 Task: Find connections with filter location Oroqen Zizhiqi with filter topic #engineeringwith filter profile language French with filter current company PM Group with filter school Tamil Nadu Jobs india with filter industry Telecommunications Carriers with filter service category Lead Generation with filter keywords title Finance Manager
Action: Mouse moved to (636, 84)
Screenshot: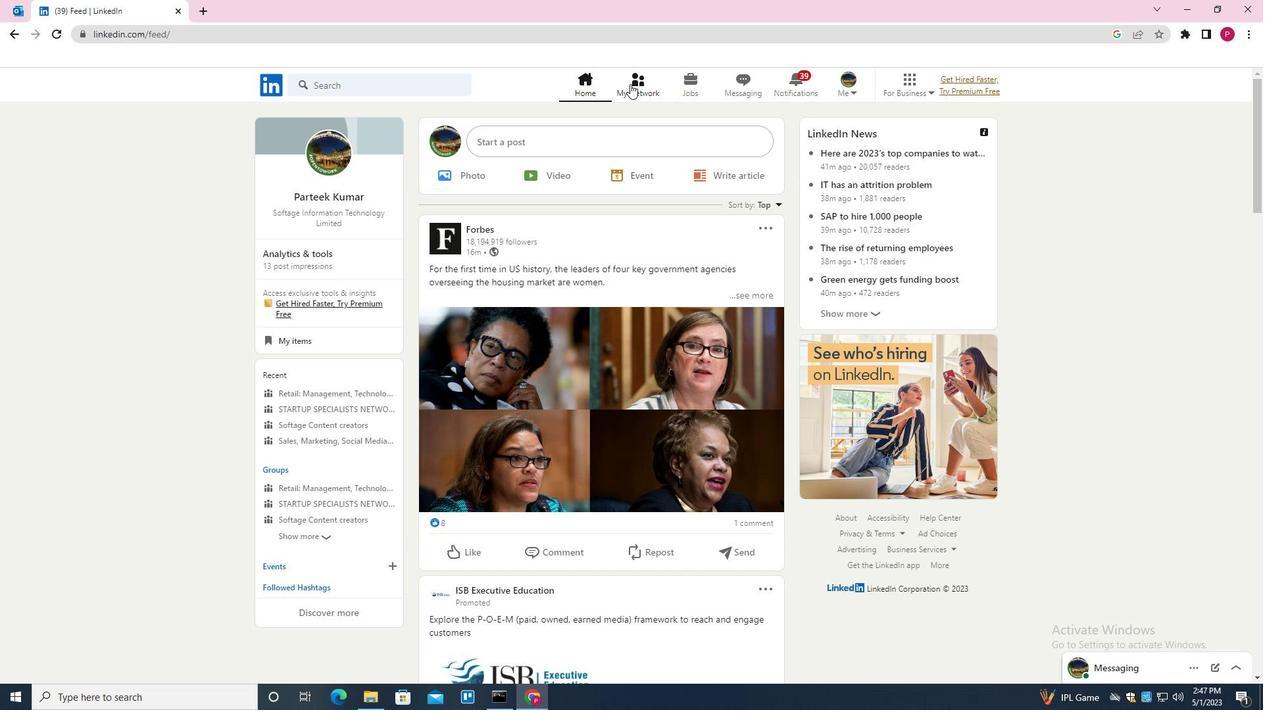 
Action: Mouse pressed left at (636, 84)
Screenshot: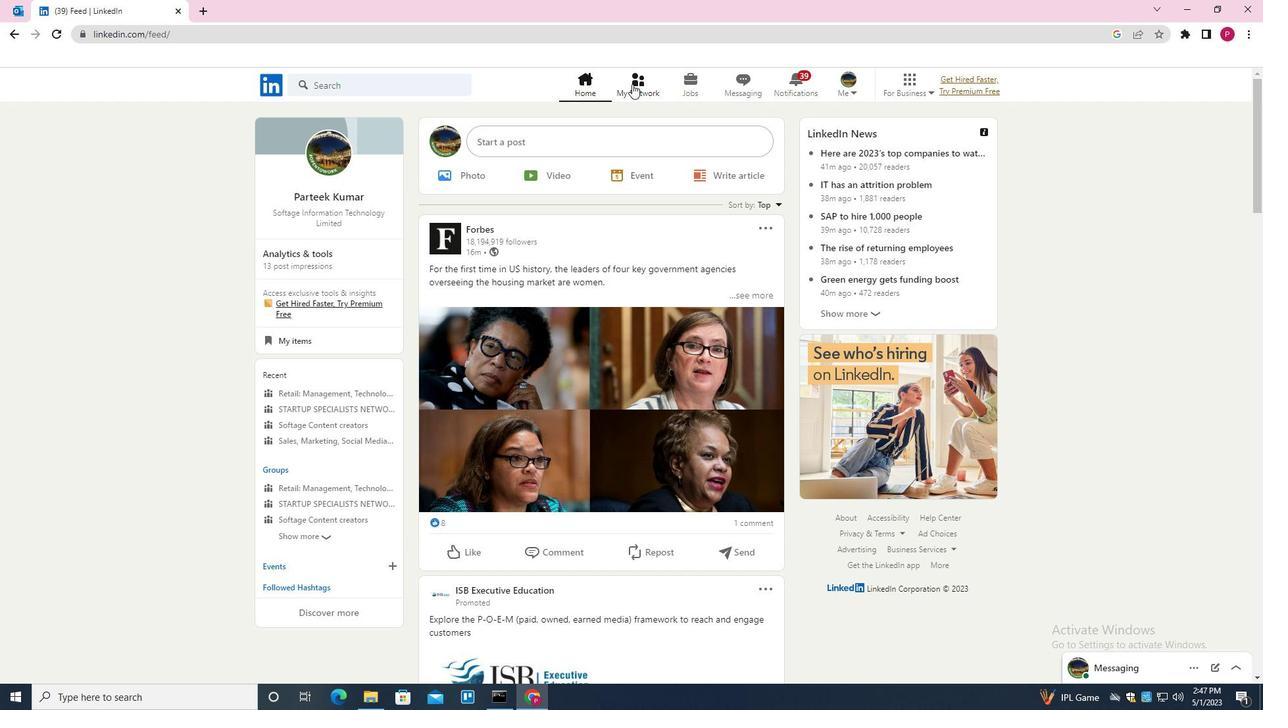 
Action: Mouse moved to (397, 157)
Screenshot: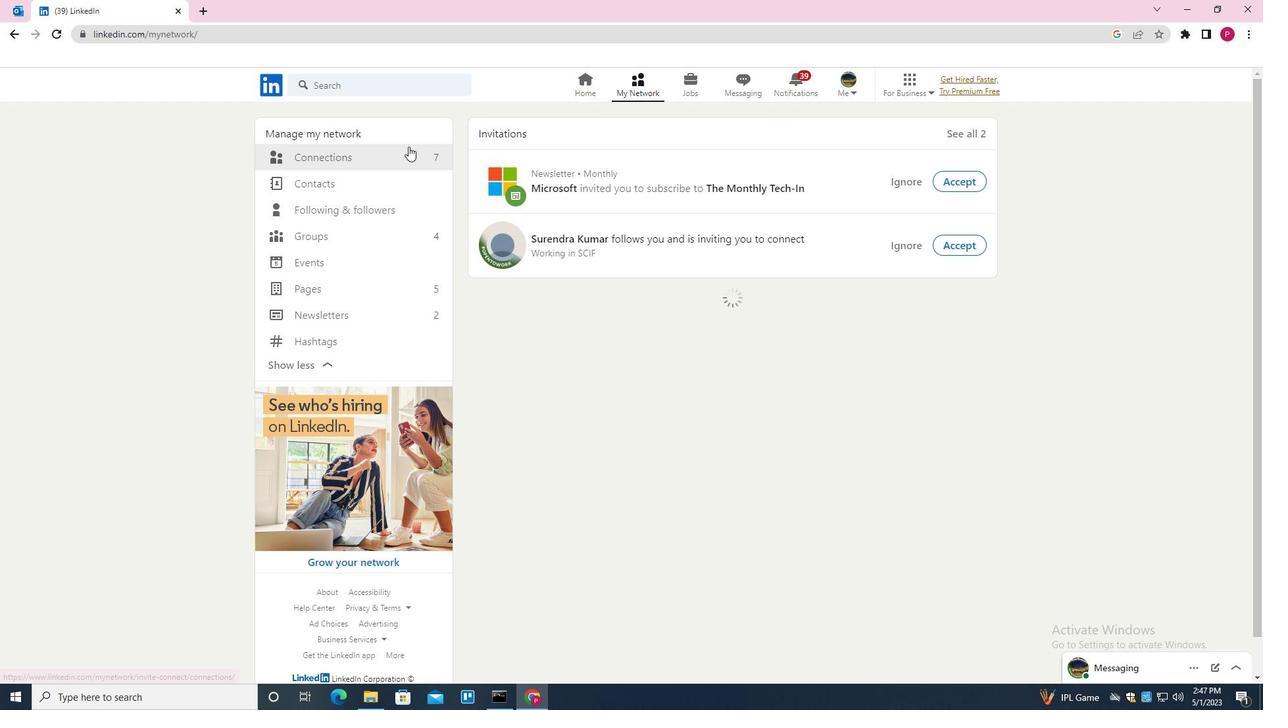 
Action: Mouse pressed left at (397, 157)
Screenshot: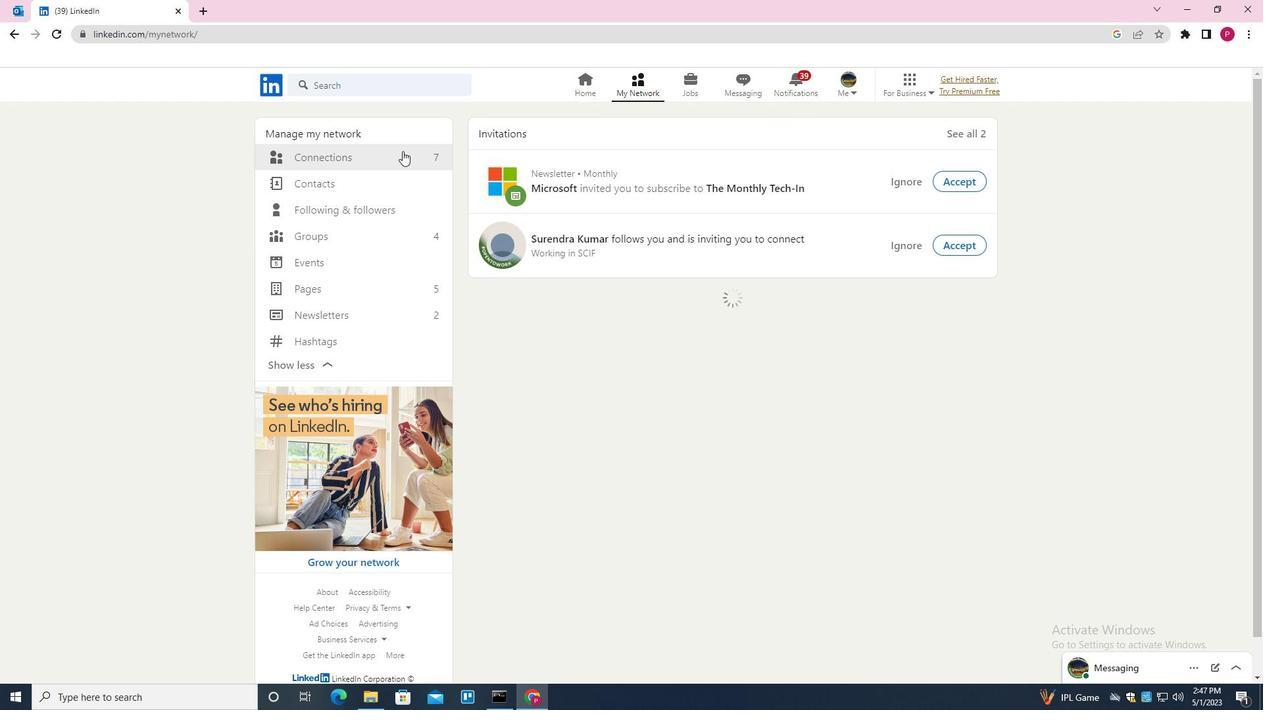 
Action: Mouse moved to (716, 159)
Screenshot: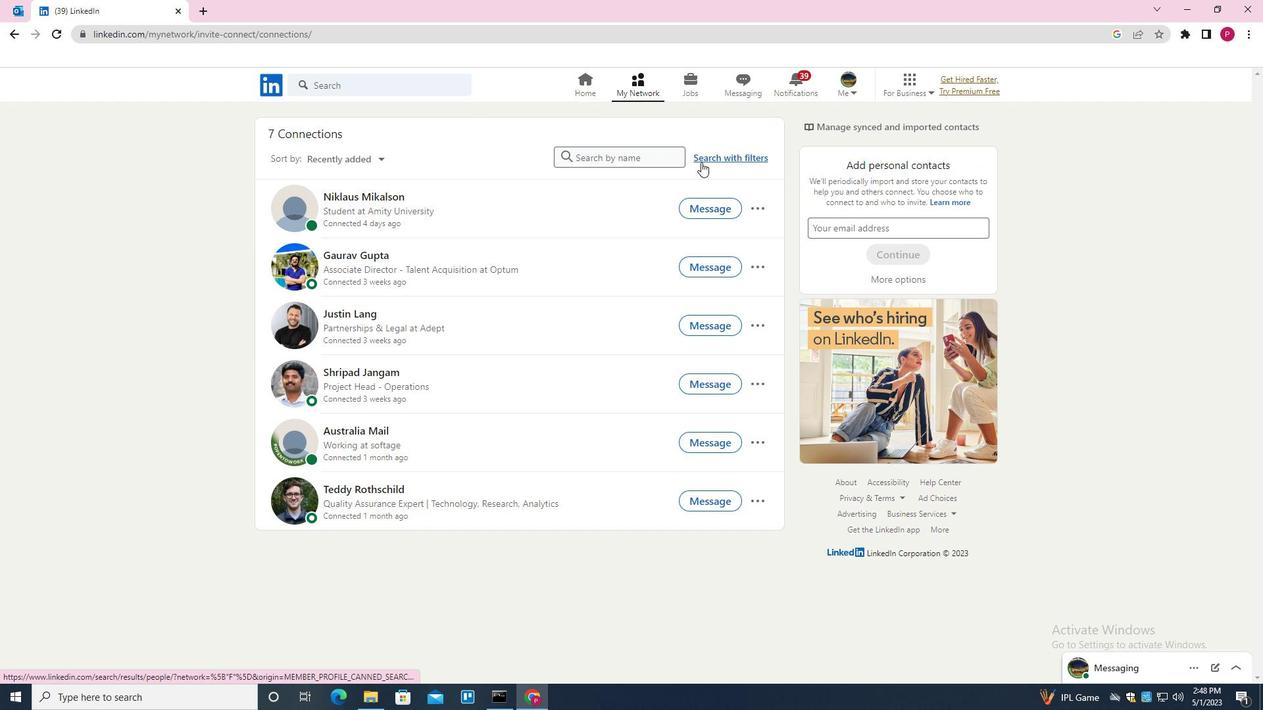 
Action: Mouse pressed left at (716, 159)
Screenshot: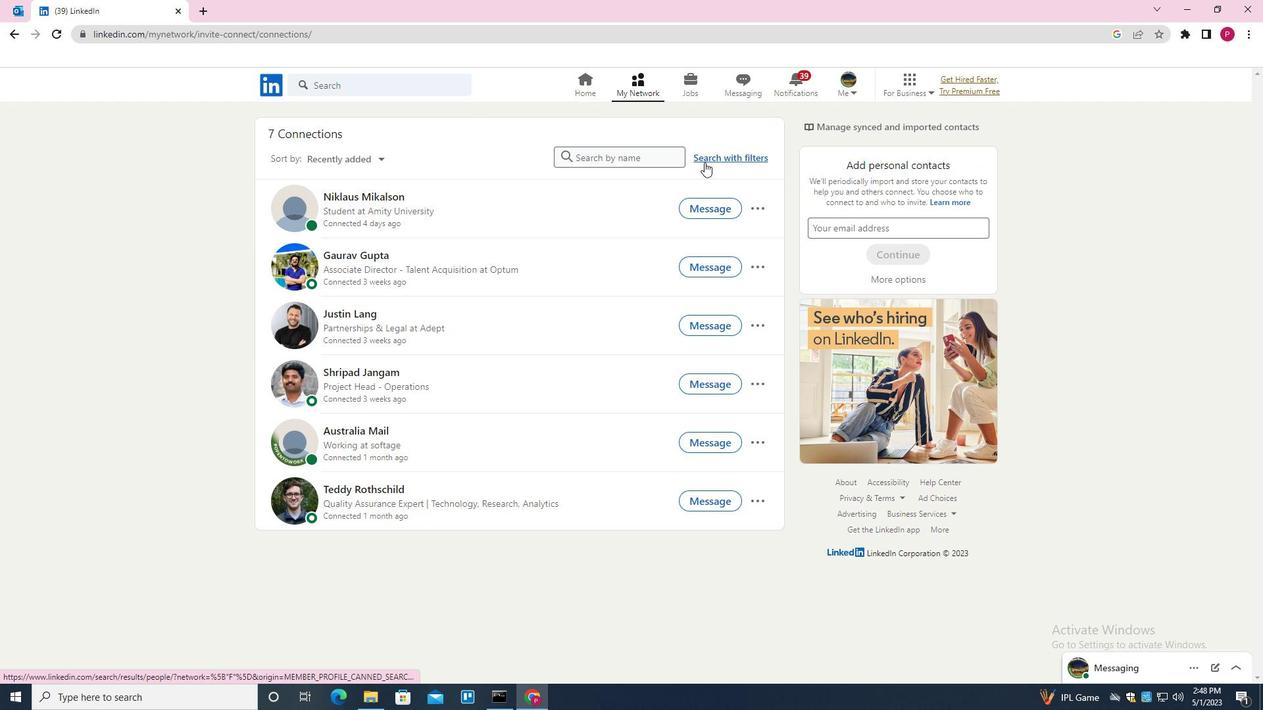 
Action: Mouse moved to (672, 125)
Screenshot: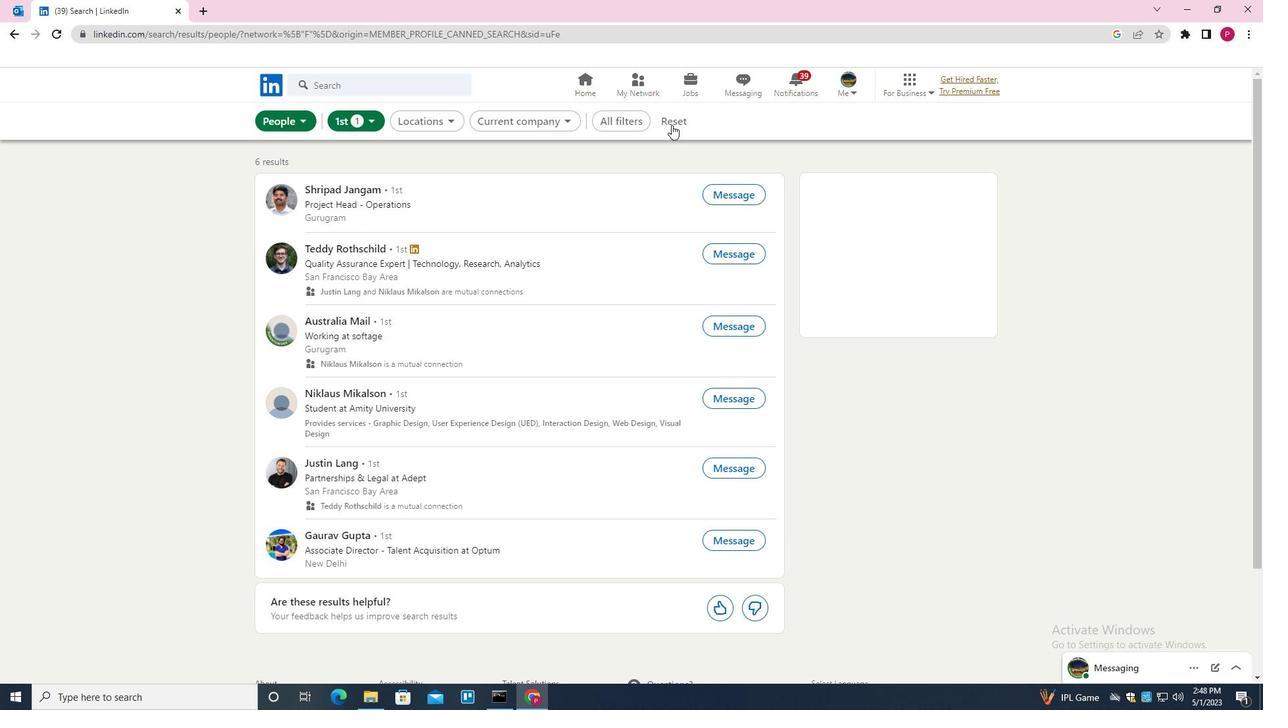 
Action: Mouse pressed left at (672, 125)
Screenshot: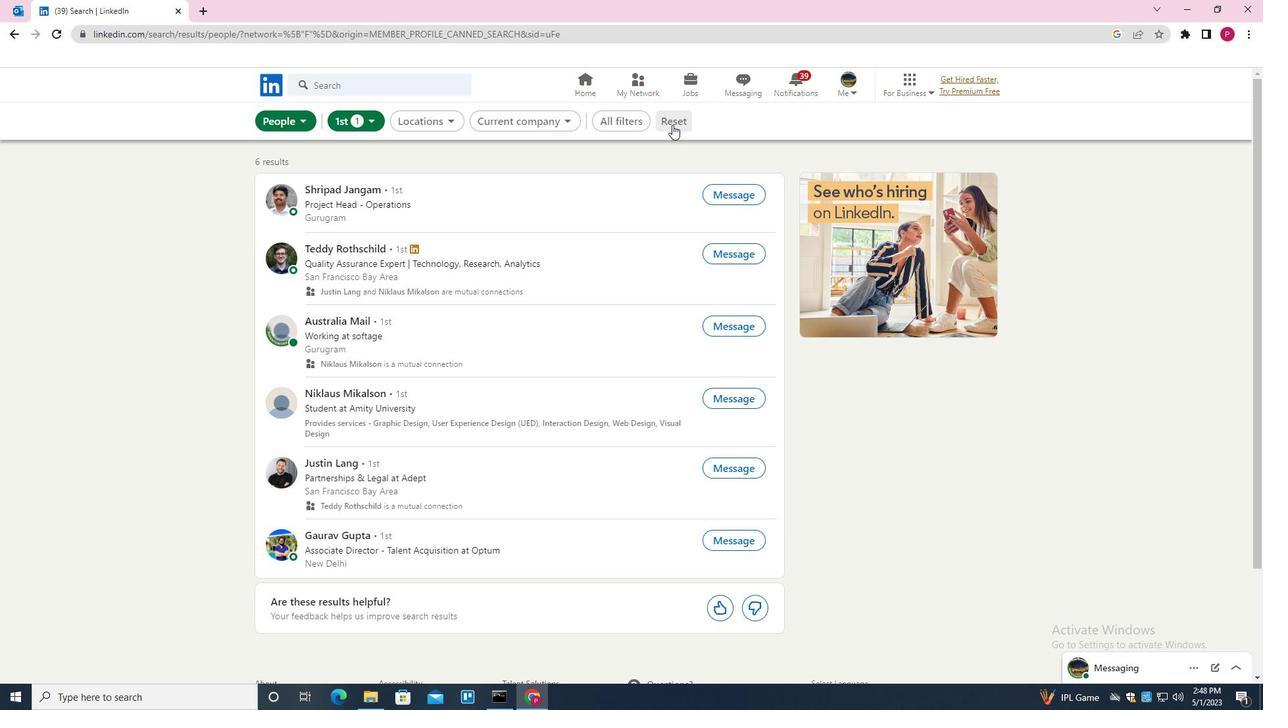 
Action: Mouse moved to (659, 122)
Screenshot: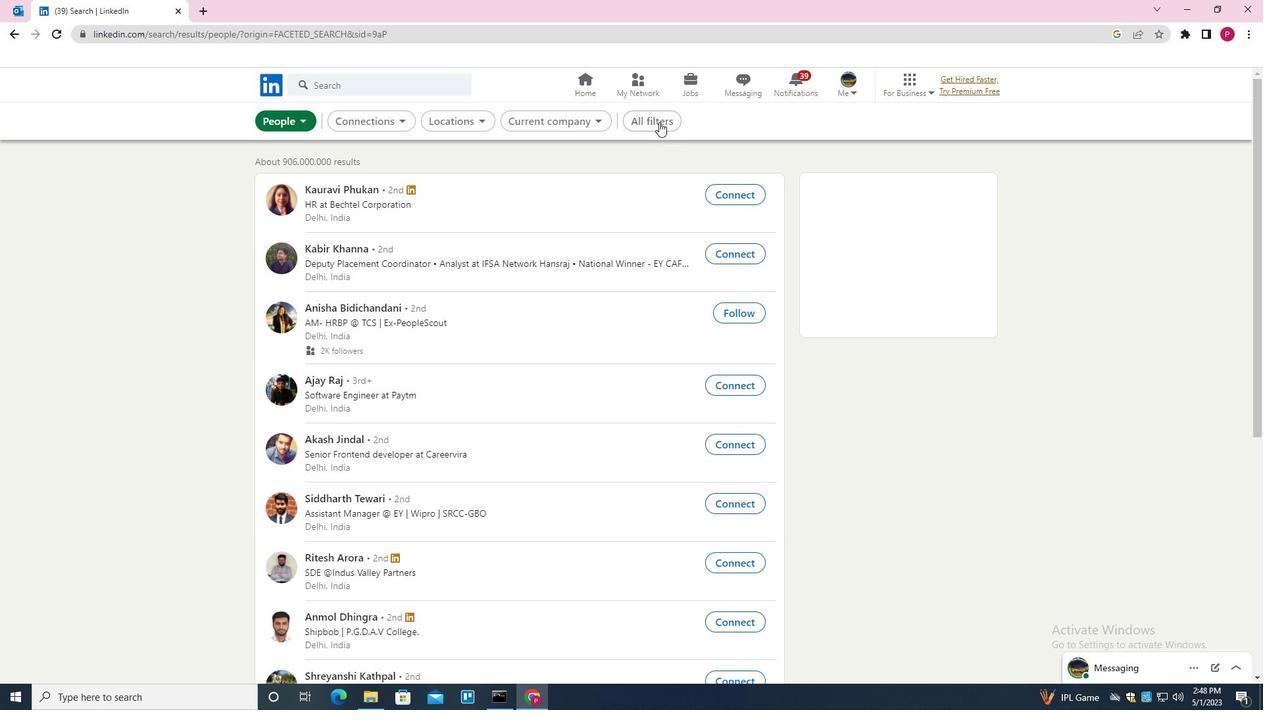 
Action: Mouse pressed left at (659, 122)
Screenshot: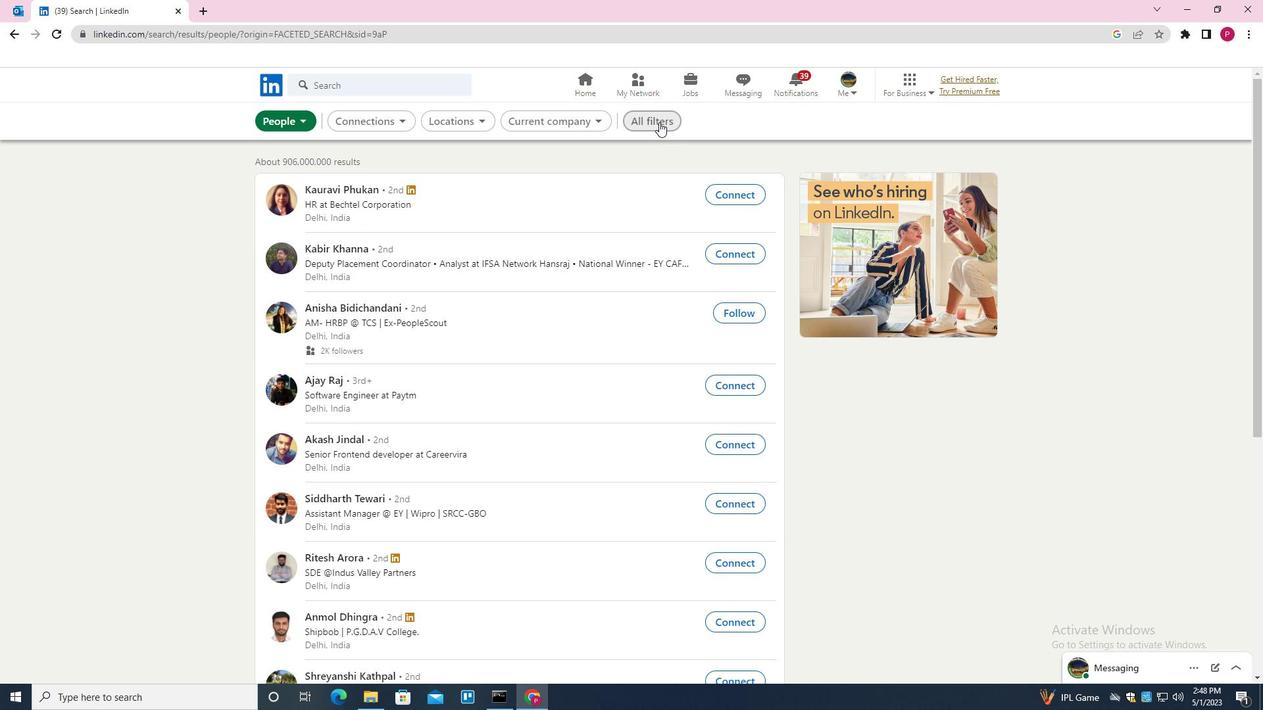 
Action: Mouse moved to (1089, 373)
Screenshot: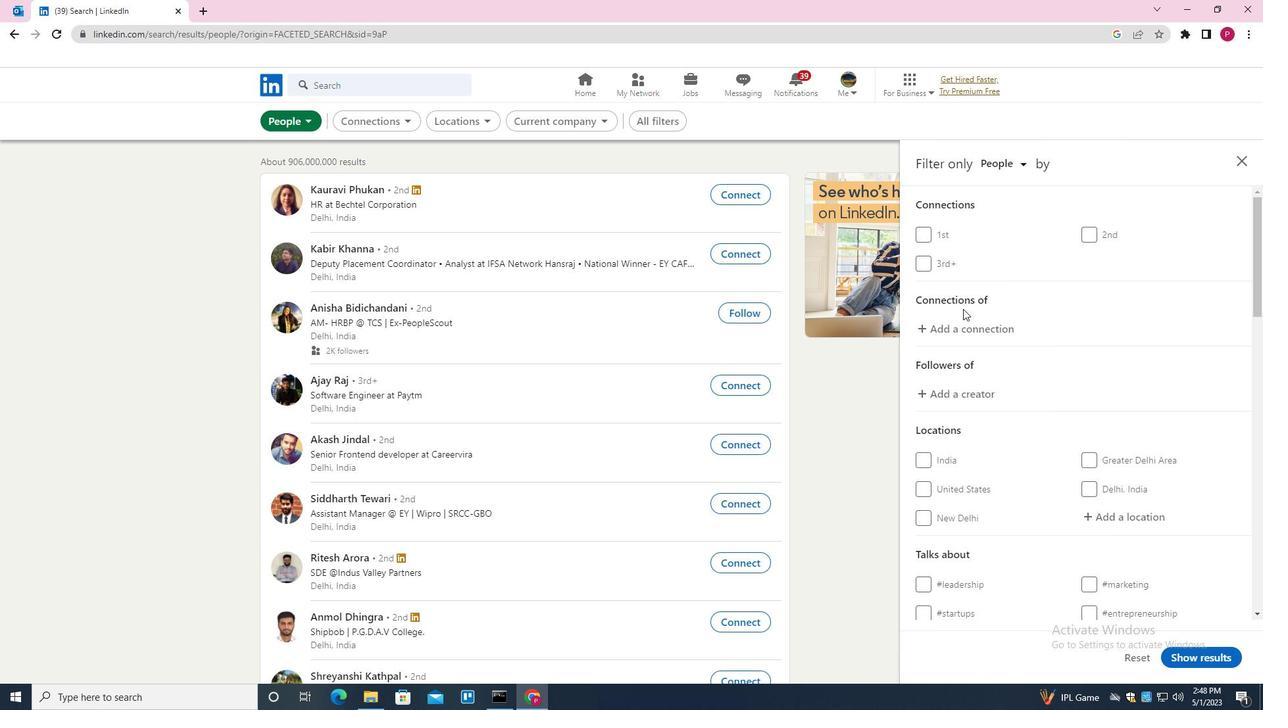 
Action: Mouse scrolled (1089, 372) with delta (0, 0)
Screenshot: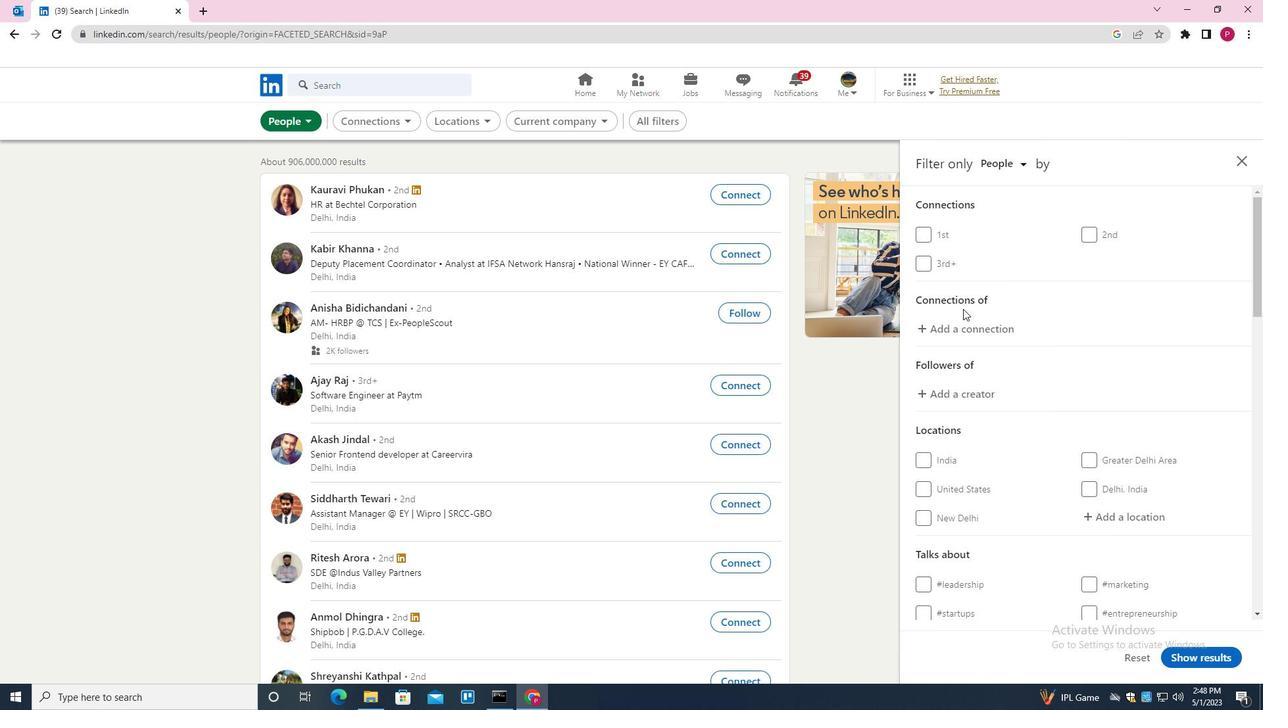 
Action: Mouse scrolled (1089, 372) with delta (0, 0)
Screenshot: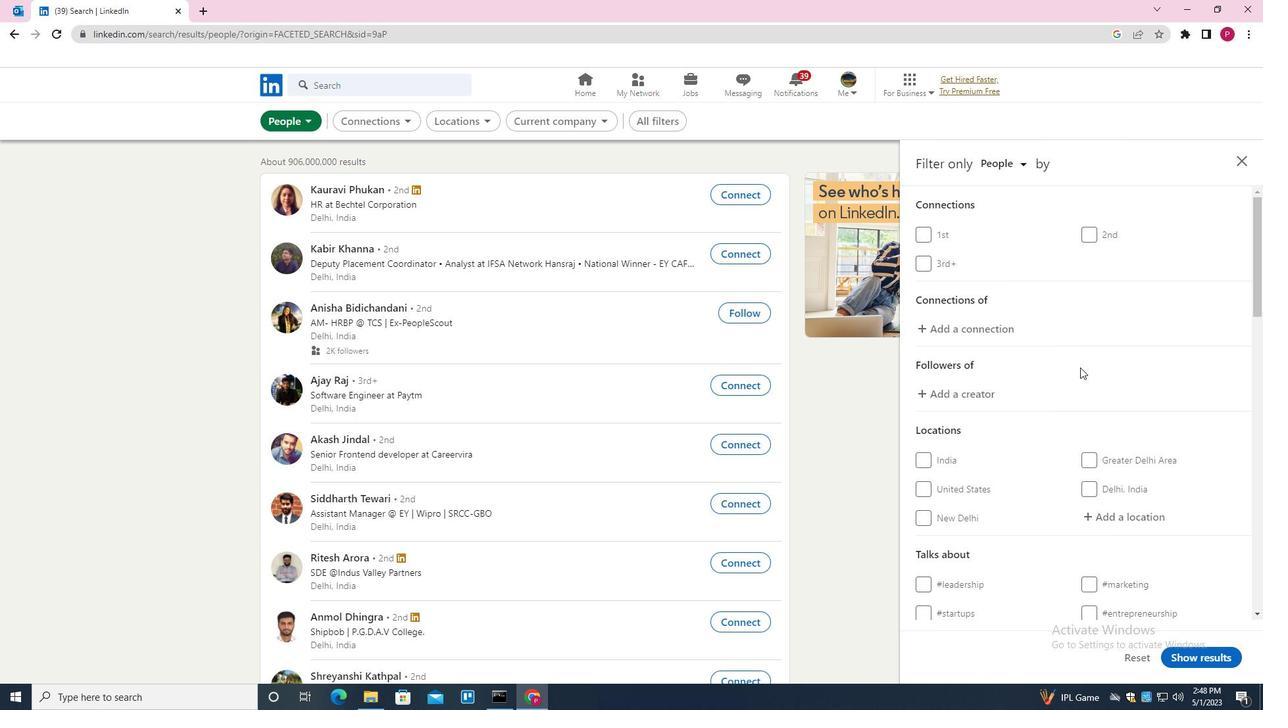 
Action: Mouse moved to (1112, 382)
Screenshot: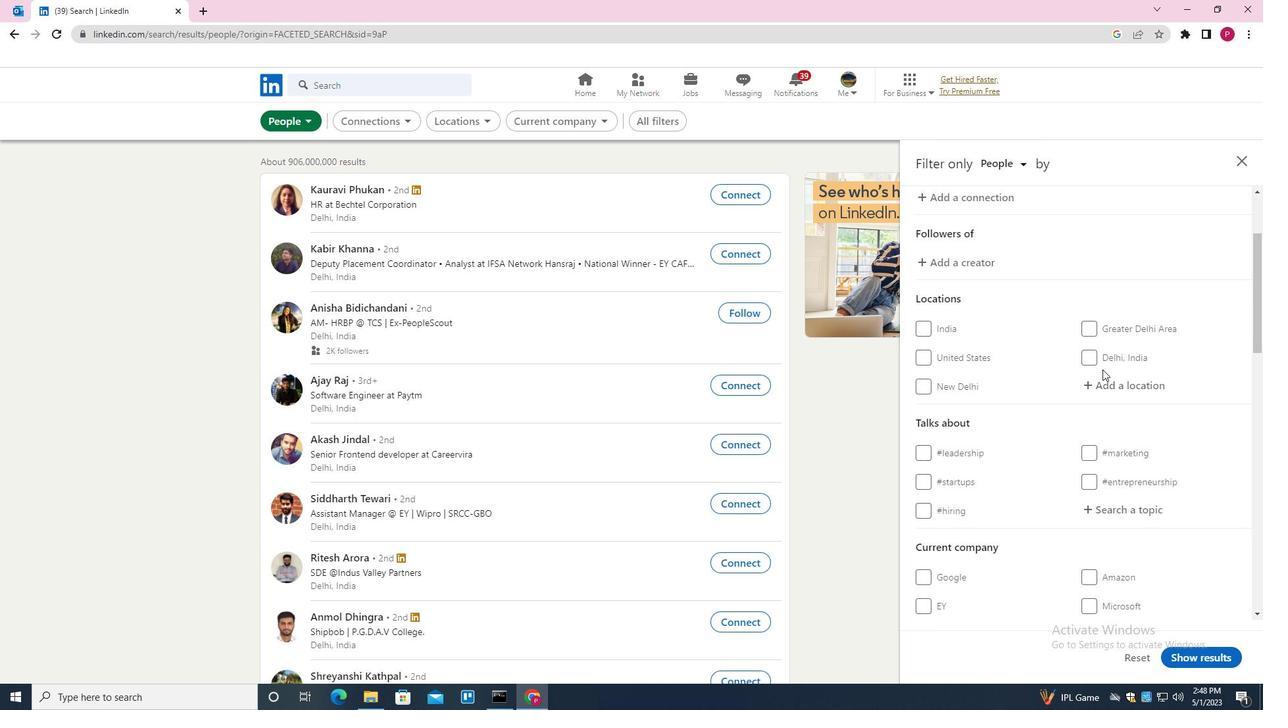 
Action: Mouse pressed left at (1112, 382)
Screenshot: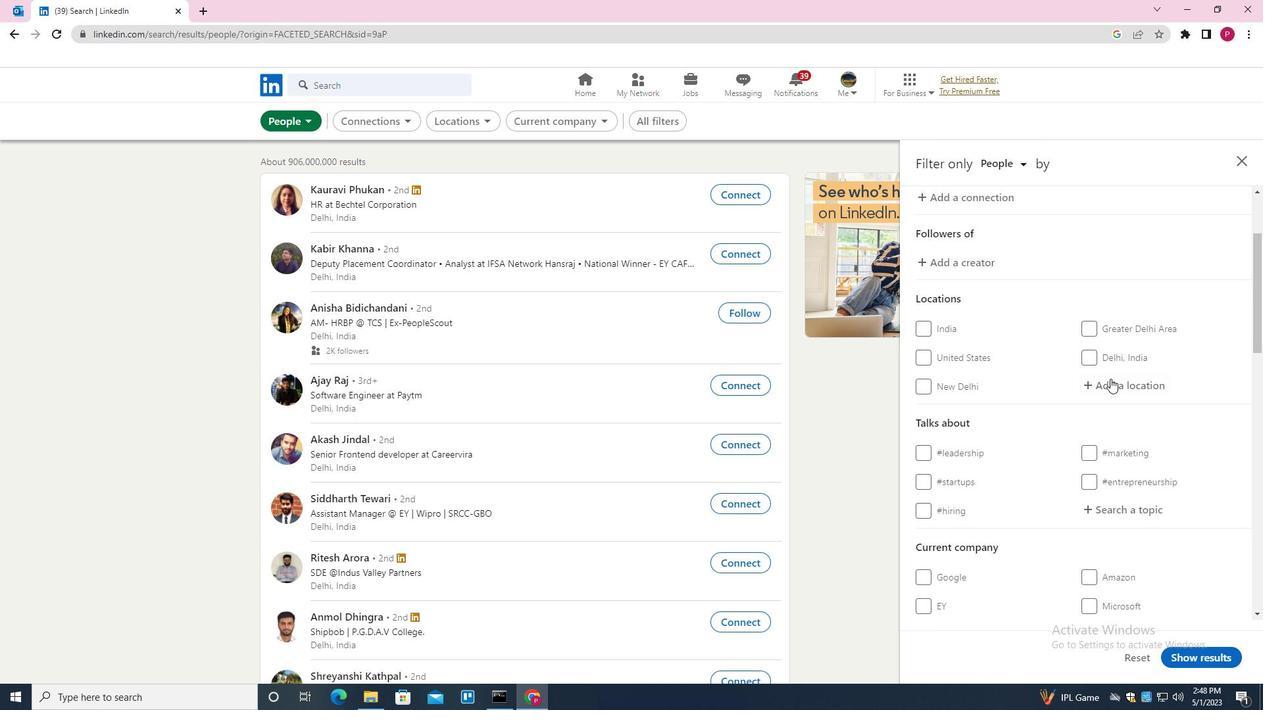 
Action: Key pressed <Key.shift>OROQUEN<Key.backspace><Key.backspace><Key.backspace>EN<Key.backspace><Key.backspace><Key.backspace>QEN<Key.space><Key.shift><Key.shift>ZIZHIQI
Screenshot: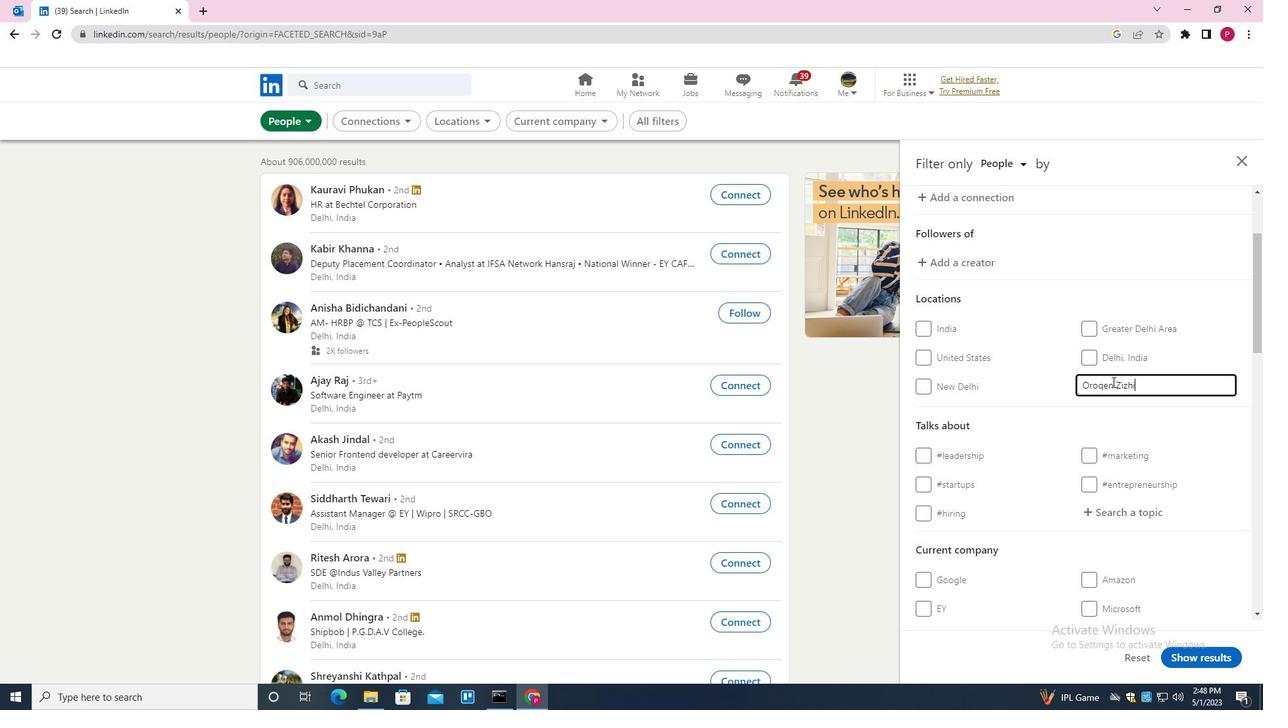 
Action: Mouse moved to (1102, 403)
Screenshot: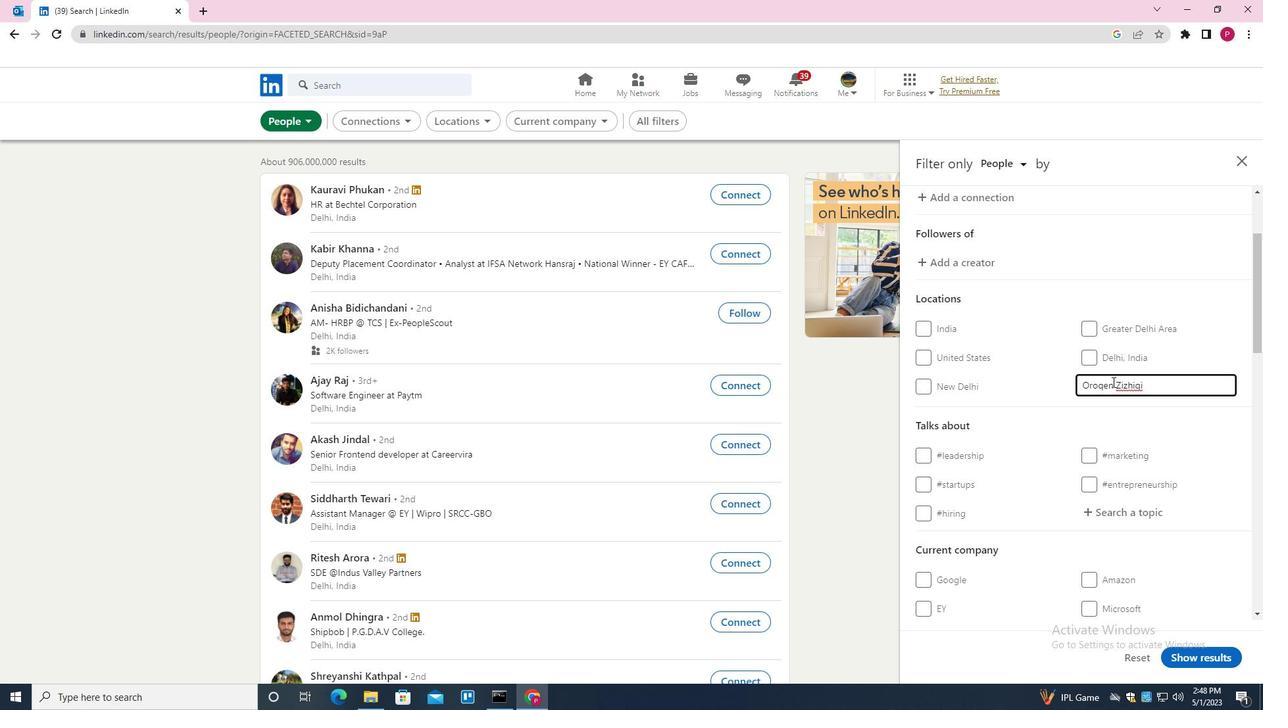 
Action: Mouse scrolled (1102, 402) with delta (0, 0)
Screenshot: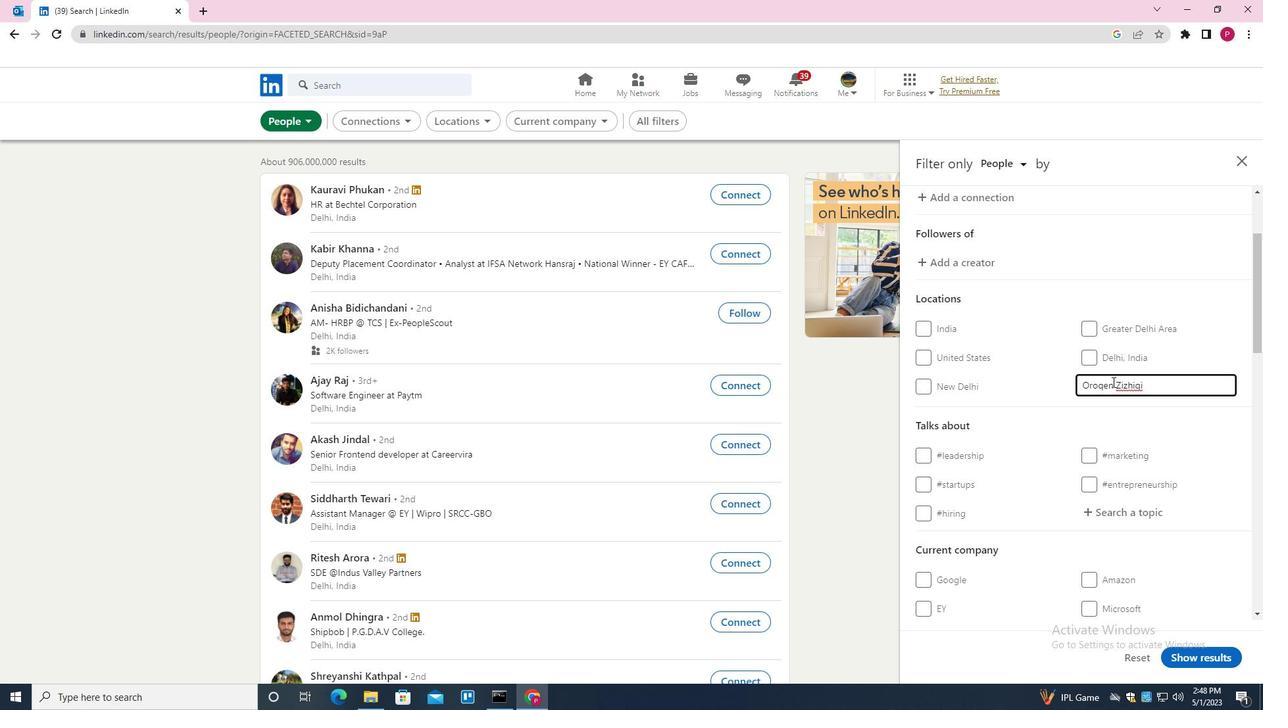 
Action: Mouse moved to (1114, 419)
Screenshot: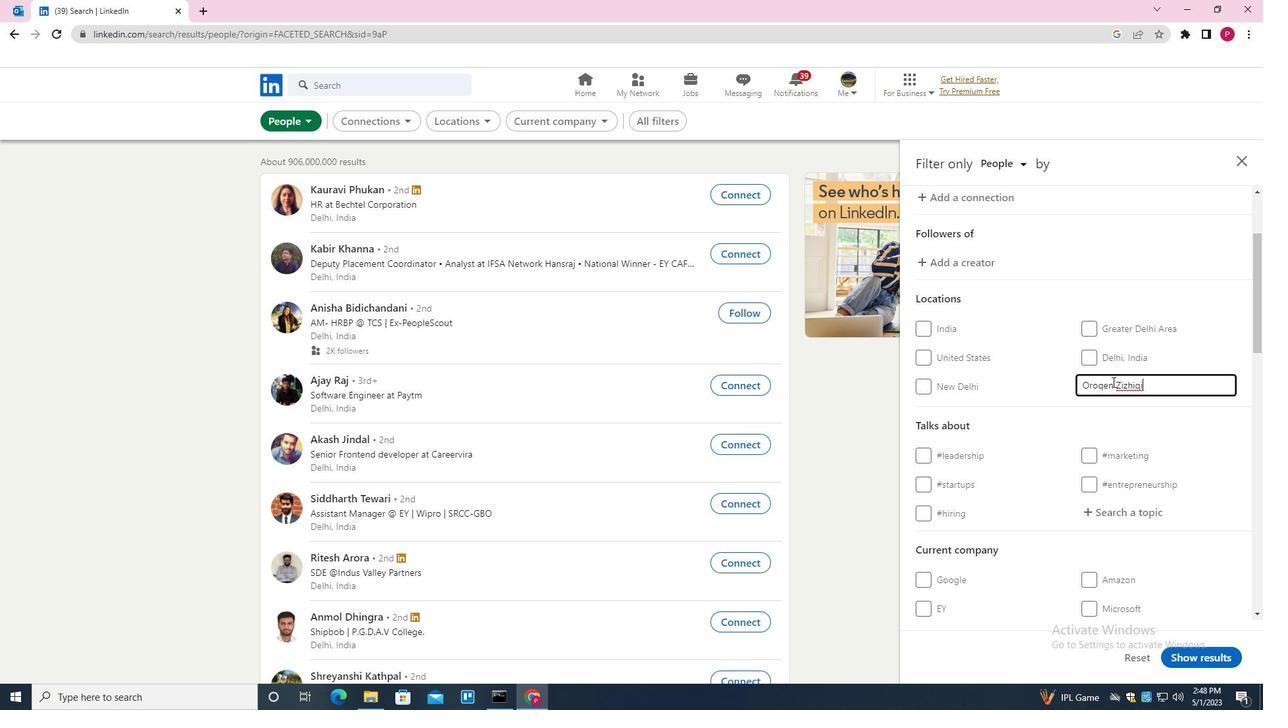 
Action: Mouse scrolled (1114, 419) with delta (0, 0)
Screenshot: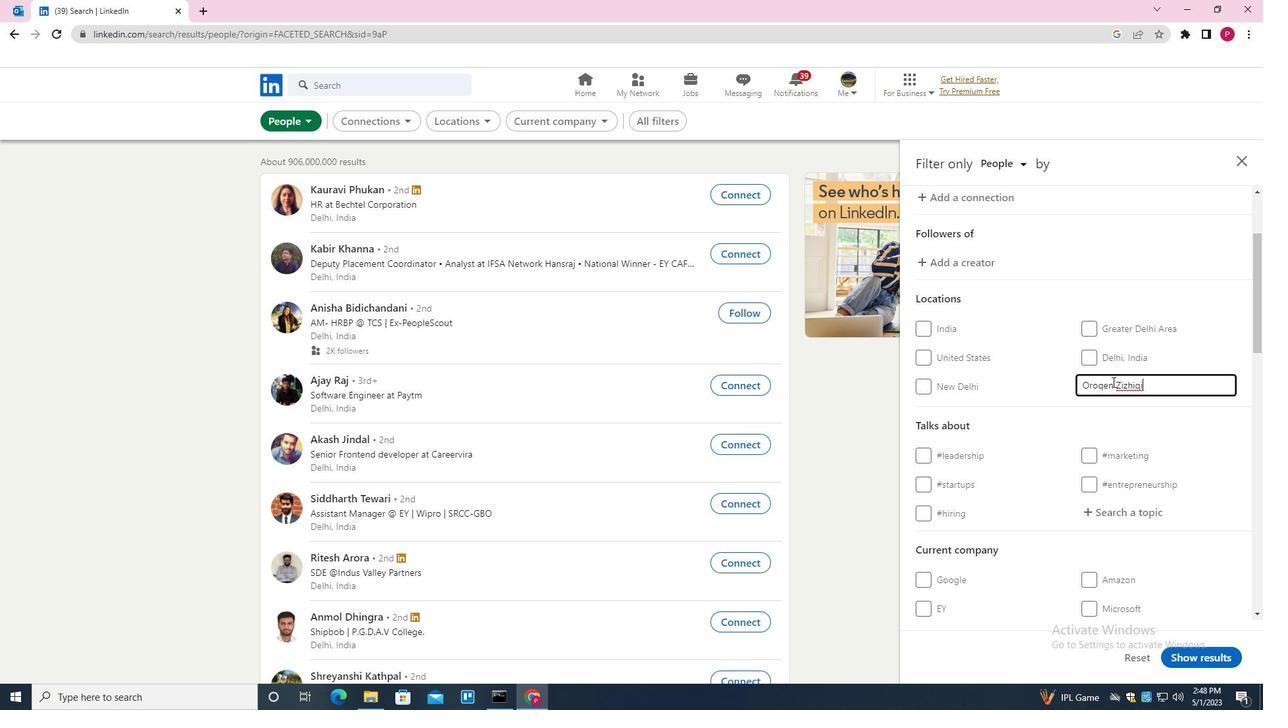 
Action: Mouse moved to (1133, 377)
Screenshot: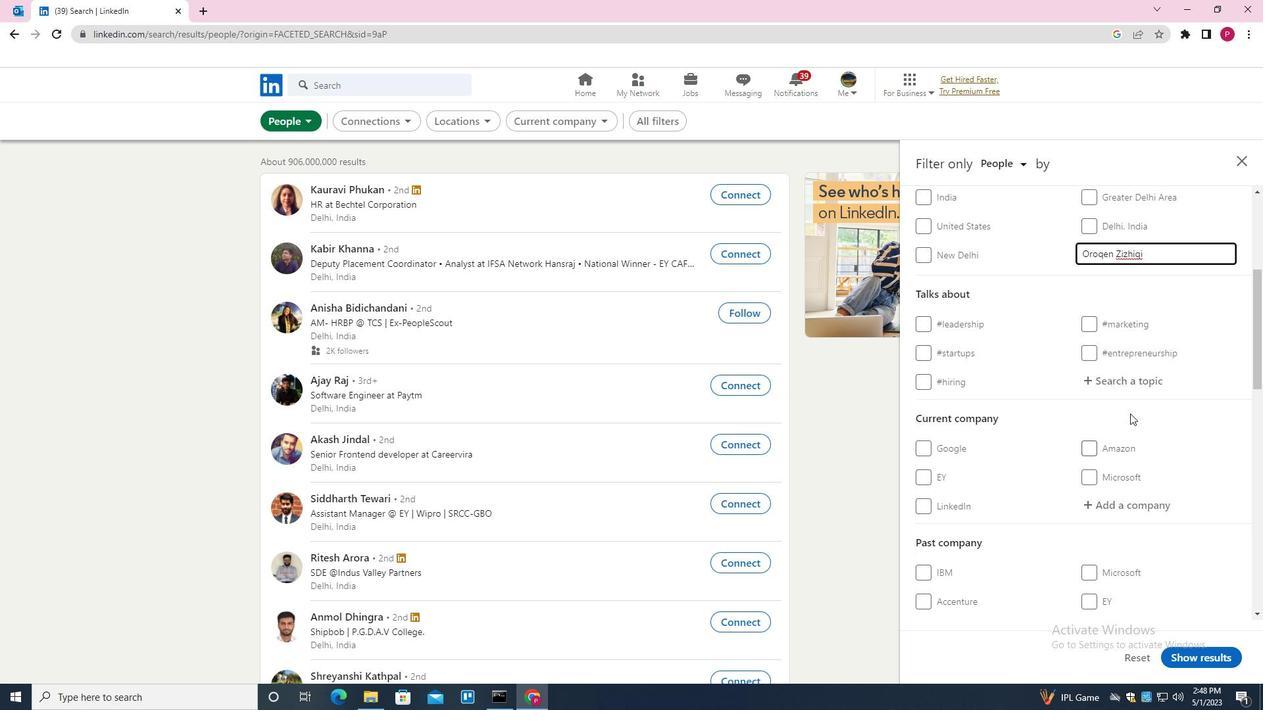 
Action: Mouse pressed left at (1133, 377)
Screenshot: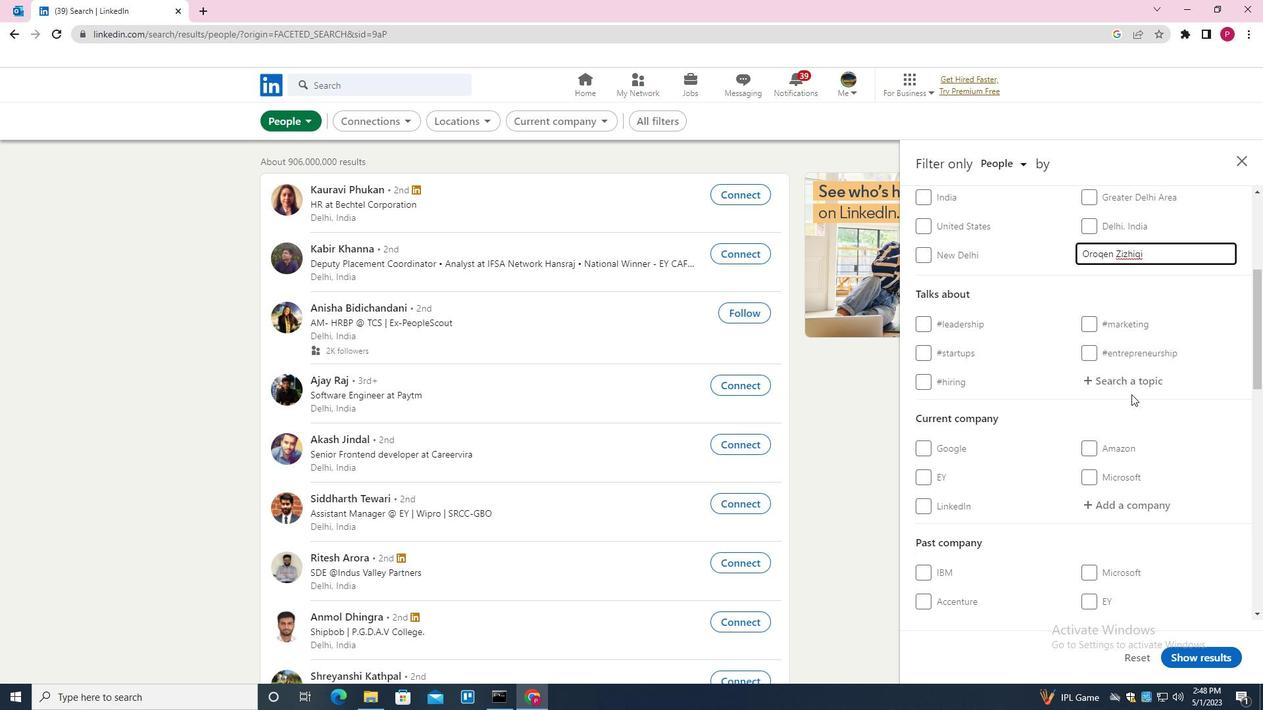 
Action: Key pressed ENGINEERI<Key.down><Key.shift_r><Key.enter>
Screenshot: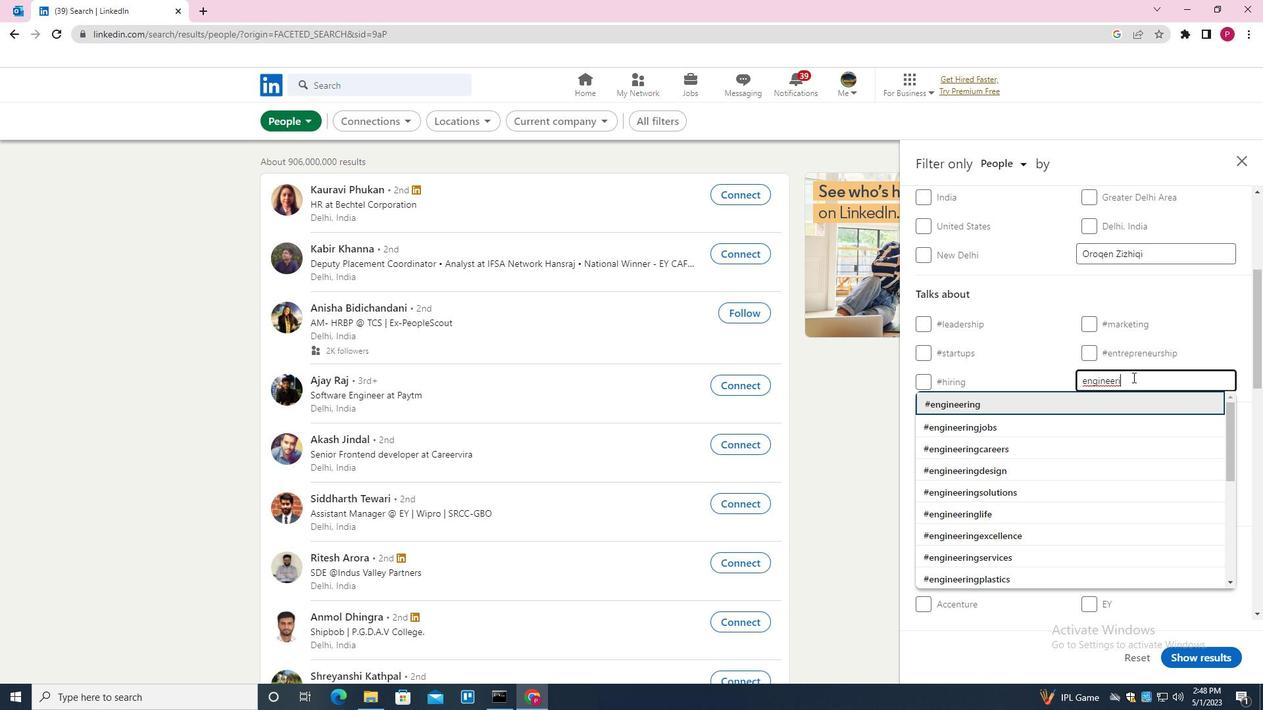 
Action: Mouse moved to (1032, 417)
Screenshot: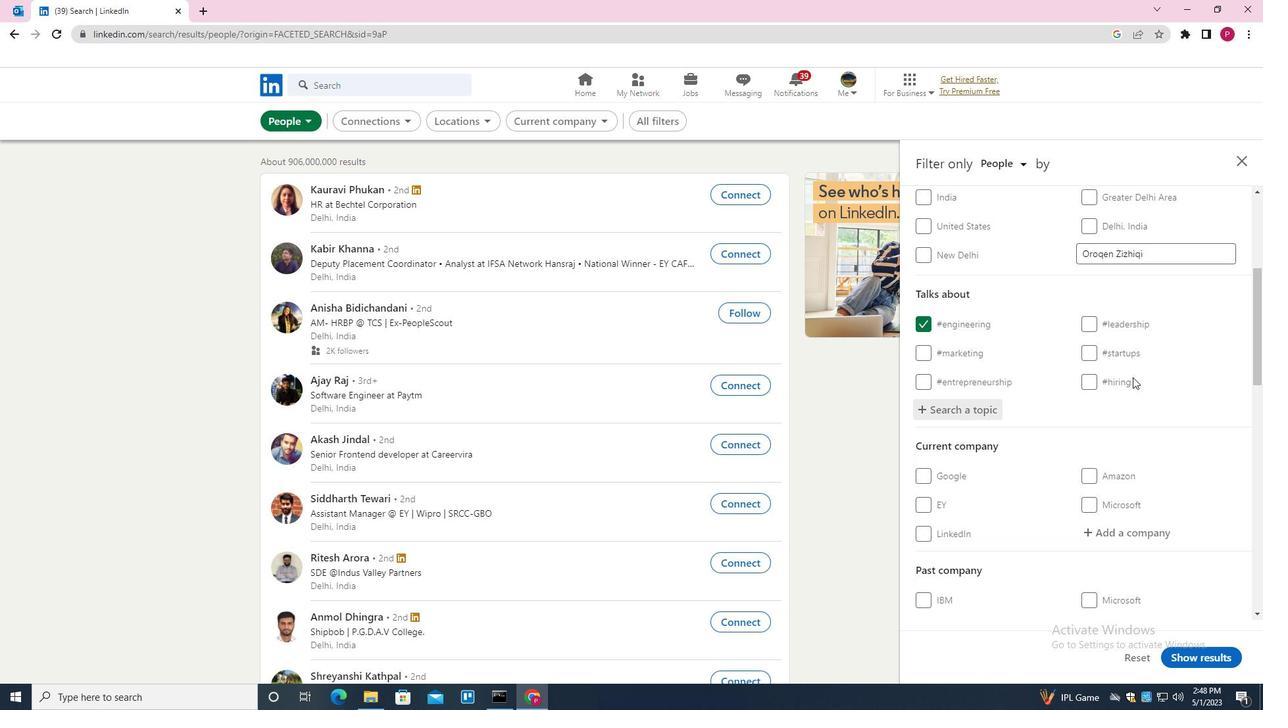 
Action: Mouse scrolled (1032, 416) with delta (0, 0)
Screenshot: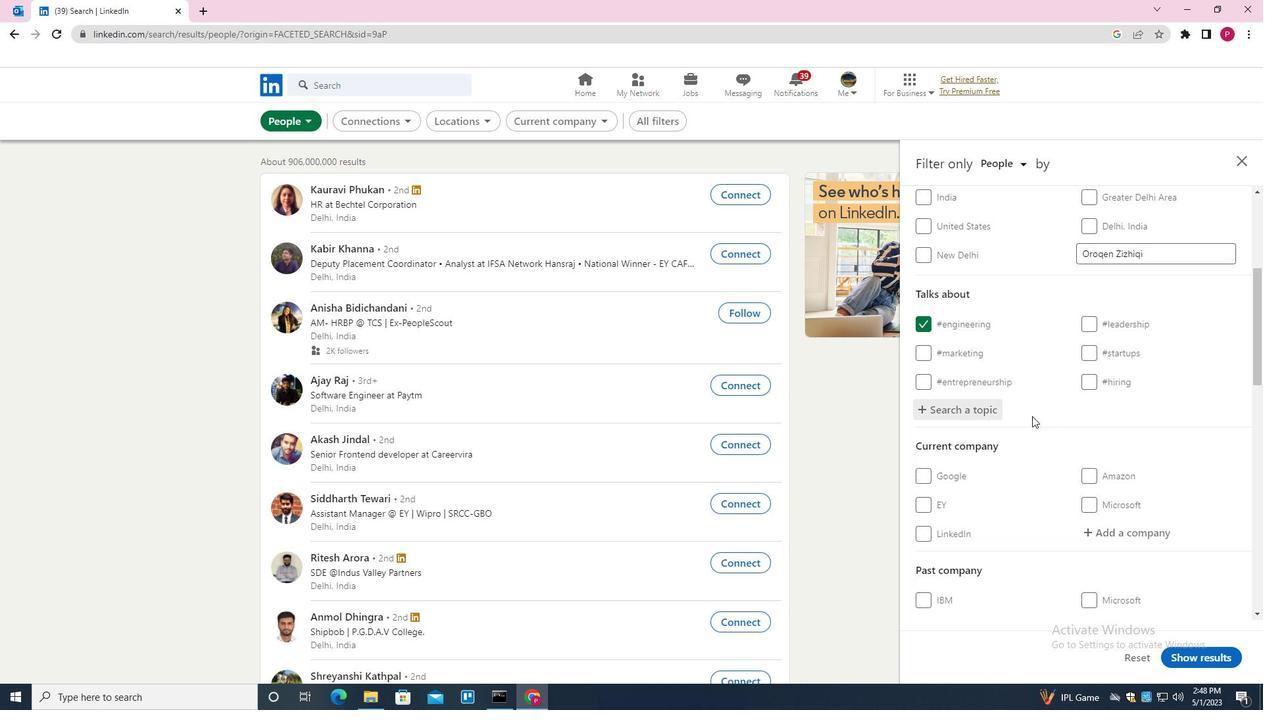 
Action: Mouse scrolled (1032, 416) with delta (0, 0)
Screenshot: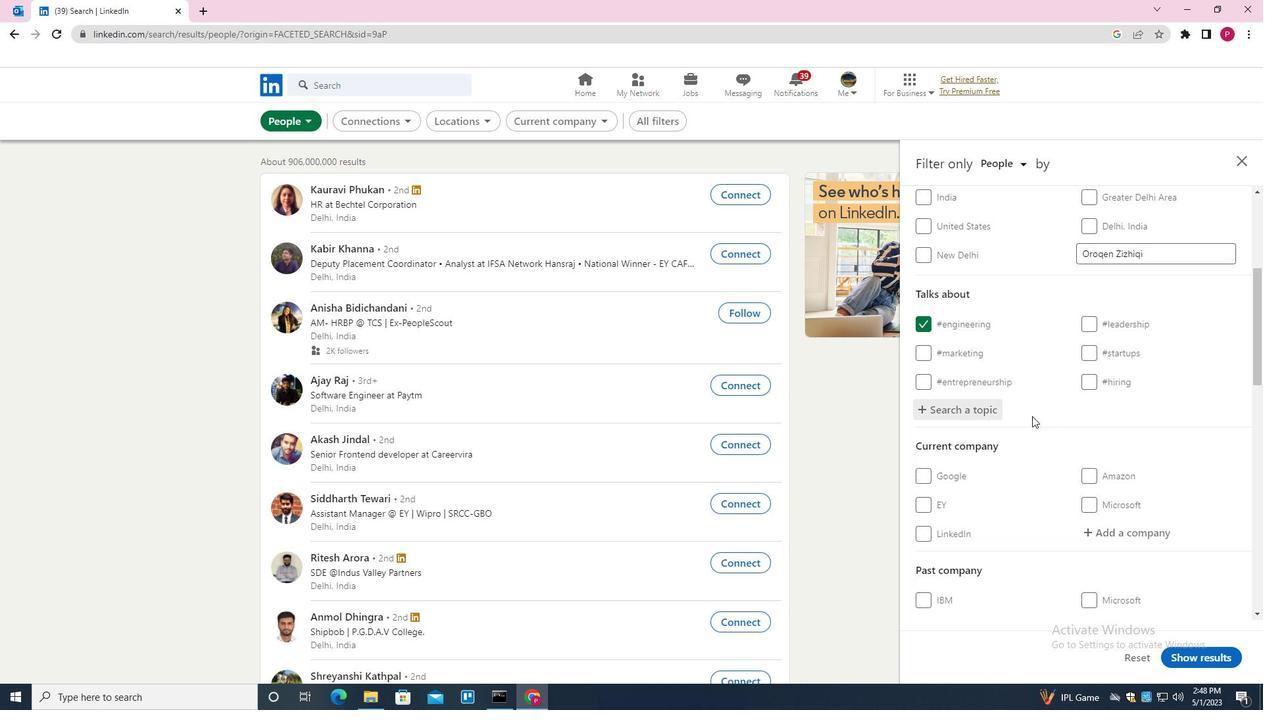 
Action: Mouse moved to (1032, 417)
Screenshot: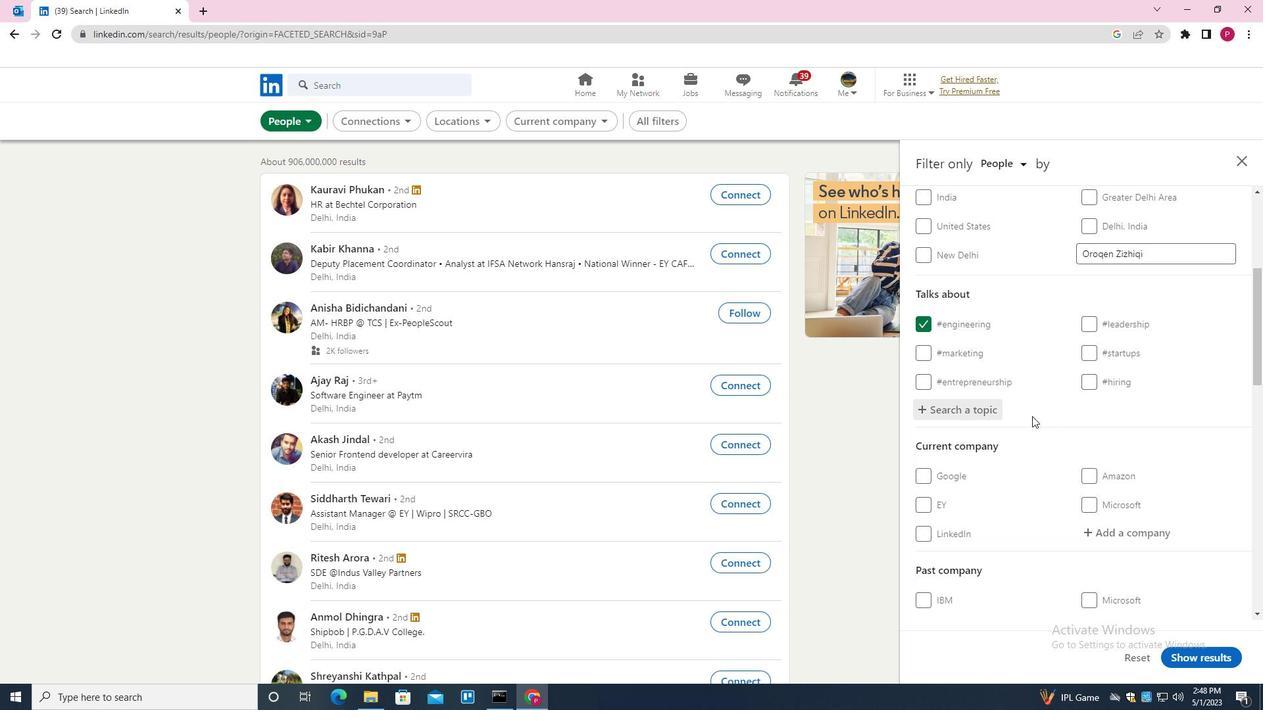 
Action: Mouse scrolled (1032, 417) with delta (0, 0)
Screenshot: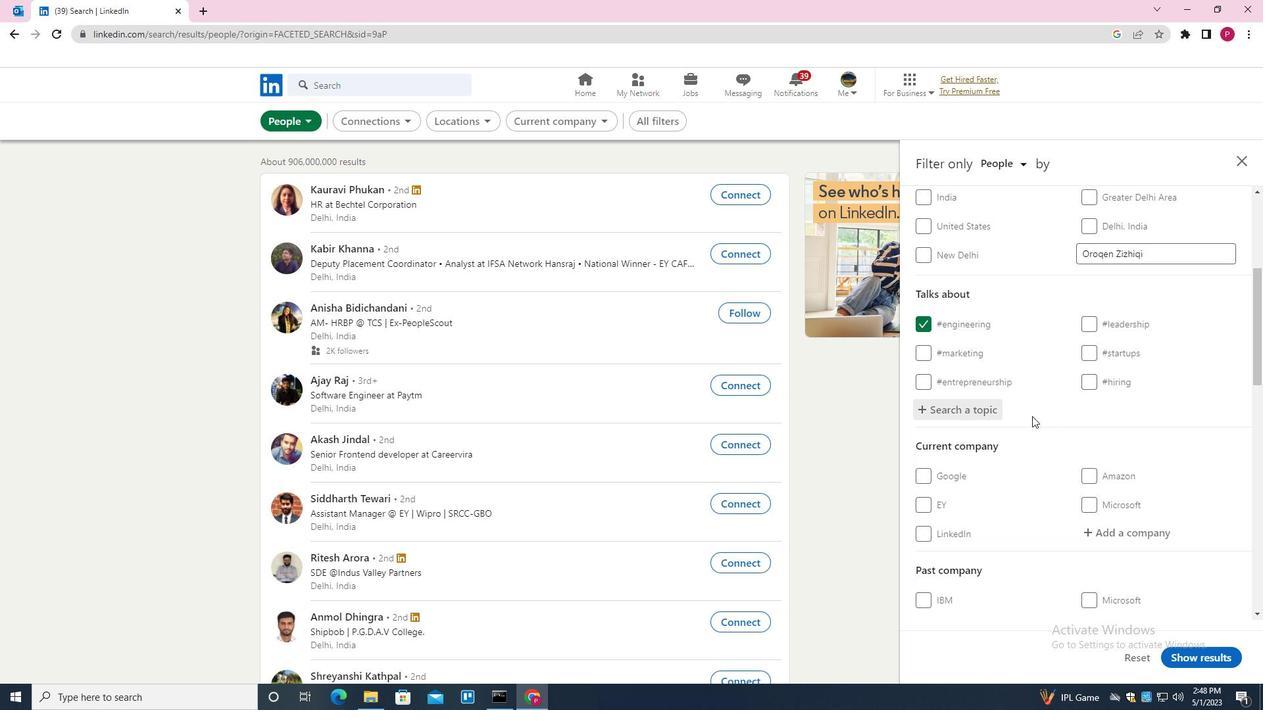 
Action: Mouse moved to (1114, 332)
Screenshot: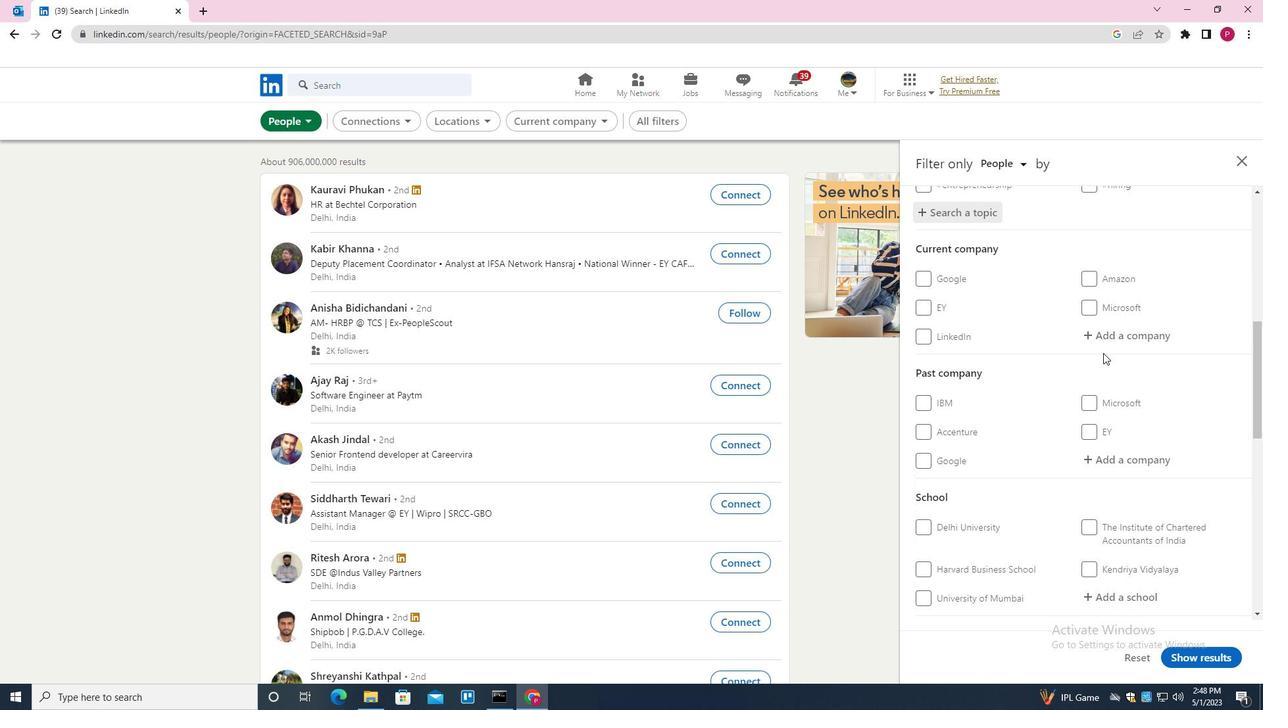 
Action: Mouse pressed left at (1114, 332)
Screenshot: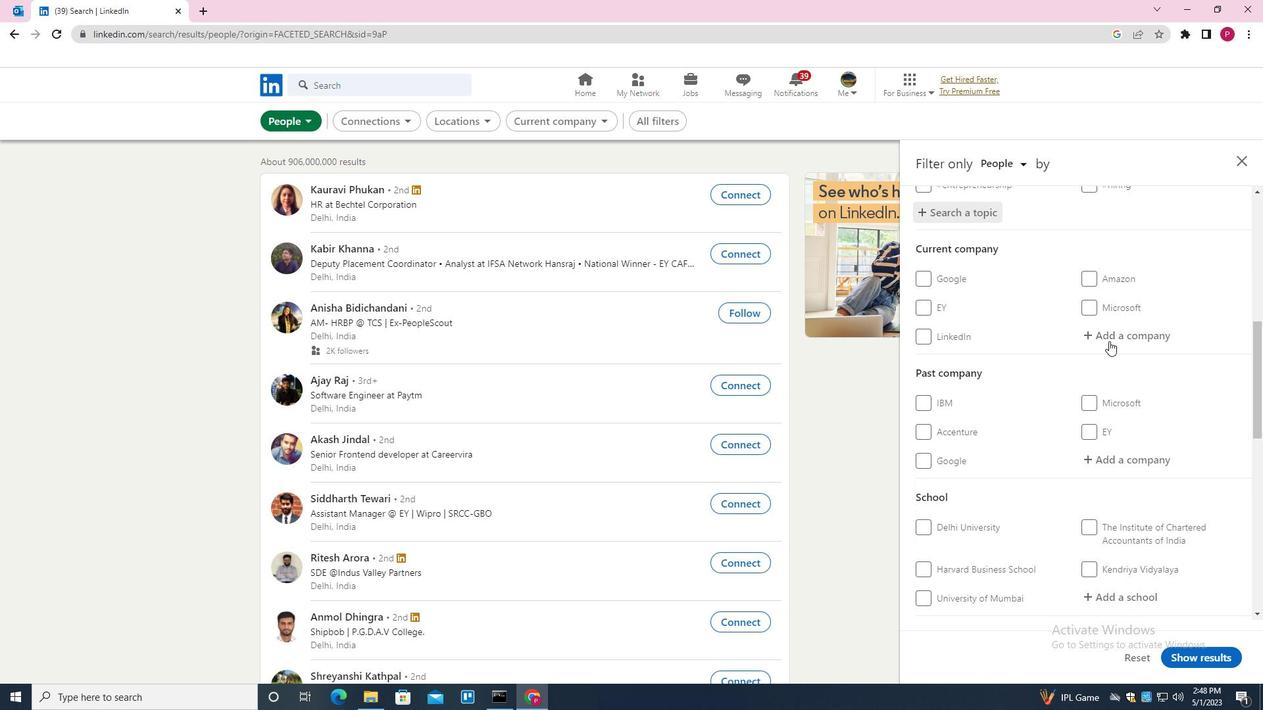 
Action: Mouse moved to (982, 431)
Screenshot: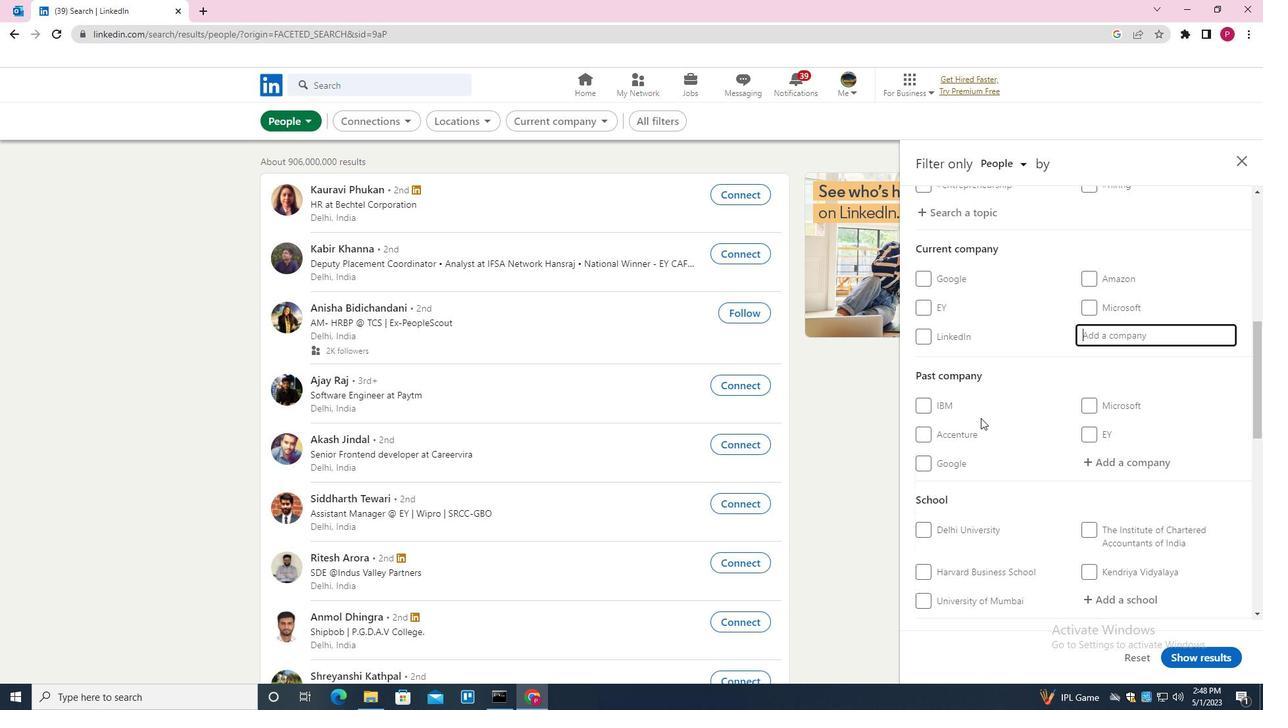 
Action: Mouse scrolled (982, 430) with delta (0, 0)
Screenshot: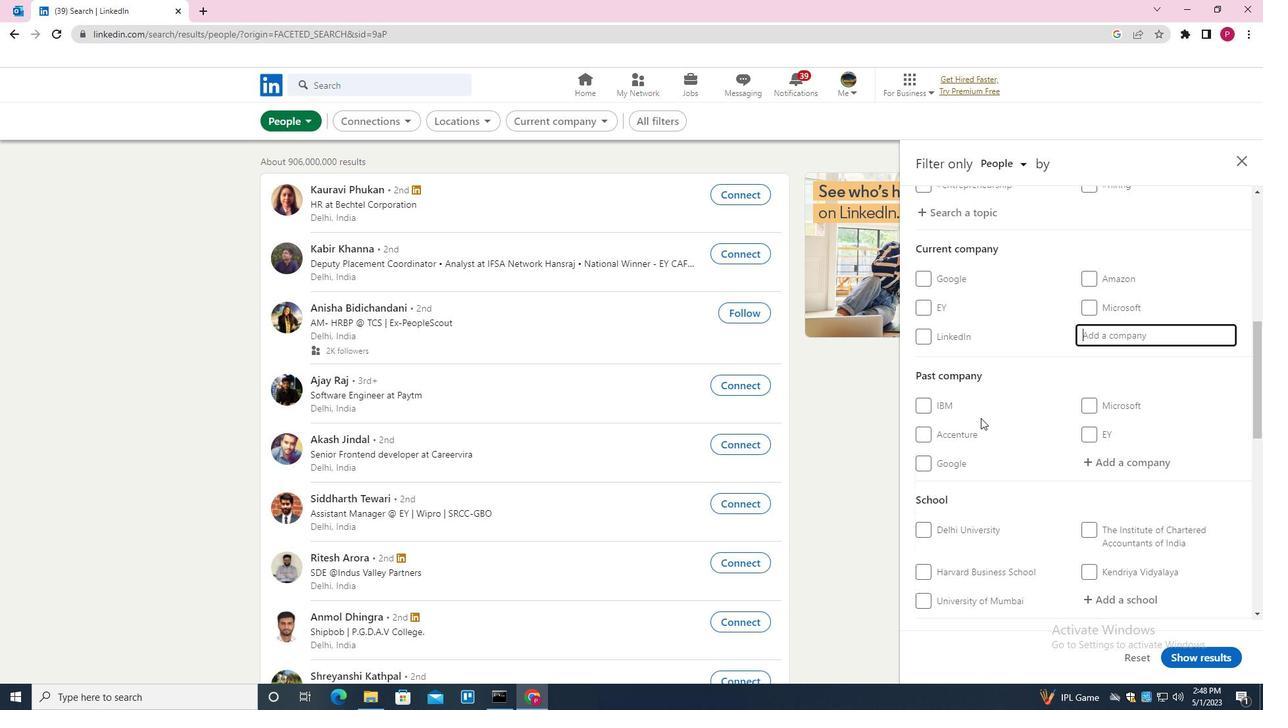 
Action: Mouse moved to (982, 432)
Screenshot: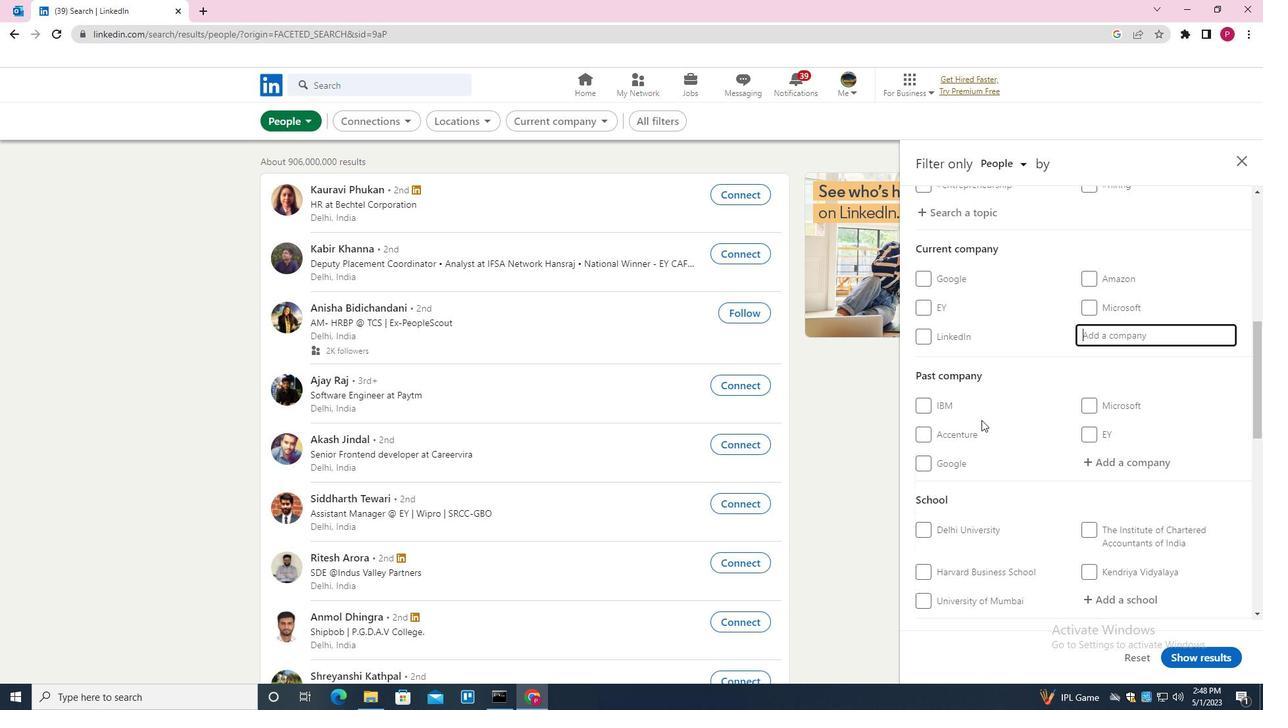 
Action: Mouse scrolled (982, 431) with delta (0, 0)
Screenshot: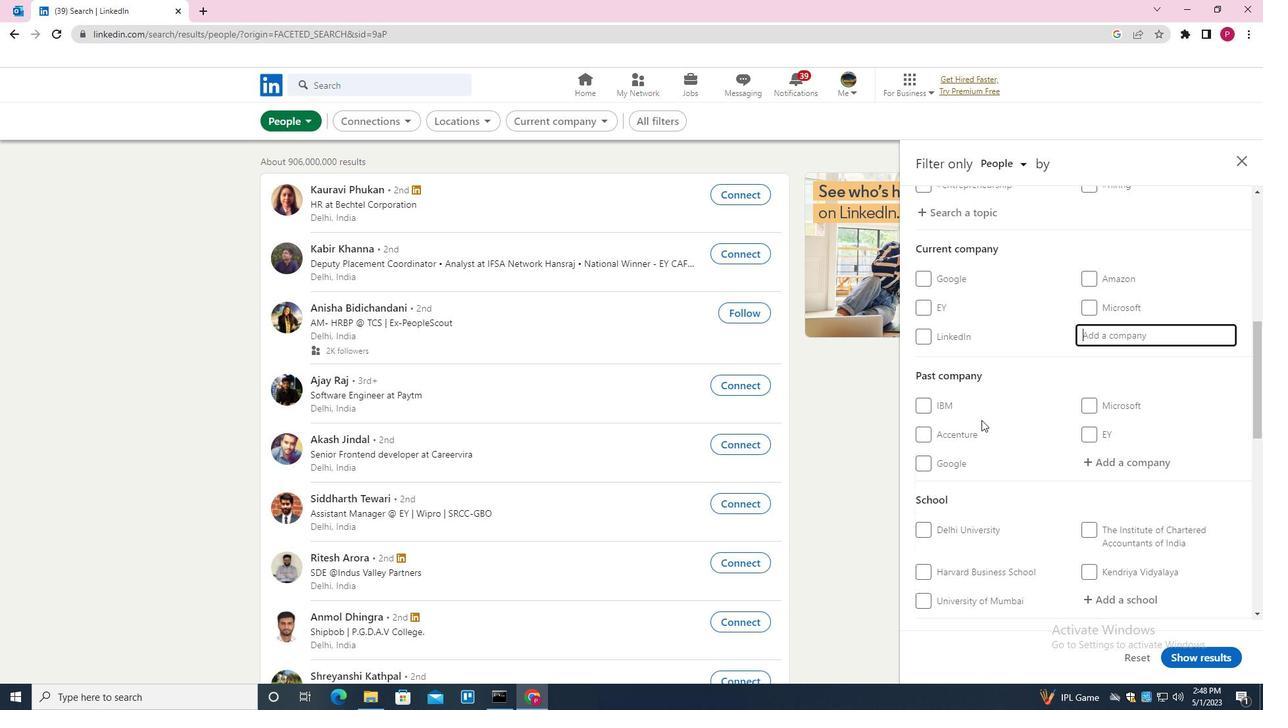 
Action: Mouse scrolled (982, 431) with delta (0, 0)
Screenshot: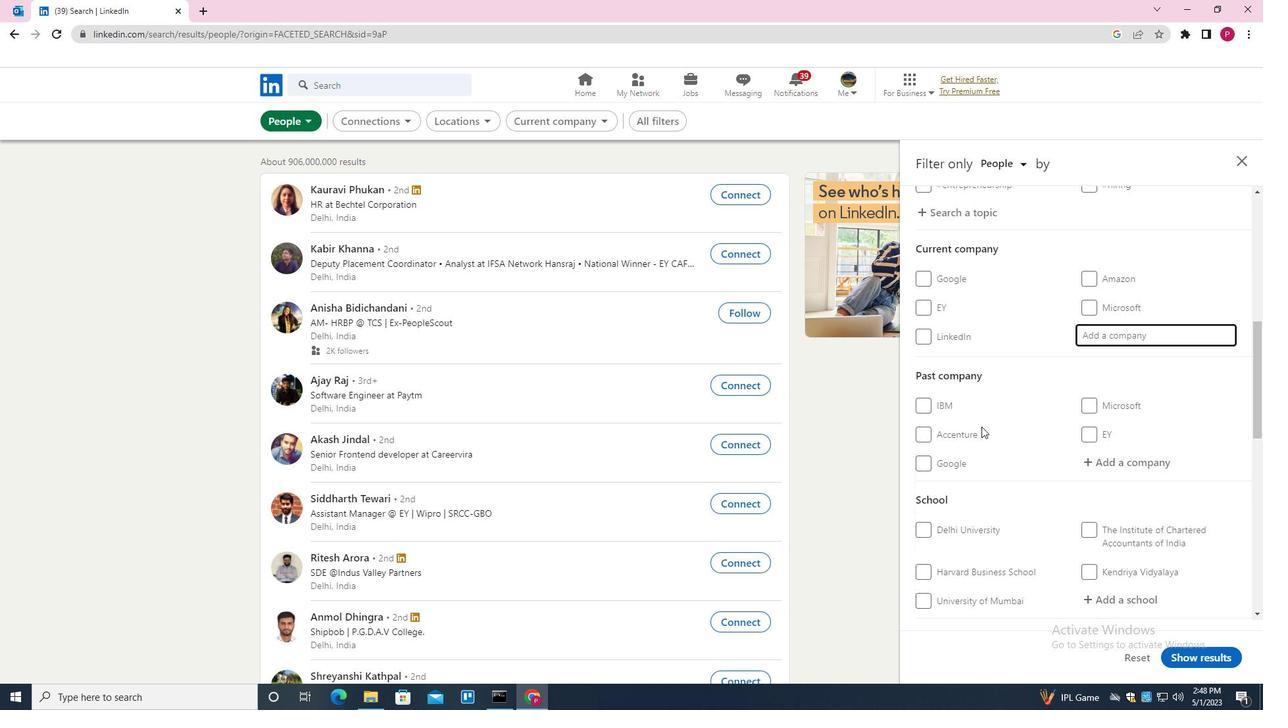
Action: Mouse scrolled (982, 431) with delta (0, 0)
Screenshot: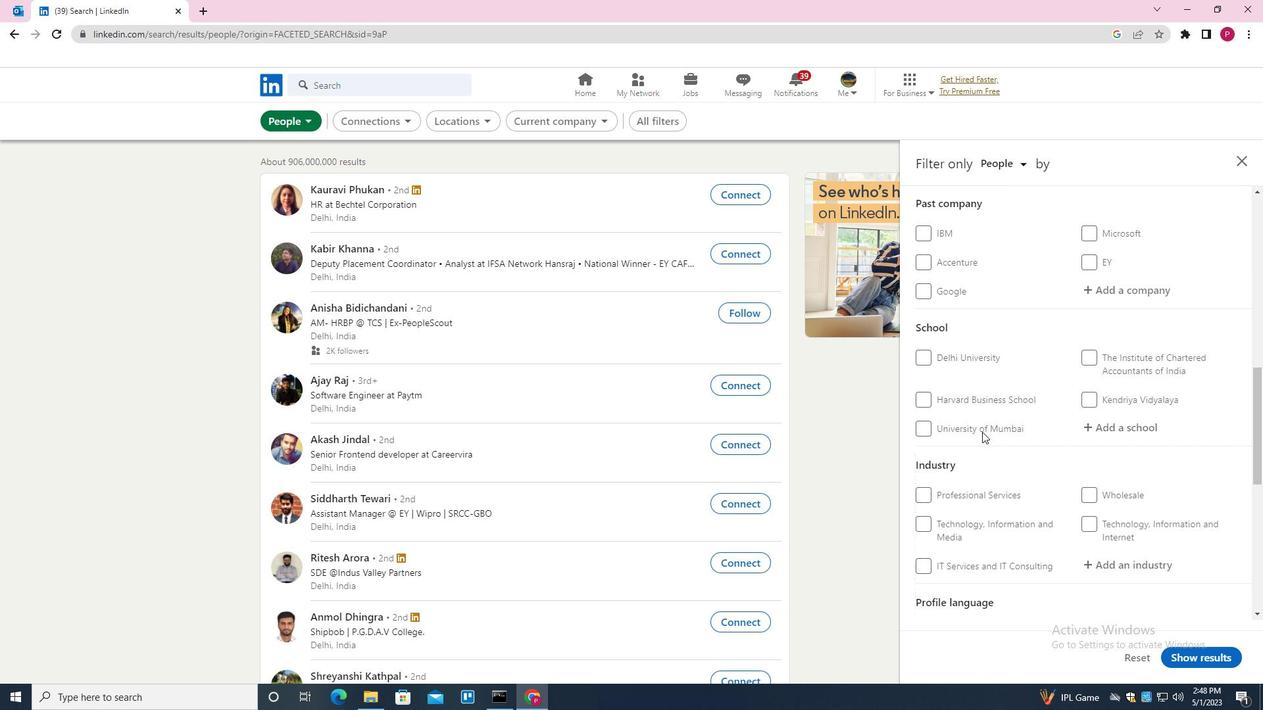 
Action: Mouse scrolled (982, 431) with delta (0, 0)
Screenshot: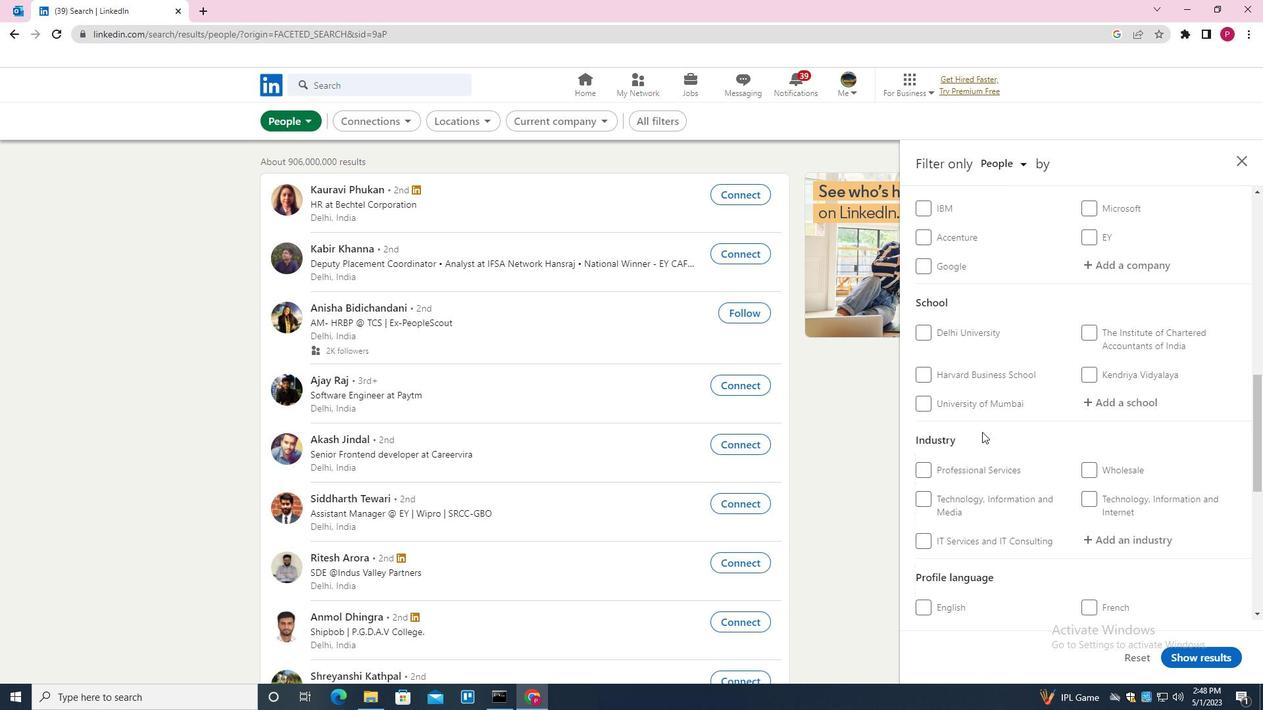 
Action: Mouse scrolled (982, 431) with delta (0, 0)
Screenshot: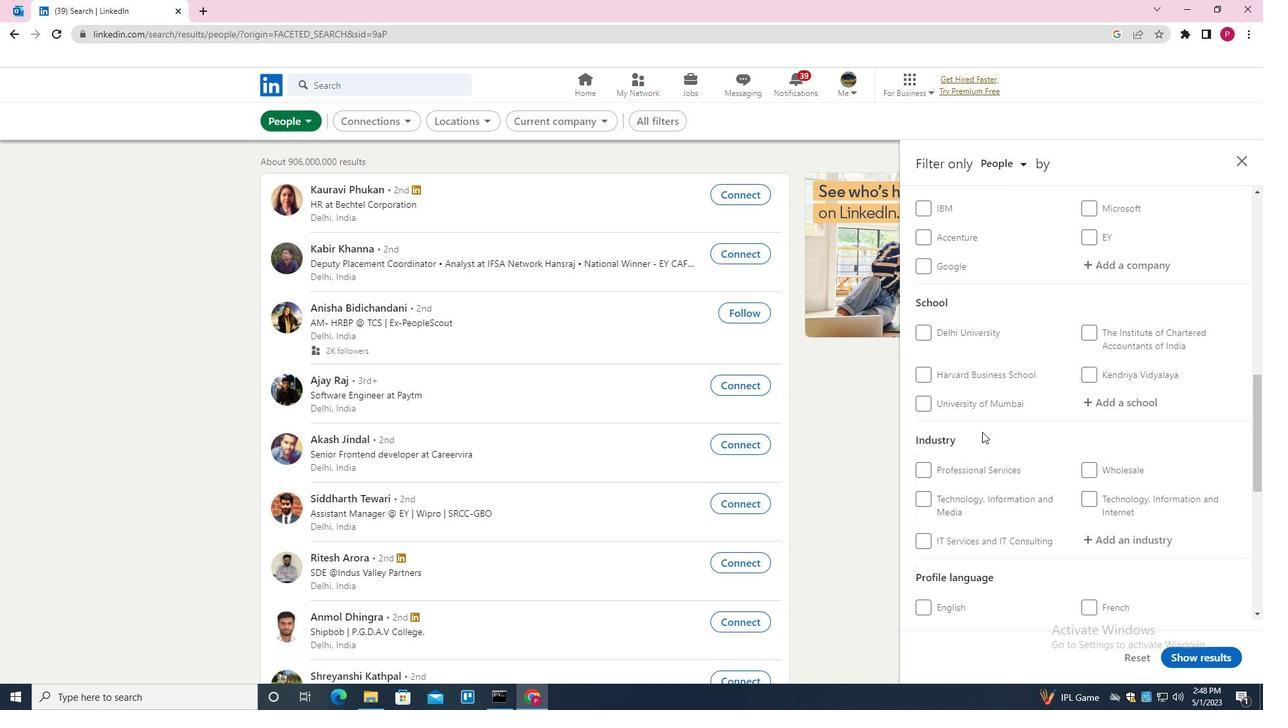 
Action: Mouse scrolled (982, 431) with delta (0, 0)
Screenshot: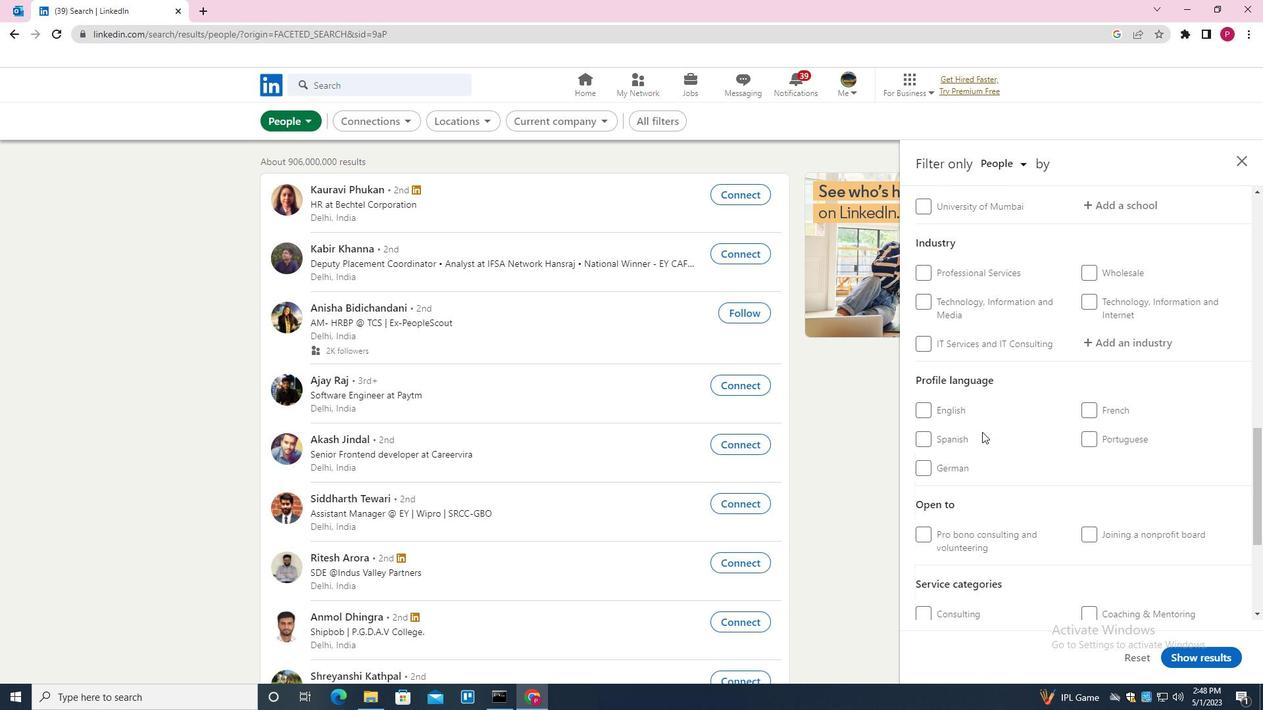 
Action: Mouse moved to (1097, 346)
Screenshot: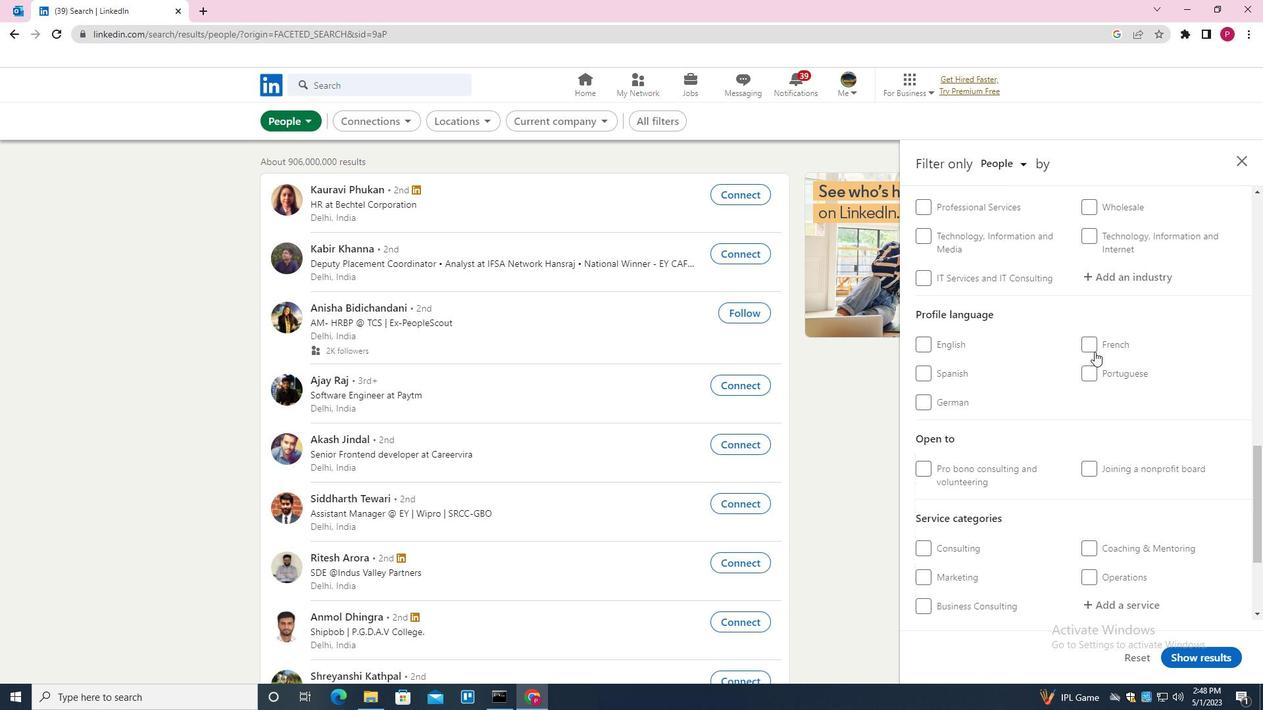 
Action: Mouse pressed left at (1097, 346)
Screenshot: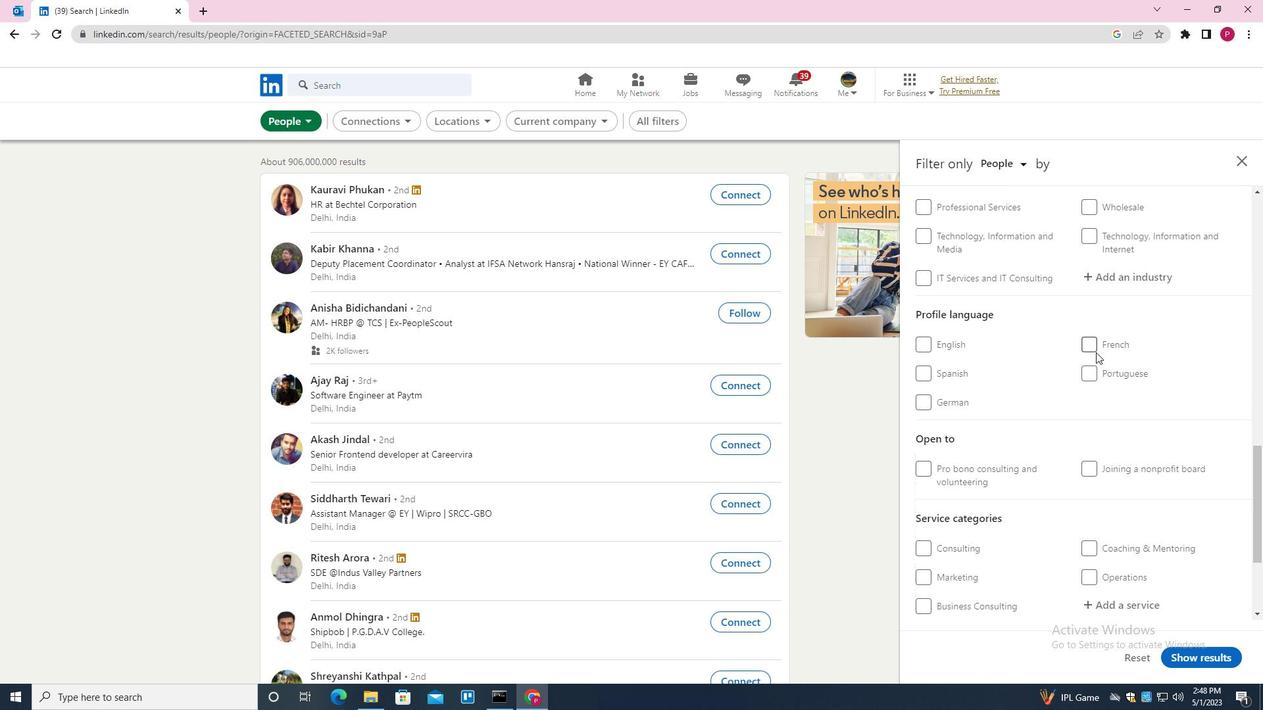 
Action: Mouse moved to (1012, 396)
Screenshot: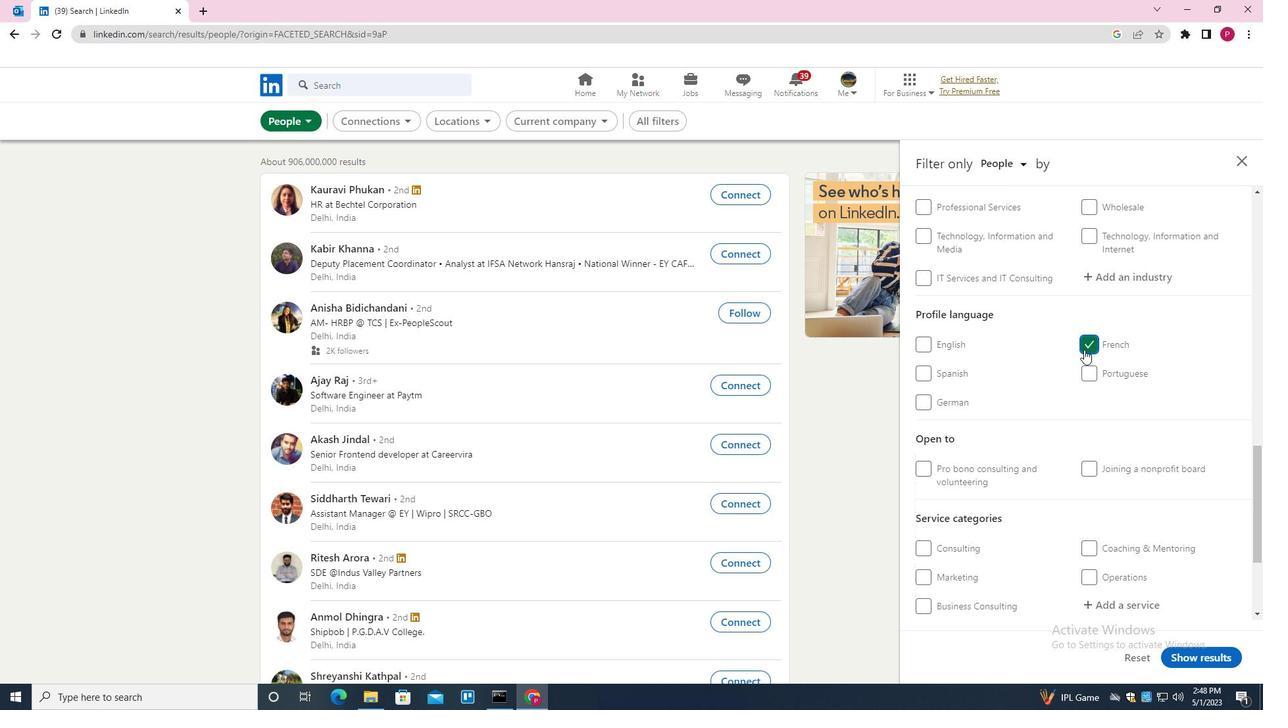 
Action: Mouse scrolled (1012, 397) with delta (0, 0)
Screenshot: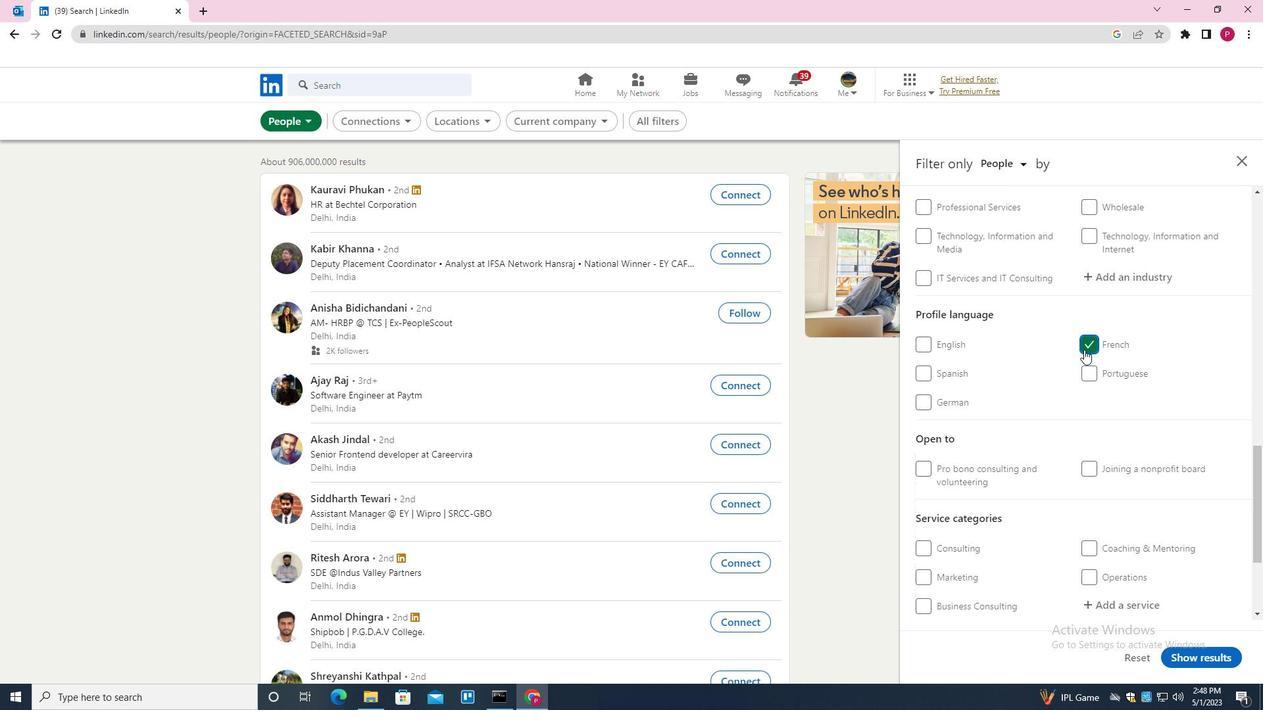 
Action: Mouse scrolled (1012, 396) with delta (0, 0)
Screenshot: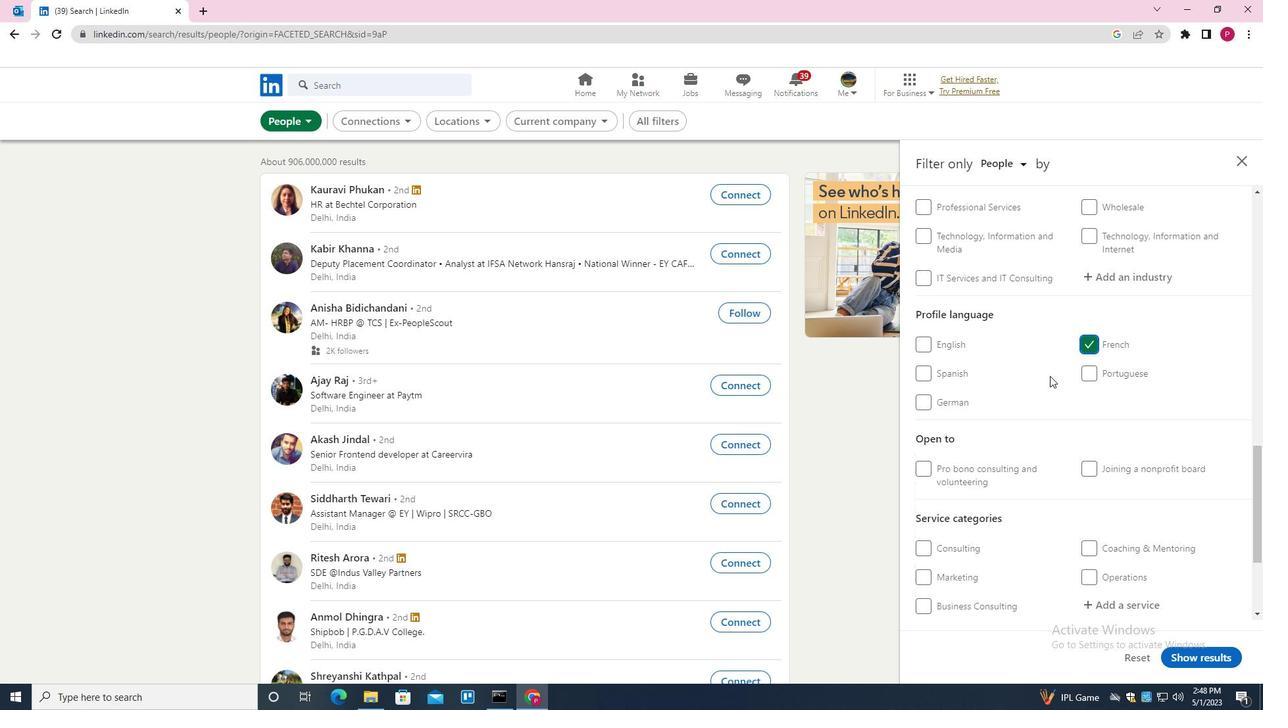
Action: Mouse scrolled (1012, 397) with delta (0, 0)
Screenshot: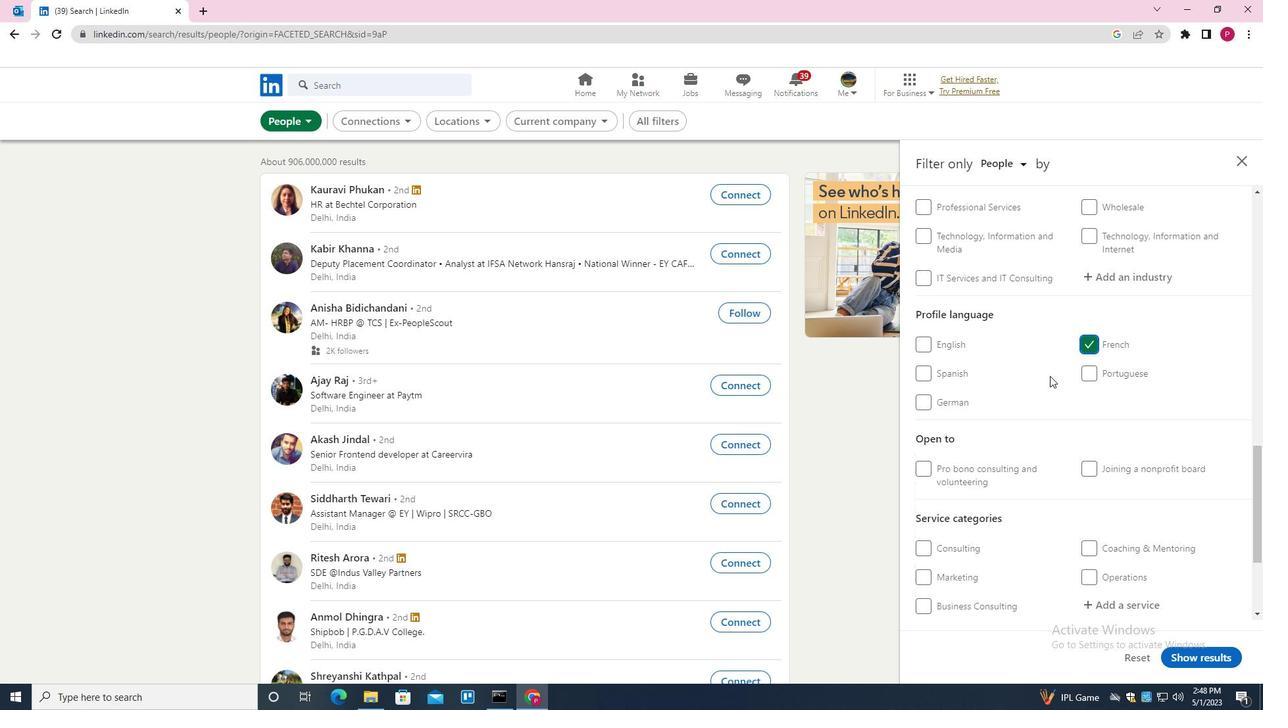 
Action: Mouse scrolled (1012, 397) with delta (0, 0)
Screenshot: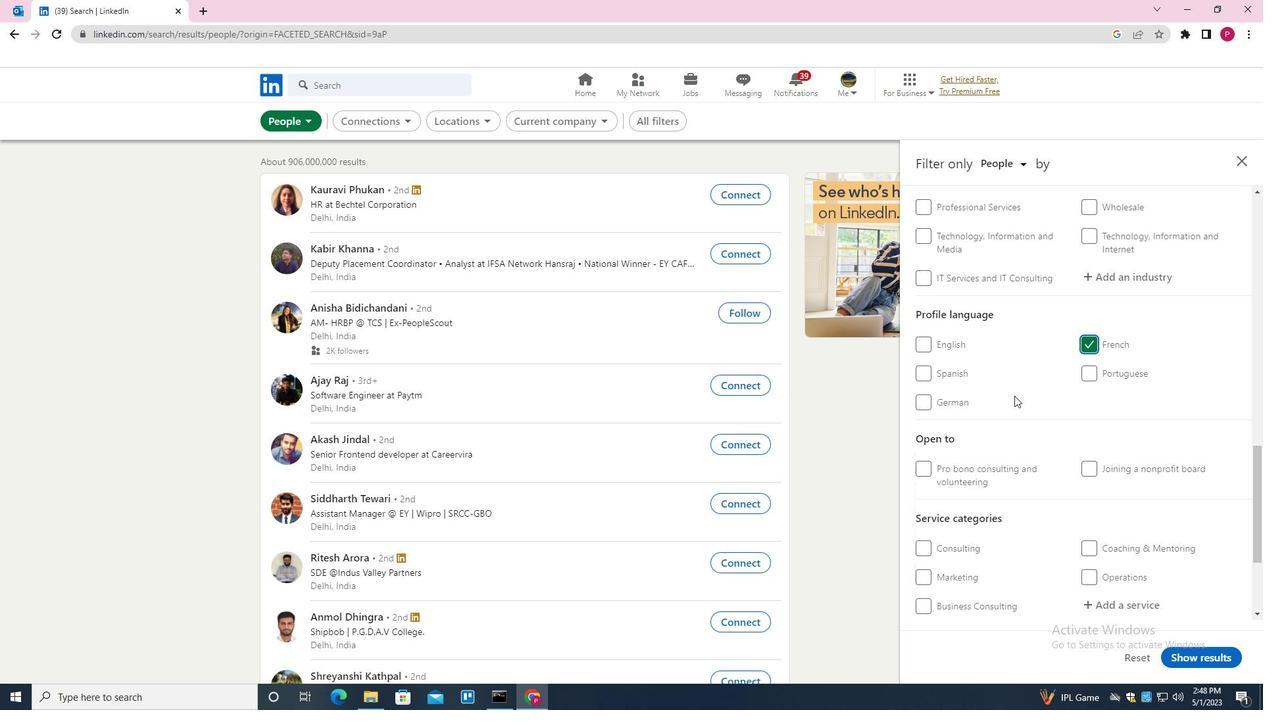 
Action: Mouse scrolled (1012, 397) with delta (0, 0)
Screenshot: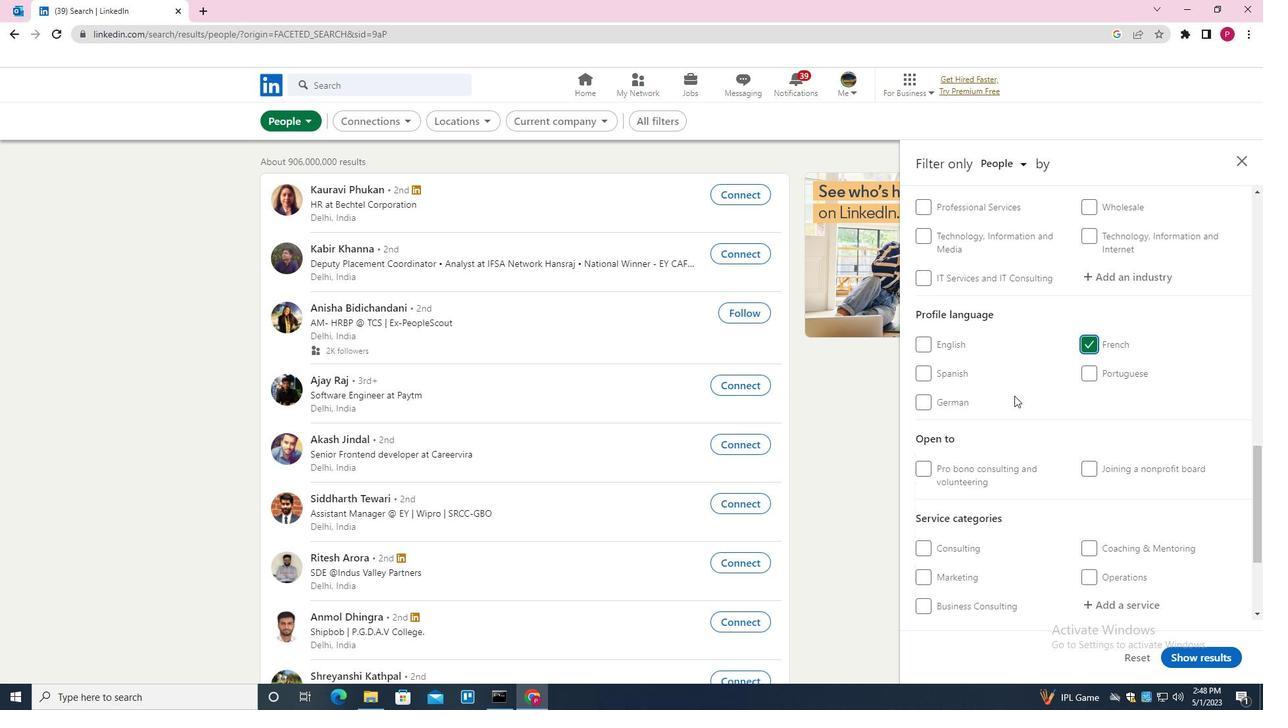 
Action: Mouse moved to (1012, 396)
Screenshot: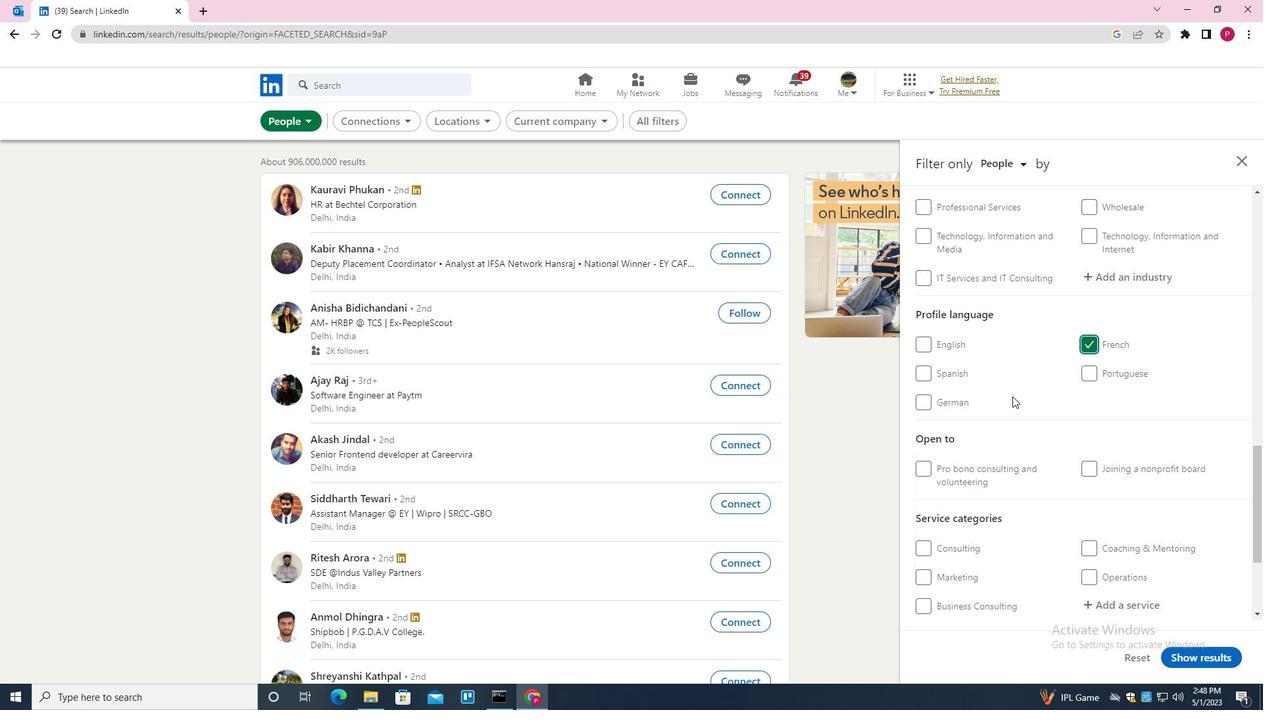 
Action: Mouse scrolled (1012, 397) with delta (0, 0)
Screenshot: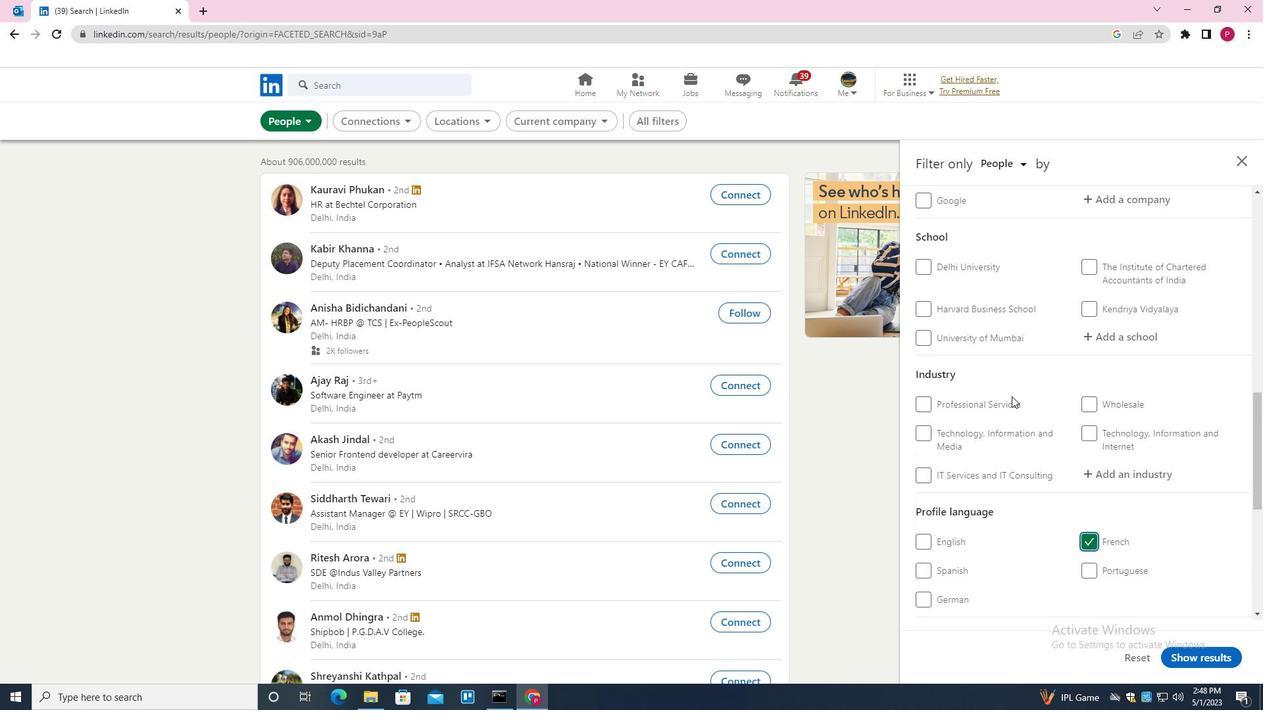 
Action: Mouse scrolled (1012, 397) with delta (0, 0)
Screenshot: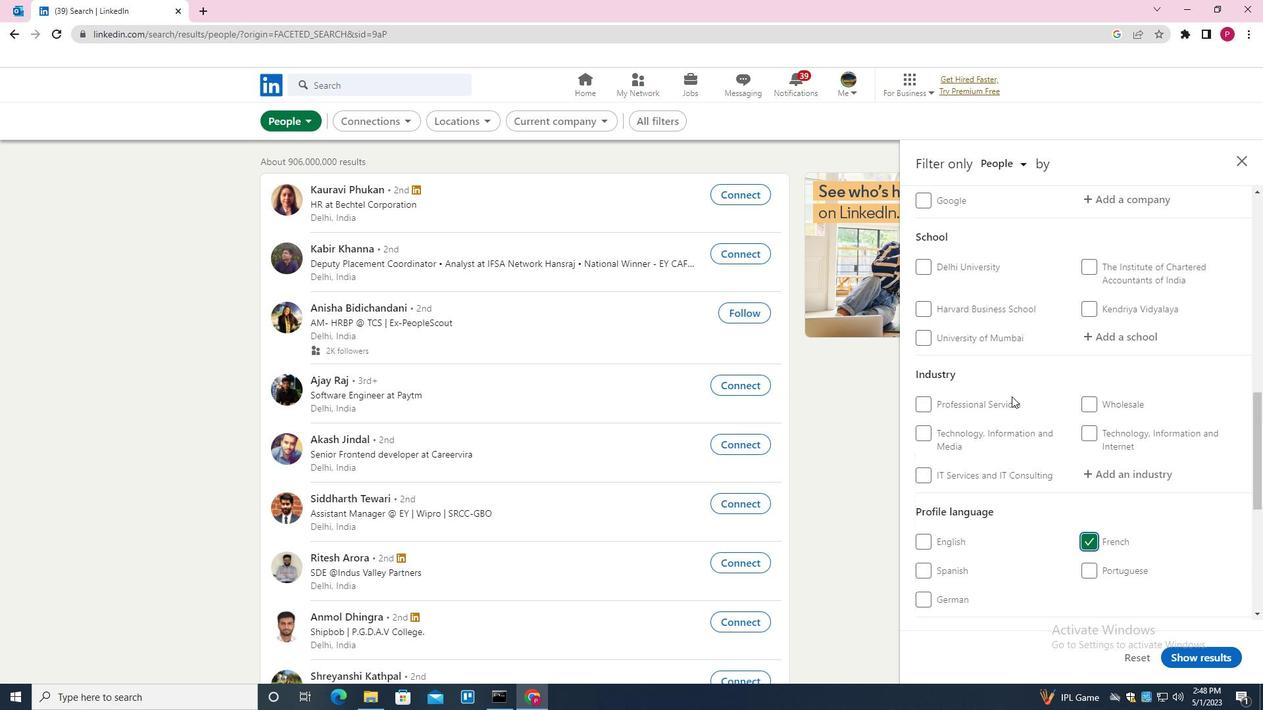 
Action: Mouse scrolled (1012, 397) with delta (0, 0)
Screenshot: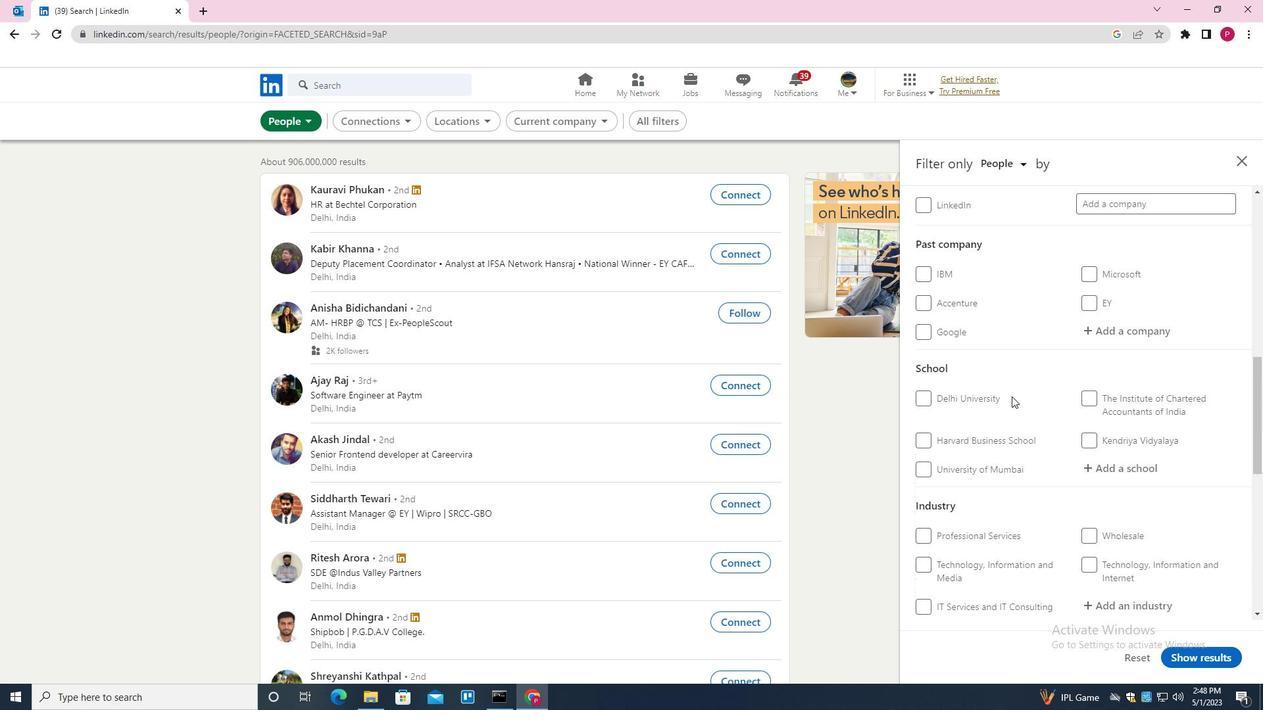 
Action: Mouse scrolled (1012, 397) with delta (0, 0)
Screenshot: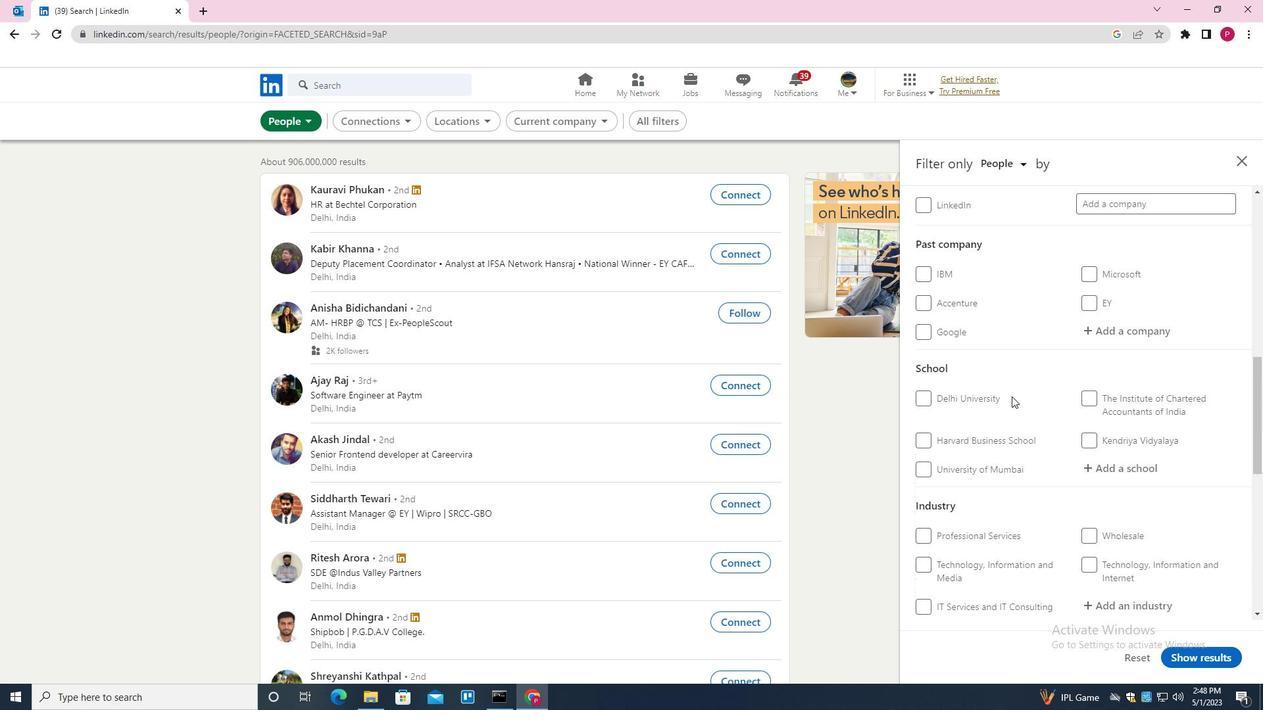 
Action: Mouse scrolled (1012, 397) with delta (0, 0)
Screenshot: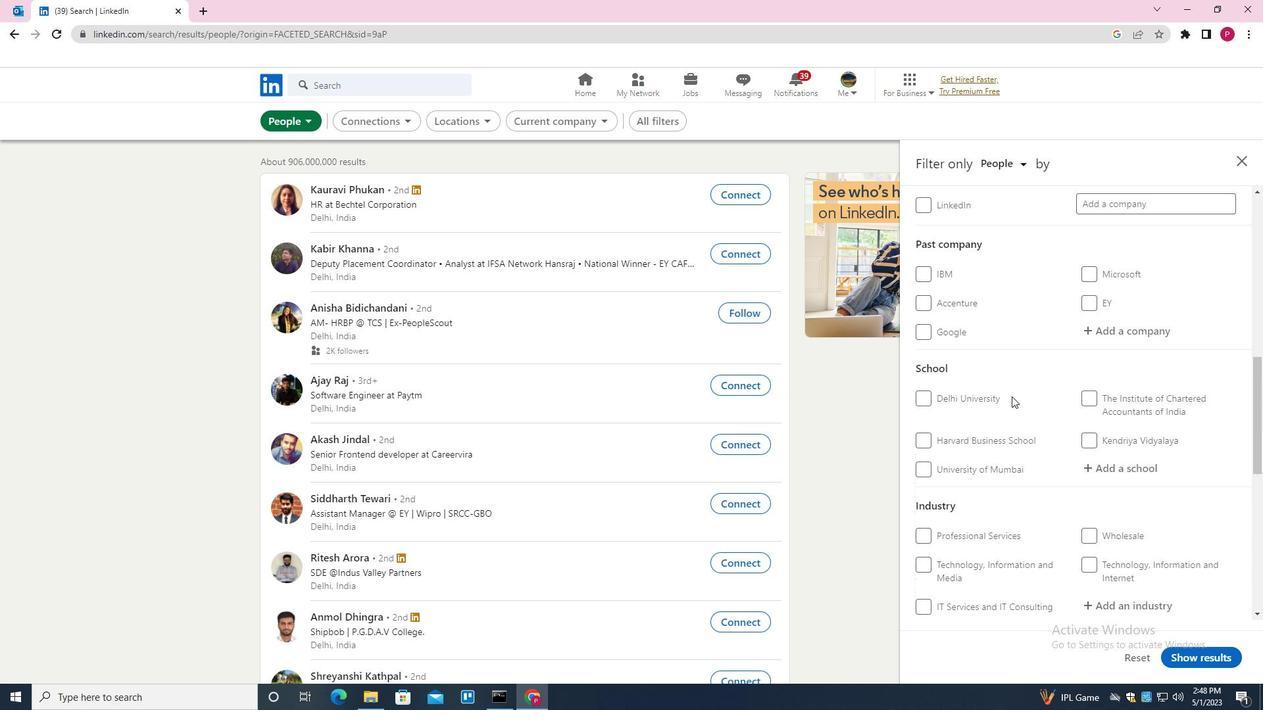 
Action: Mouse moved to (1098, 390)
Screenshot: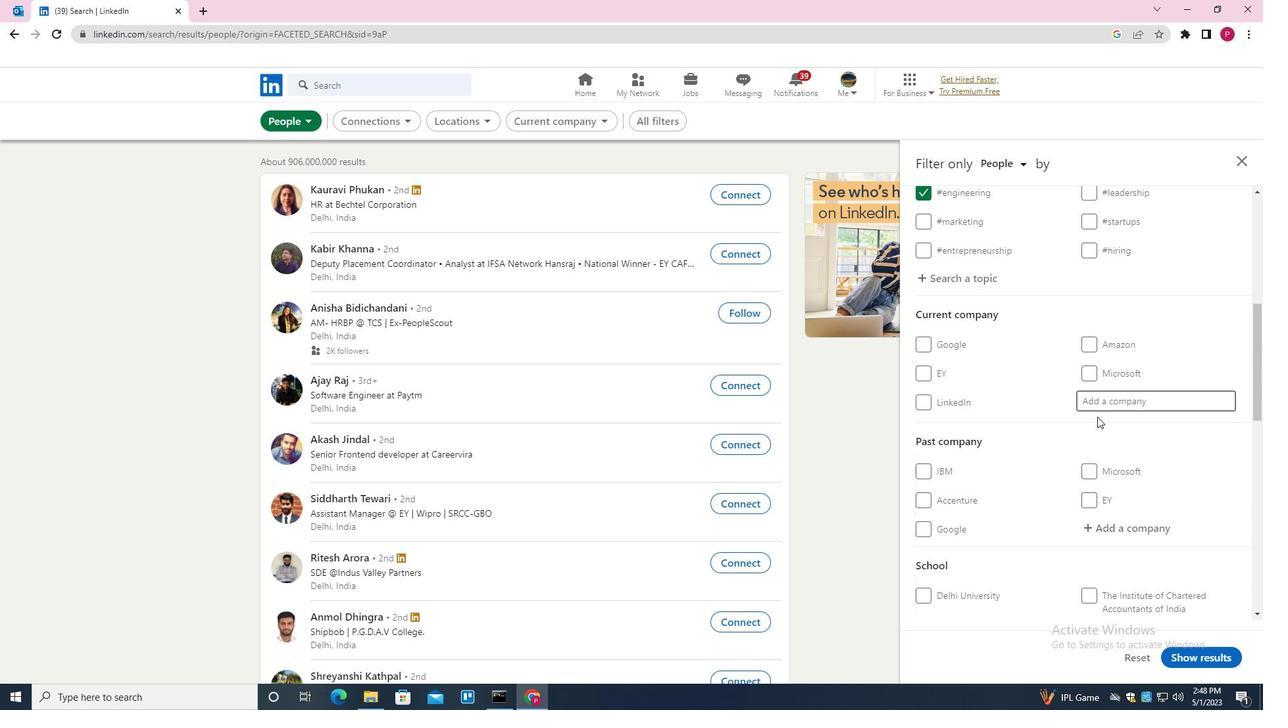 
Action: Mouse pressed left at (1098, 390)
Screenshot: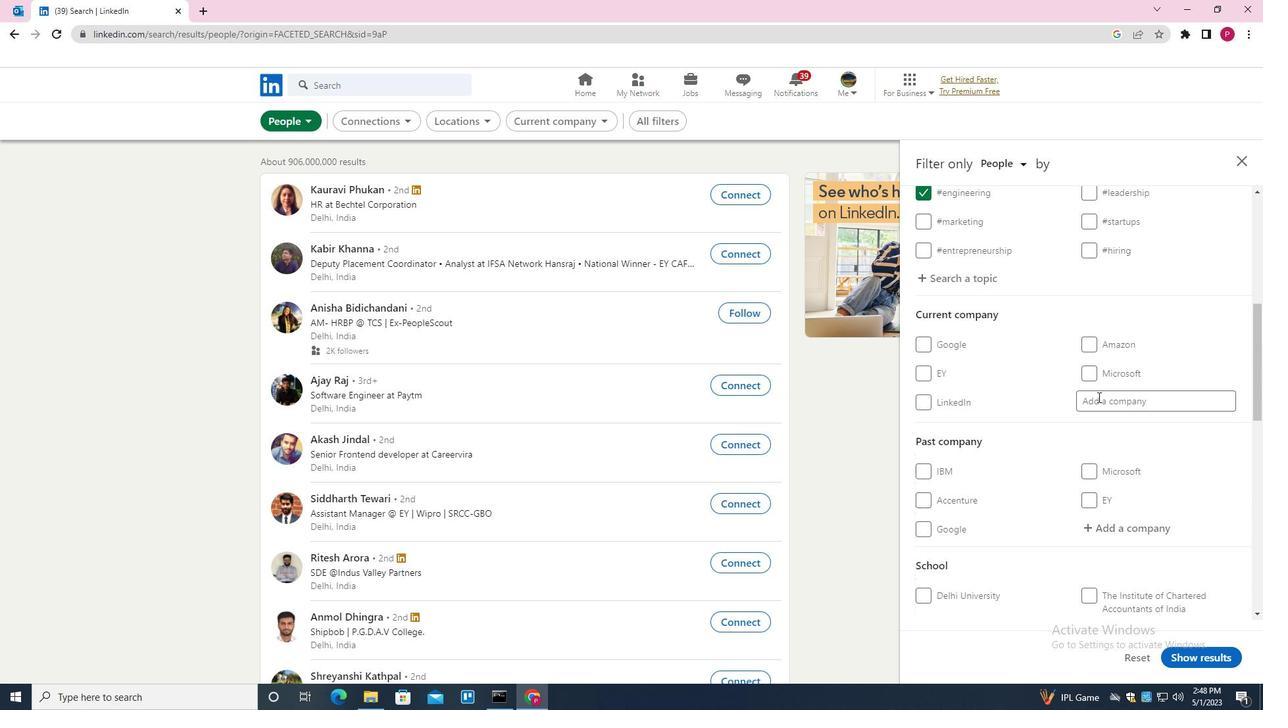 
Action: Mouse moved to (1099, 399)
Screenshot: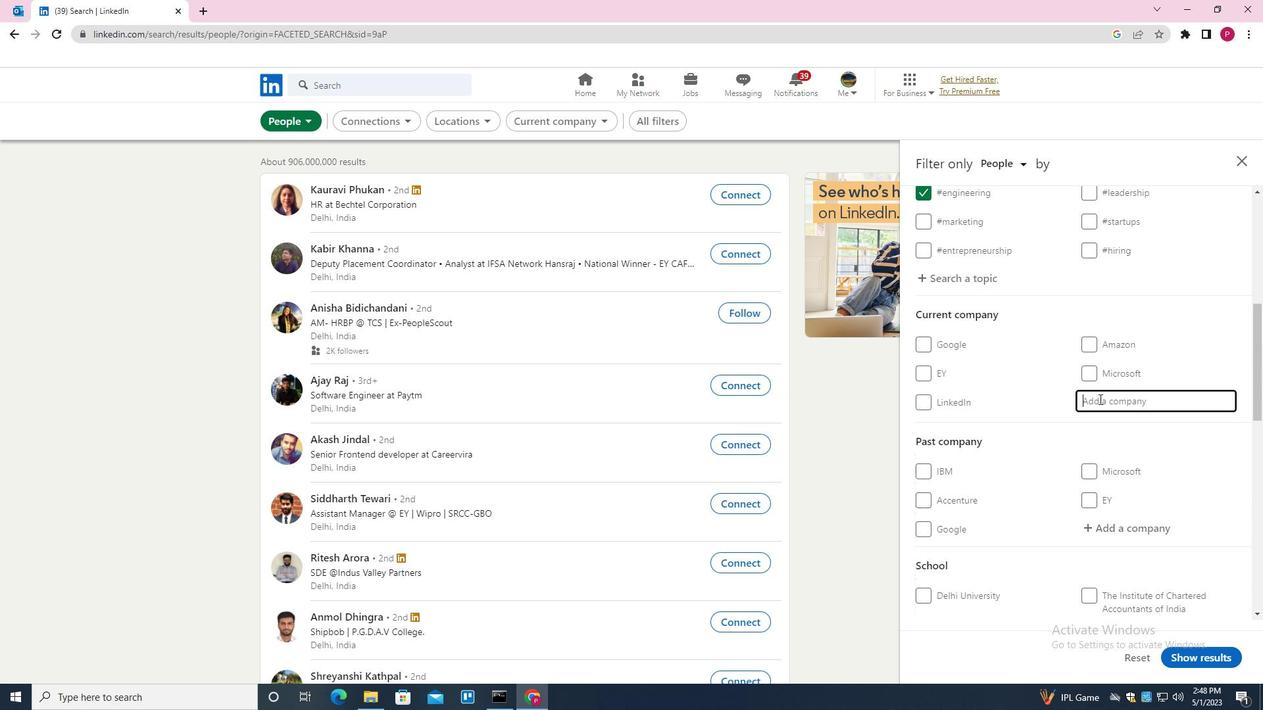 
Action: Key pressed <Key.shift>PM<Key.space><Key.shift>GRO<Key.down><Key.enter>
Screenshot: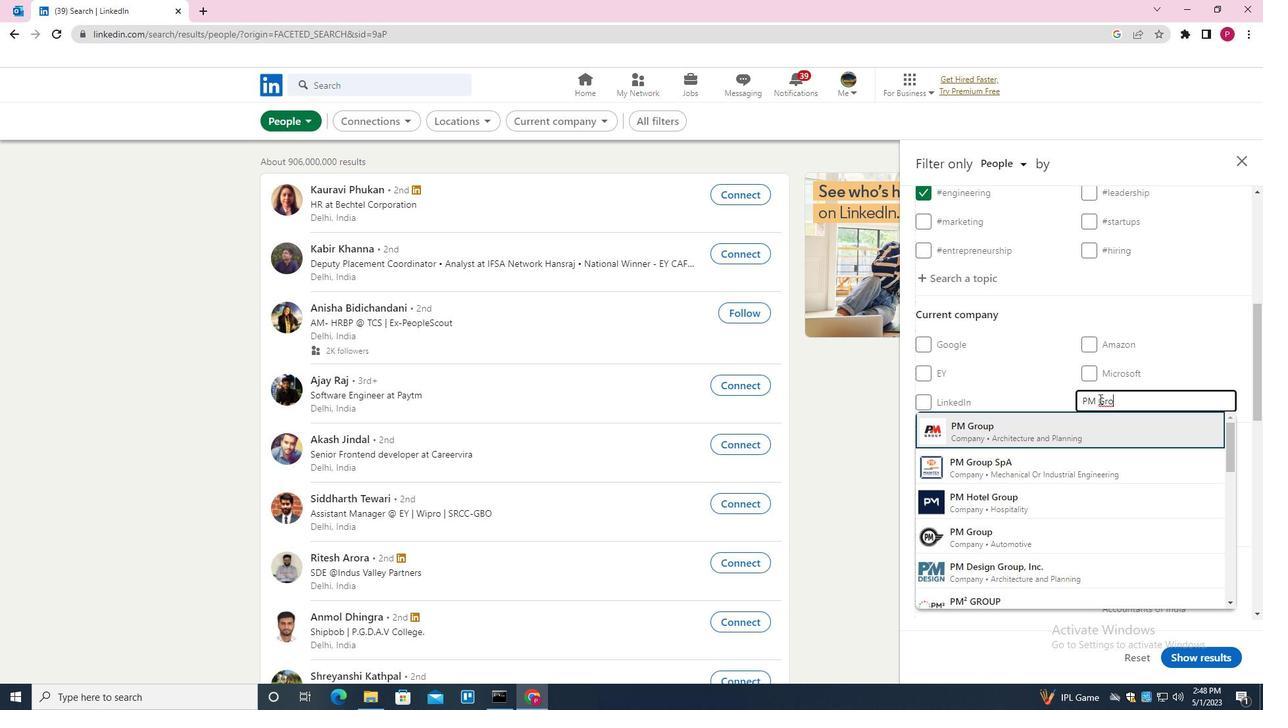 
Action: Mouse moved to (1013, 449)
Screenshot: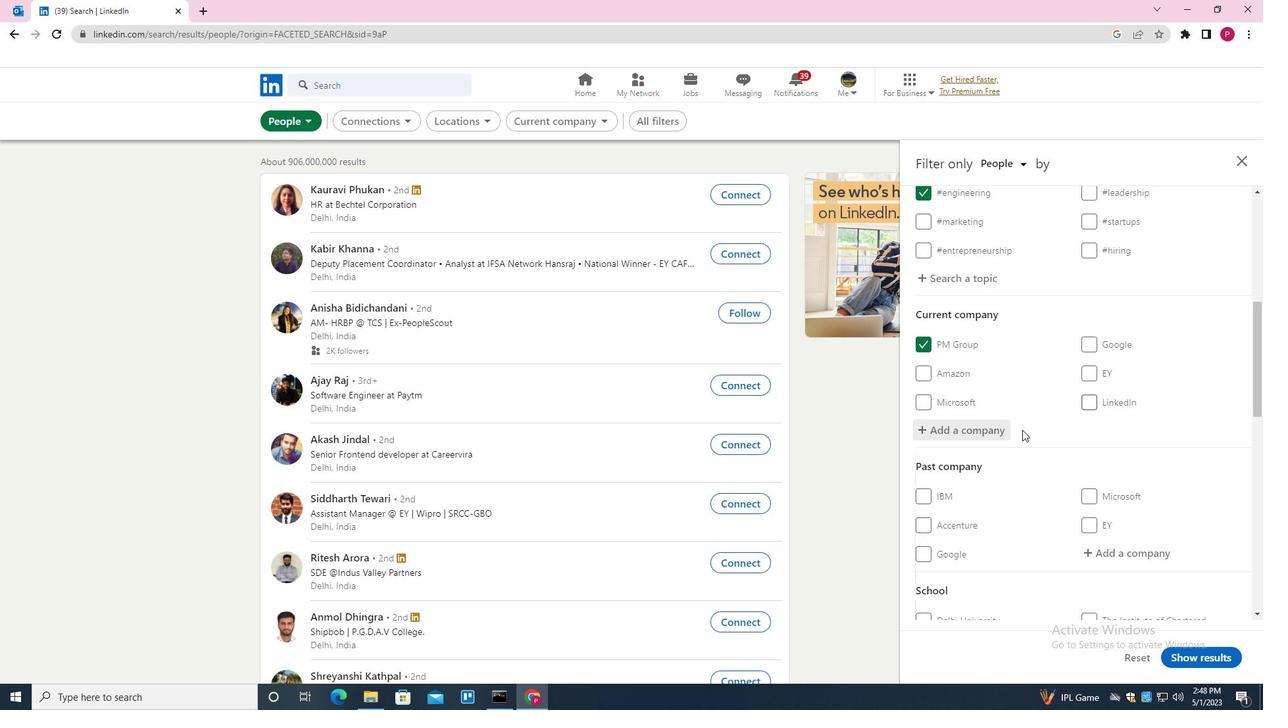 
Action: Mouse scrolled (1013, 448) with delta (0, 0)
Screenshot: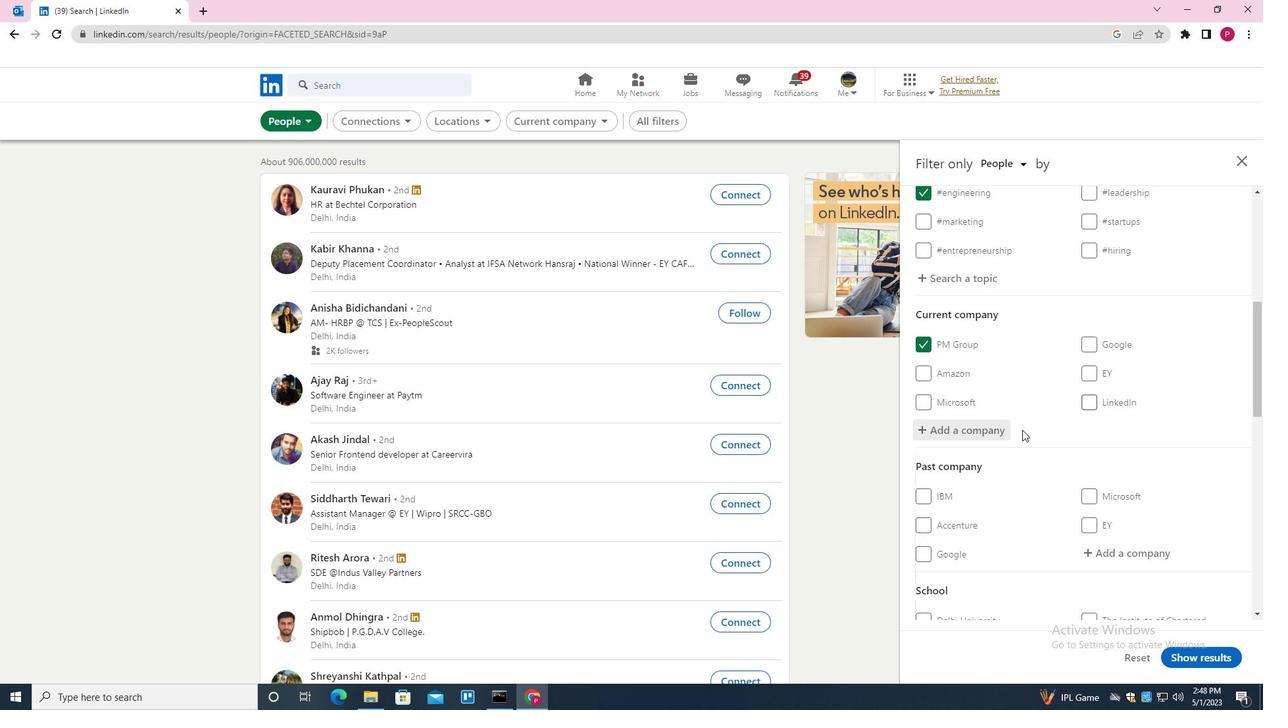 
Action: Mouse moved to (1012, 450)
Screenshot: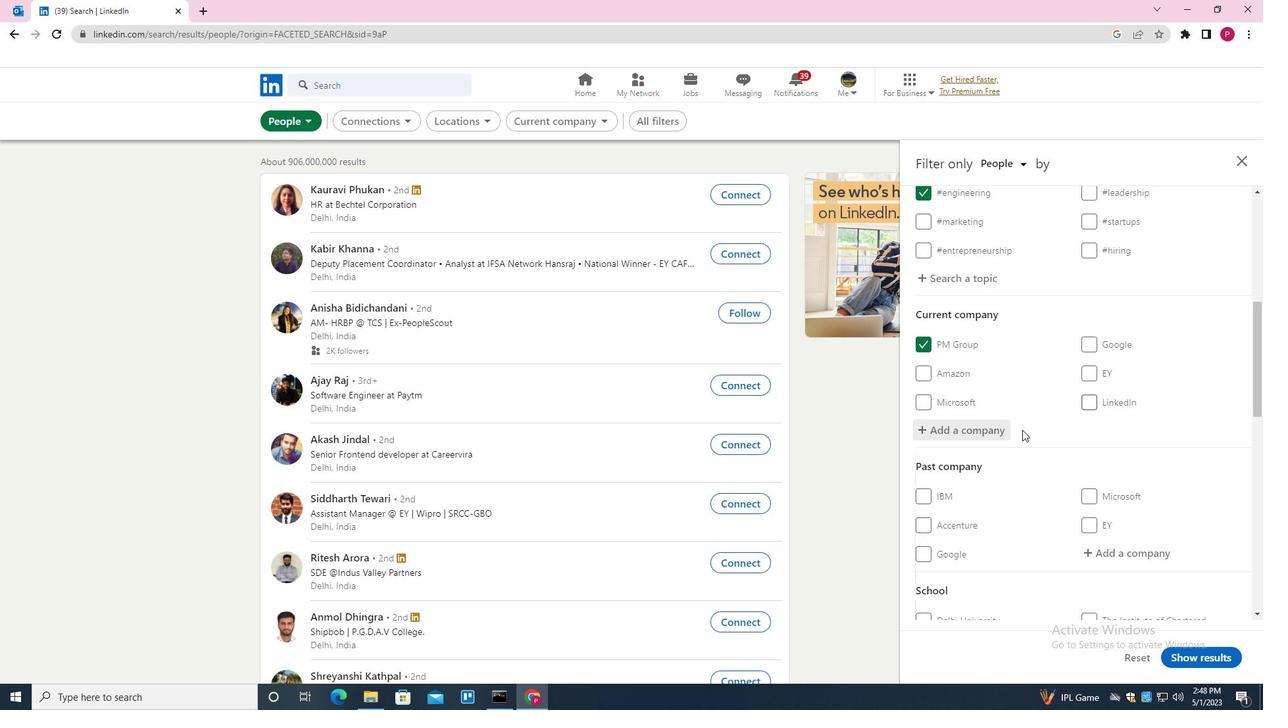
Action: Mouse scrolled (1012, 450) with delta (0, 0)
Screenshot: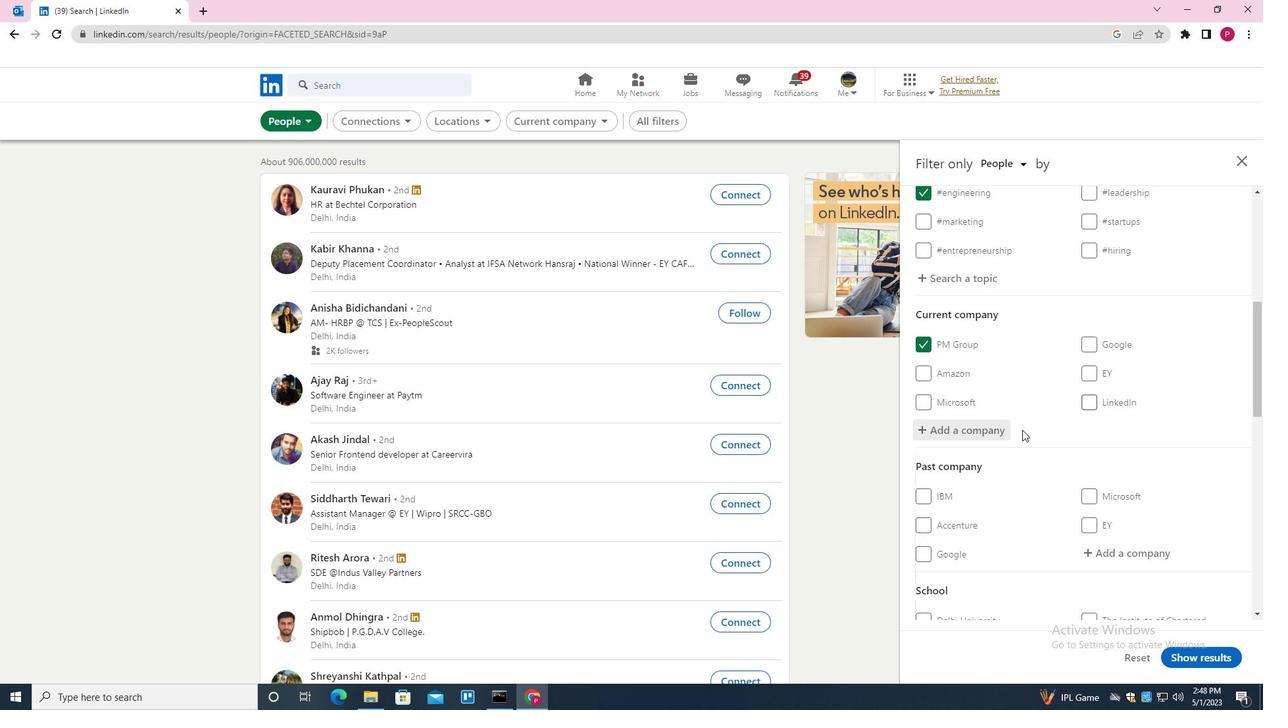 
Action: Mouse scrolled (1012, 450) with delta (0, 0)
Screenshot: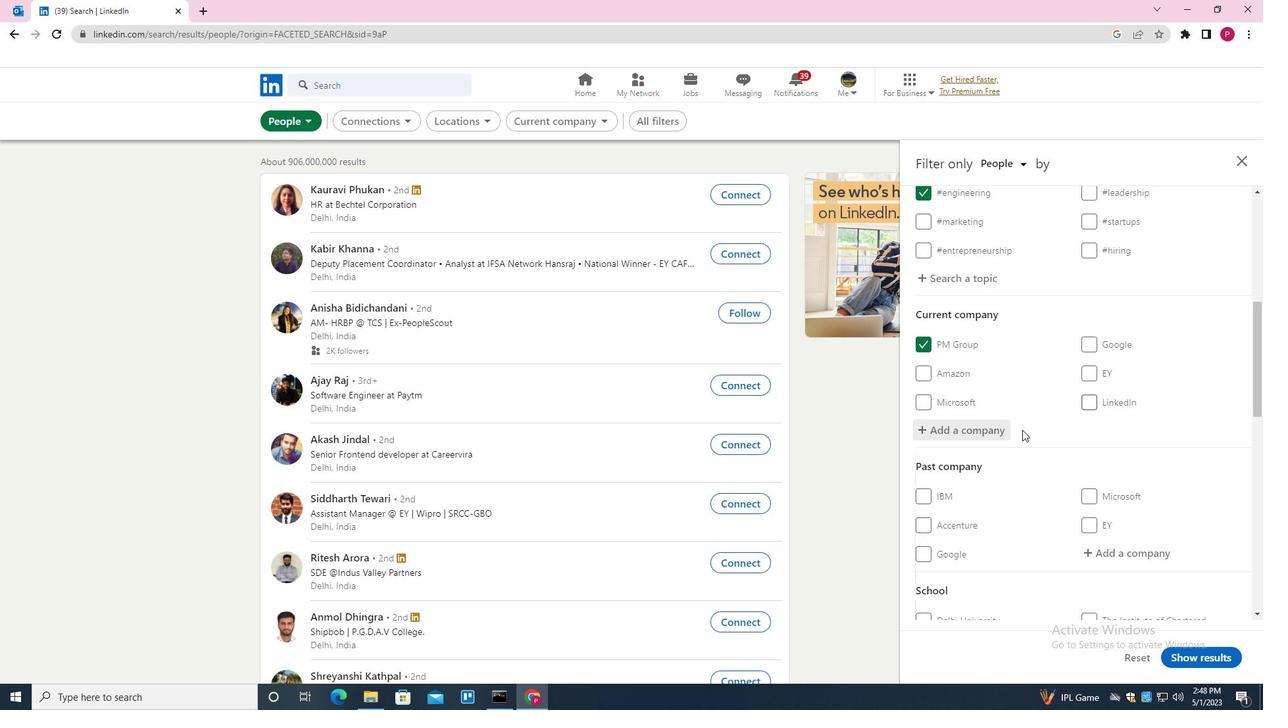 
Action: Mouse moved to (1012, 450)
Screenshot: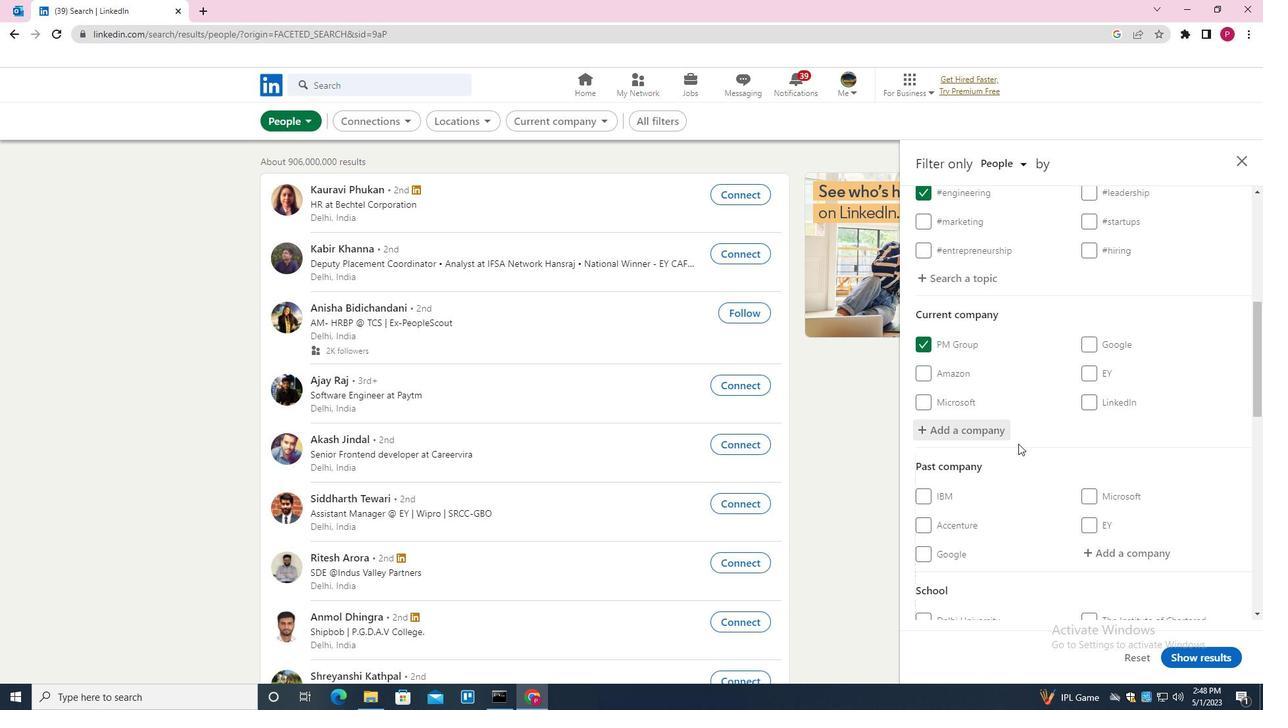 
Action: Mouse scrolled (1012, 450) with delta (0, 0)
Screenshot: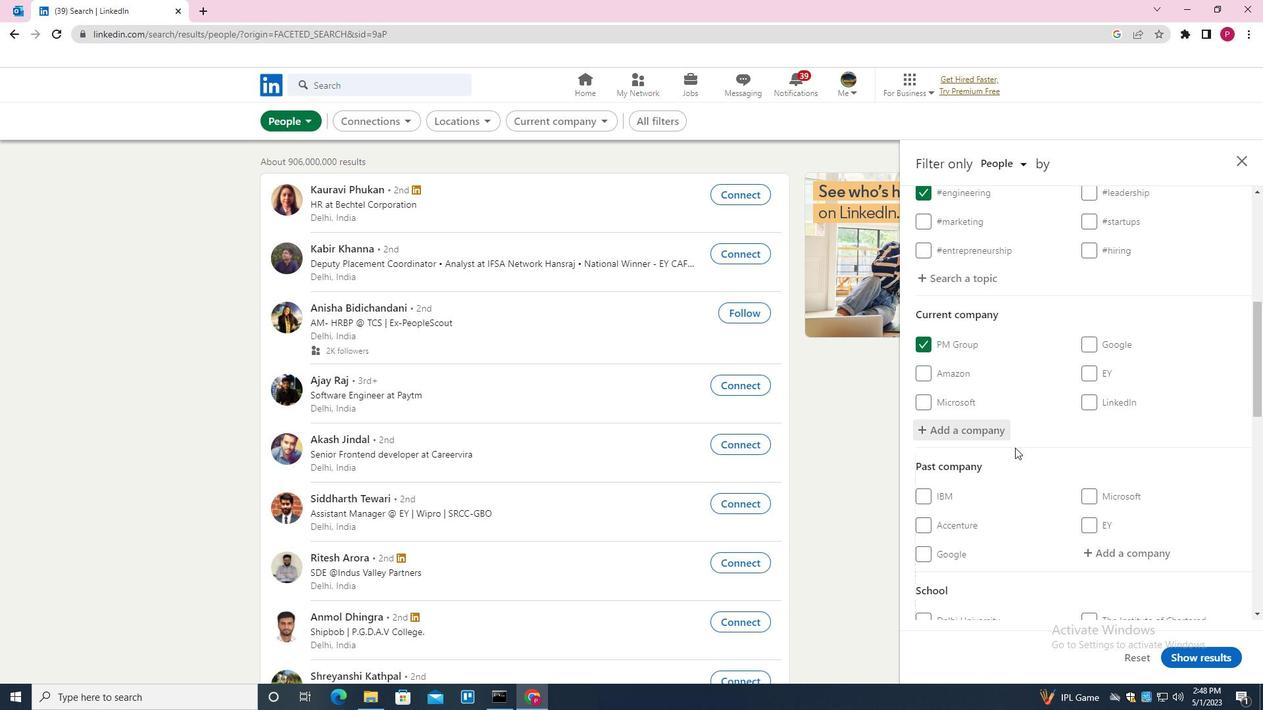 
Action: Mouse moved to (1106, 422)
Screenshot: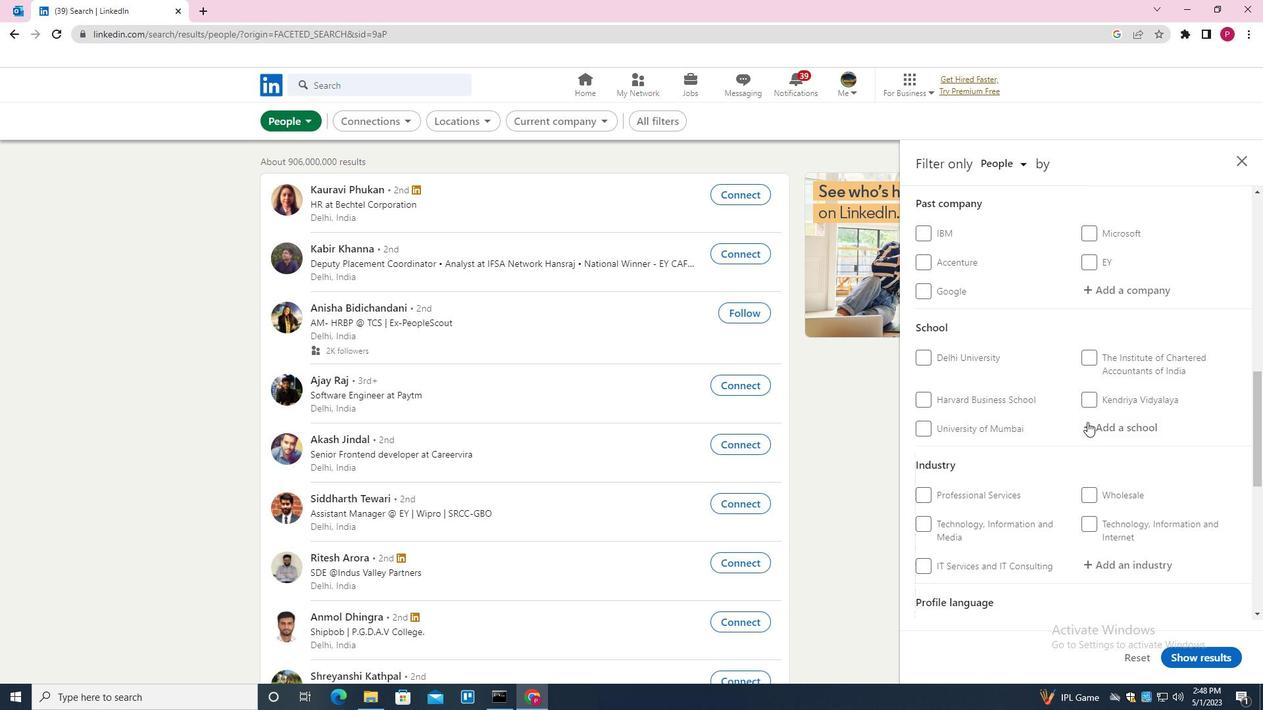 
Action: Mouse pressed left at (1106, 422)
Screenshot: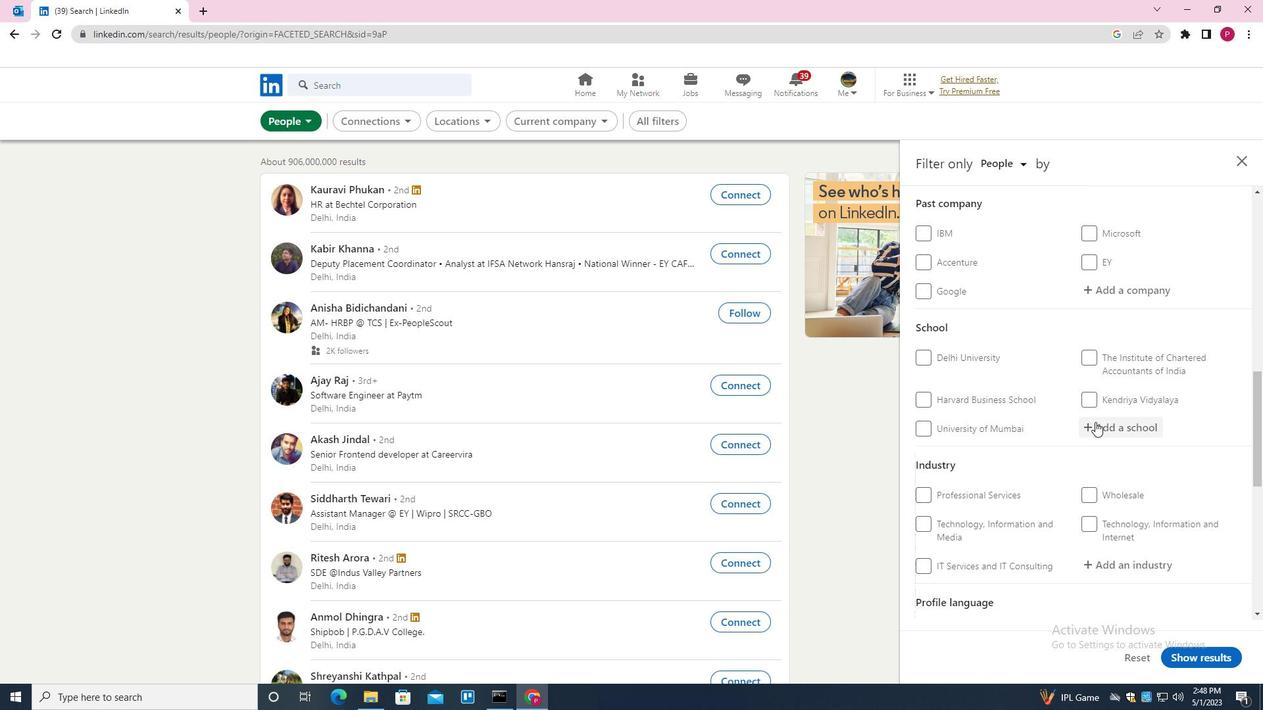 
Action: Mouse moved to (1108, 422)
Screenshot: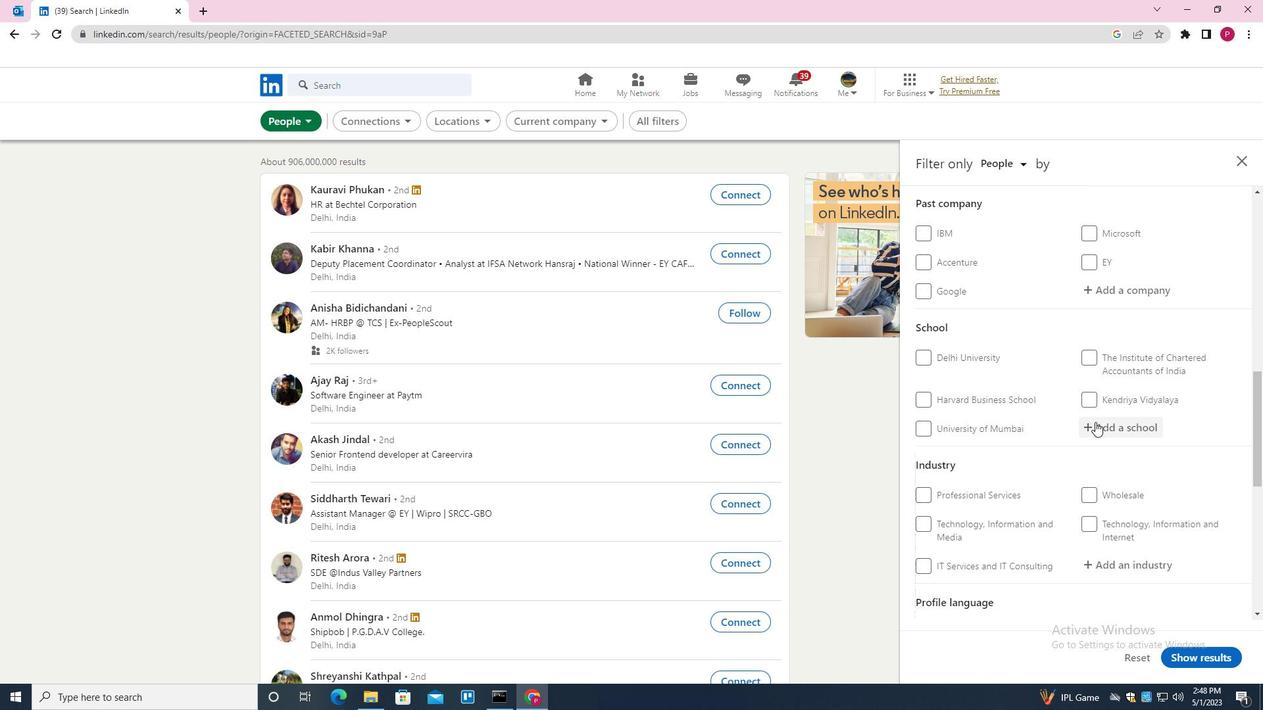 
Action: Key pressed <Key.shift>TAMIL<Key.space>AN<Key.backspace><Key.backspace><Key.shift><Key.shift><Key.shift>NADU<Key.space><Key.shift>JOBS<Key.space><Key.down><Key.down><Key.down><Key.down><Key.enter>
Screenshot: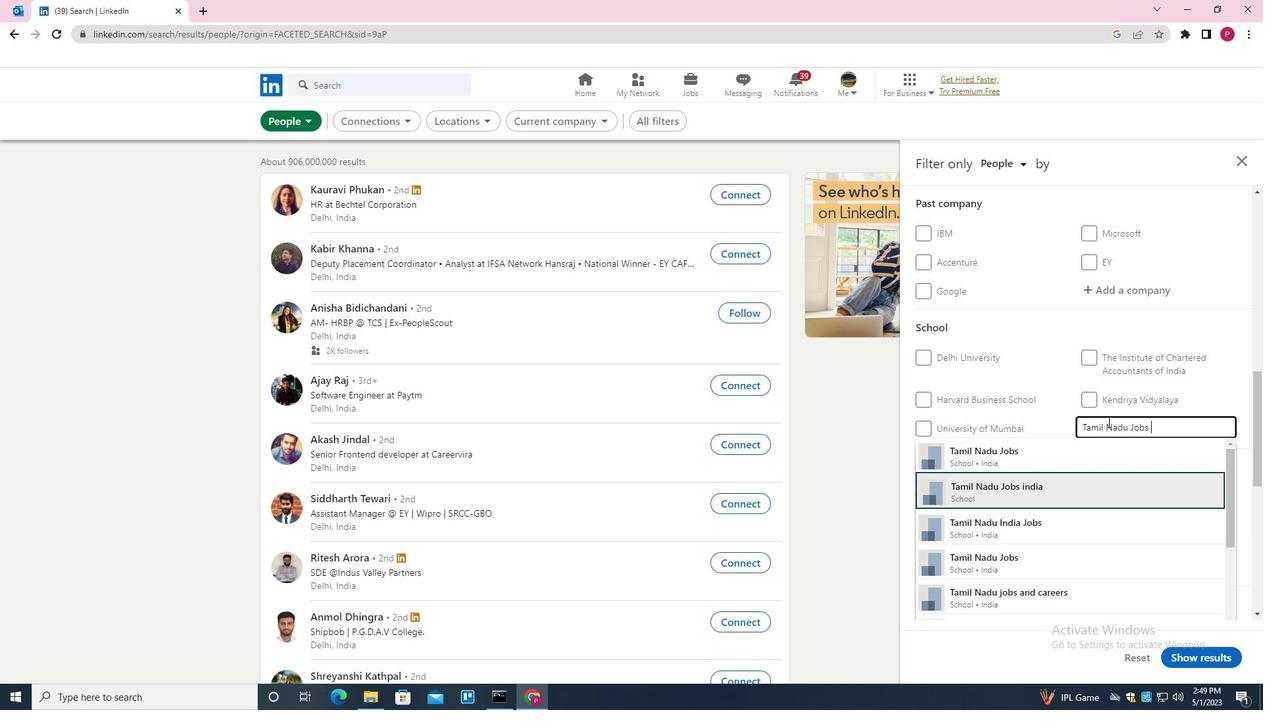 
Action: Mouse moved to (830, 433)
Screenshot: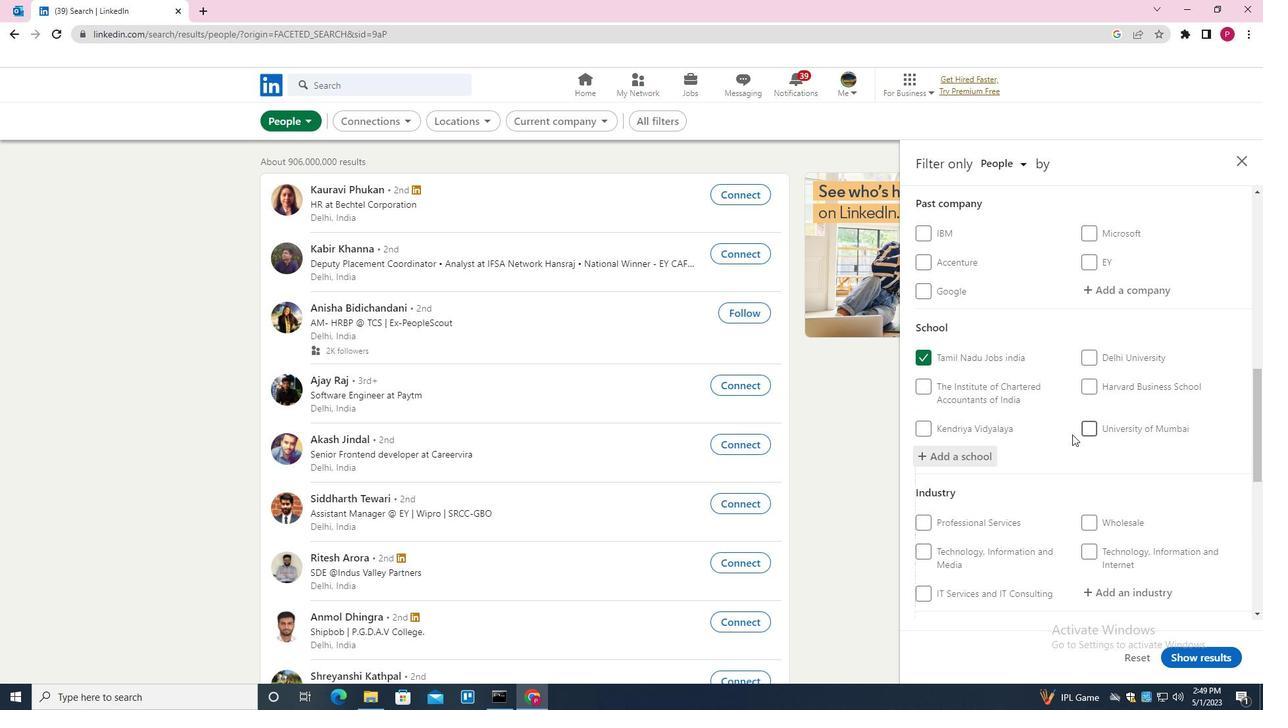 
Action: Mouse scrolled (830, 432) with delta (0, 0)
Screenshot: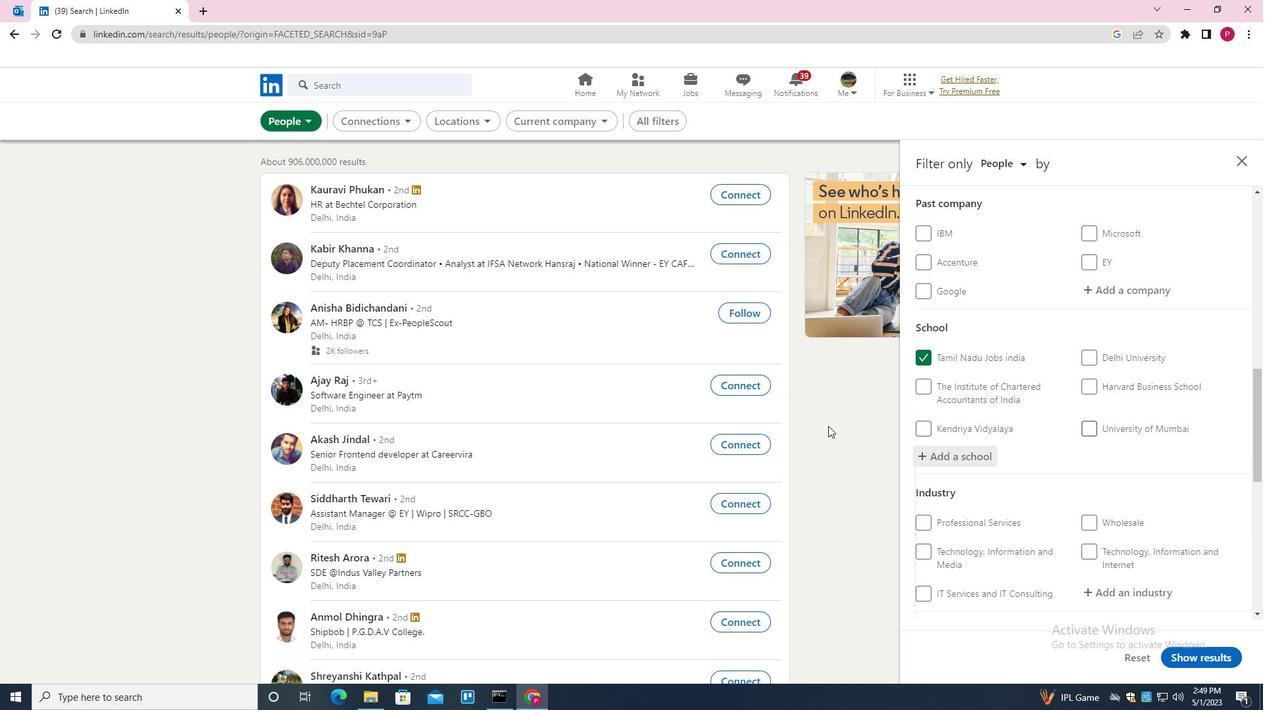 
Action: Mouse scrolled (830, 432) with delta (0, 0)
Screenshot: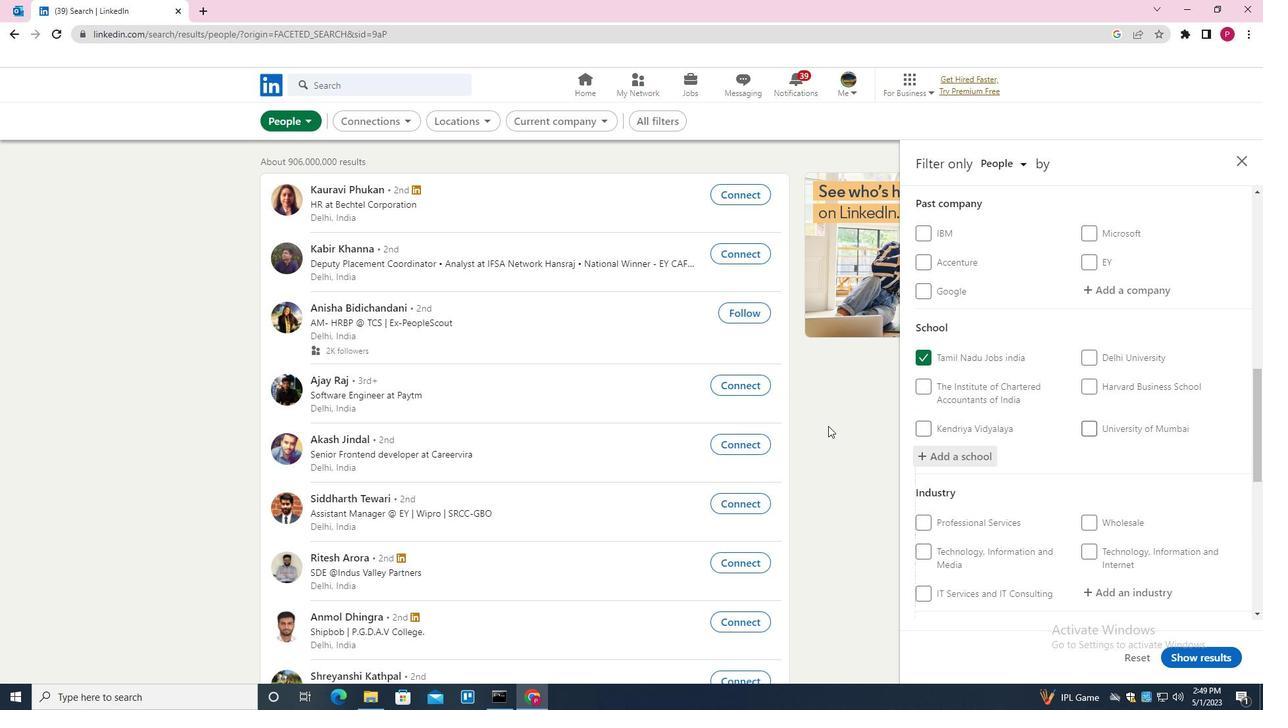 
Action: Mouse moved to (860, 440)
Screenshot: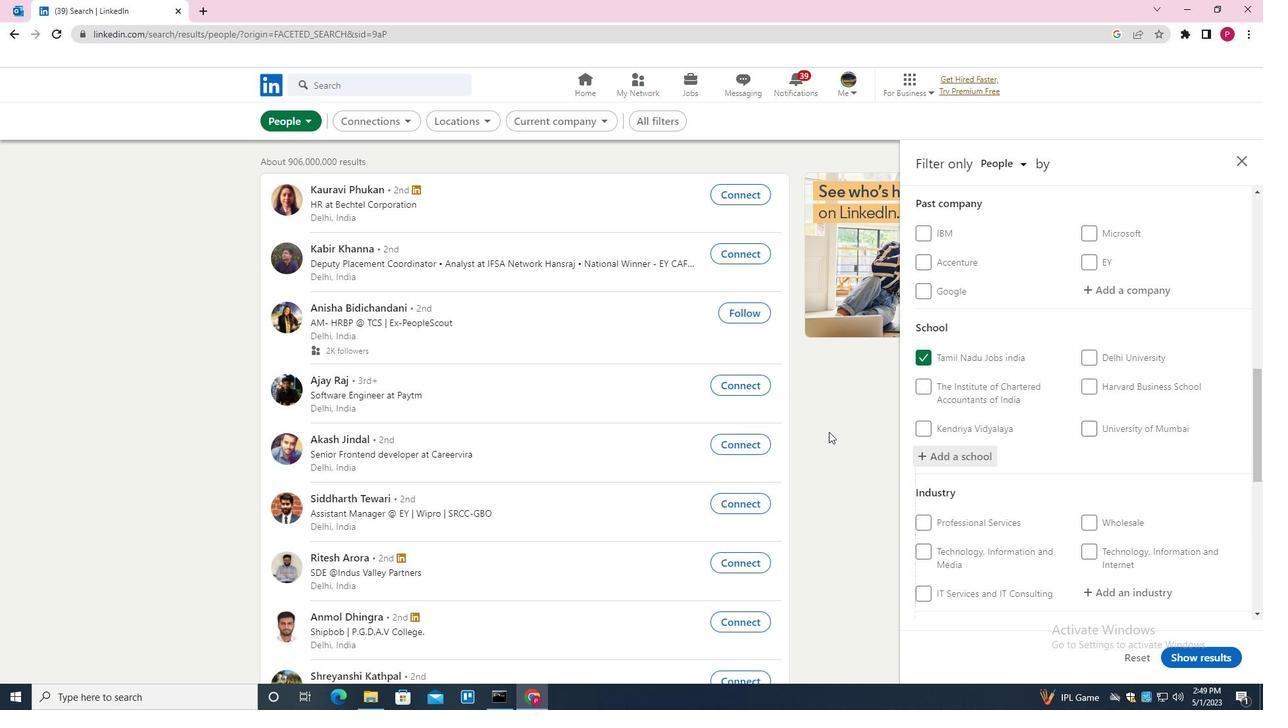 
Action: Mouse scrolled (860, 439) with delta (0, 0)
Screenshot: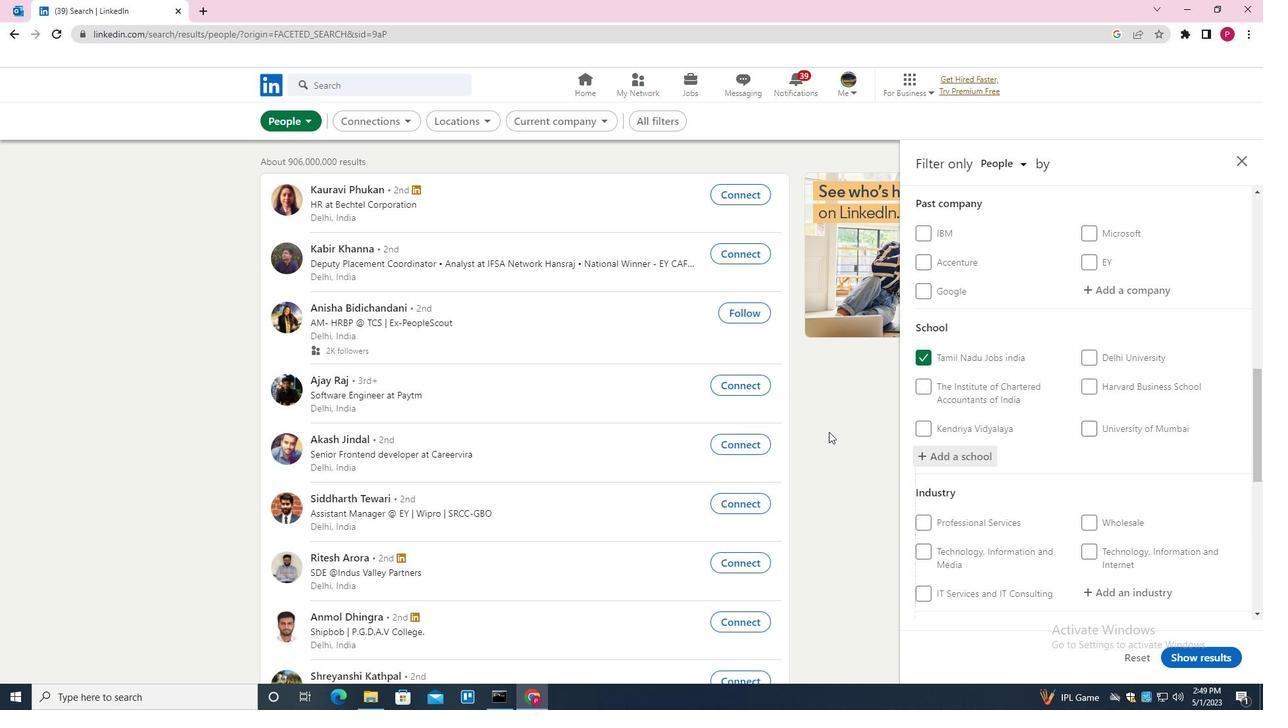 
Action: Mouse moved to (953, 446)
Screenshot: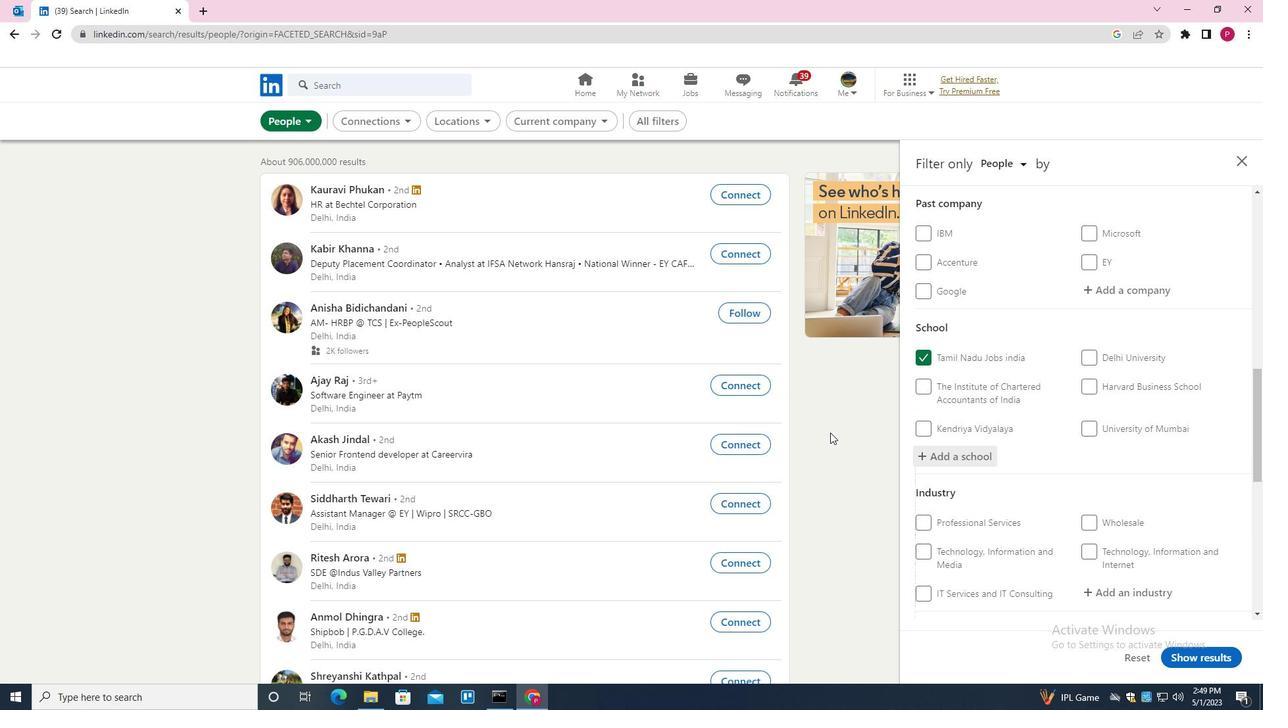 
Action: Mouse scrolled (953, 446) with delta (0, 0)
Screenshot: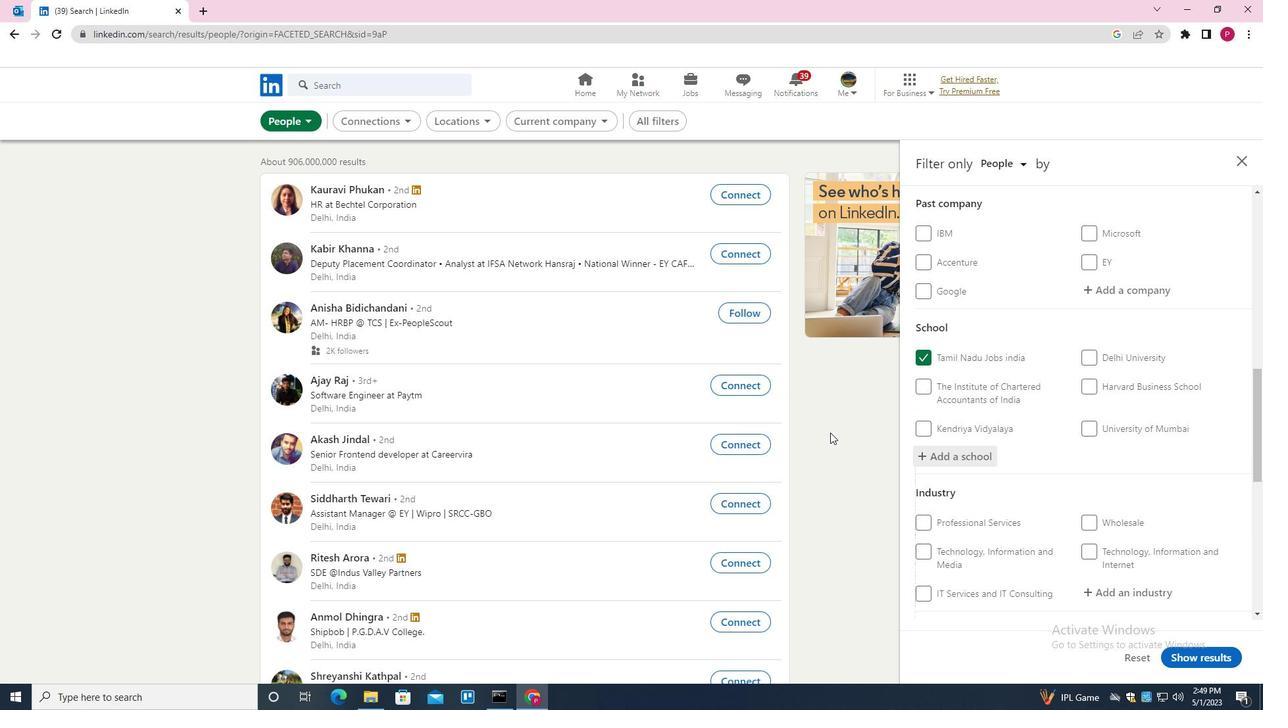 
Action: Mouse moved to (980, 446)
Screenshot: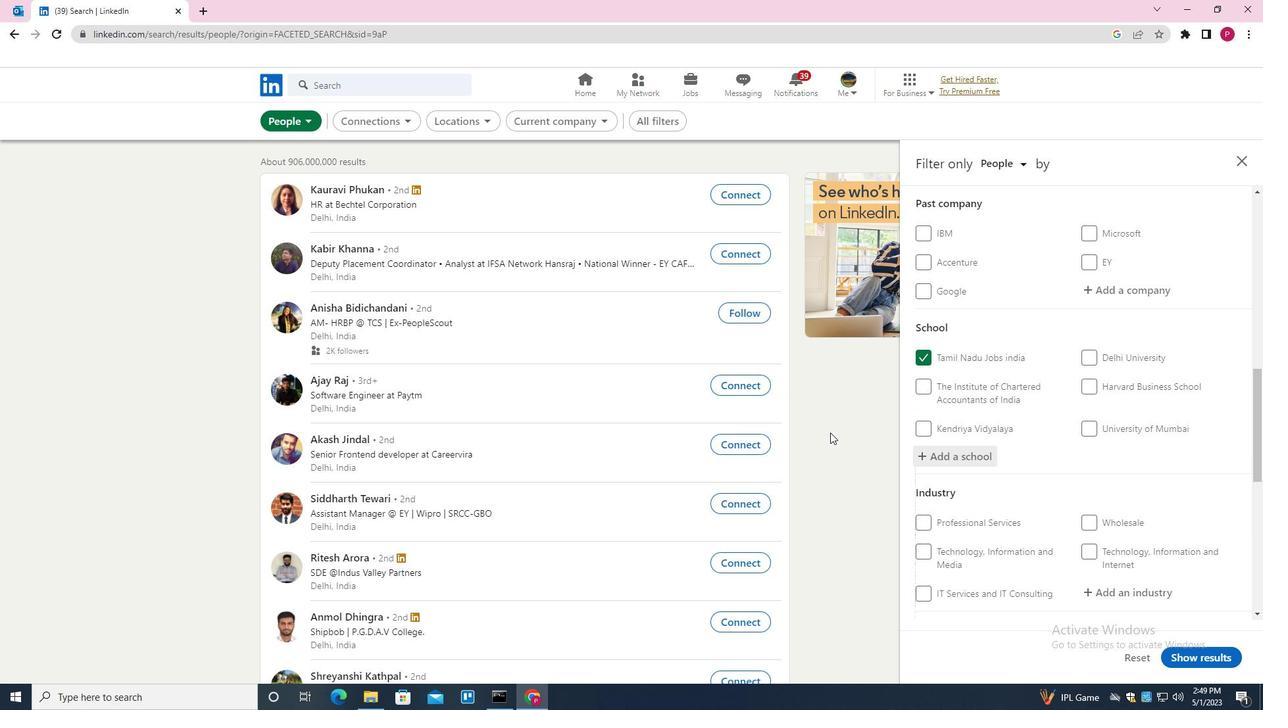 
Action: Mouse scrolled (980, 446) with delta (0, 0)
Screenshot: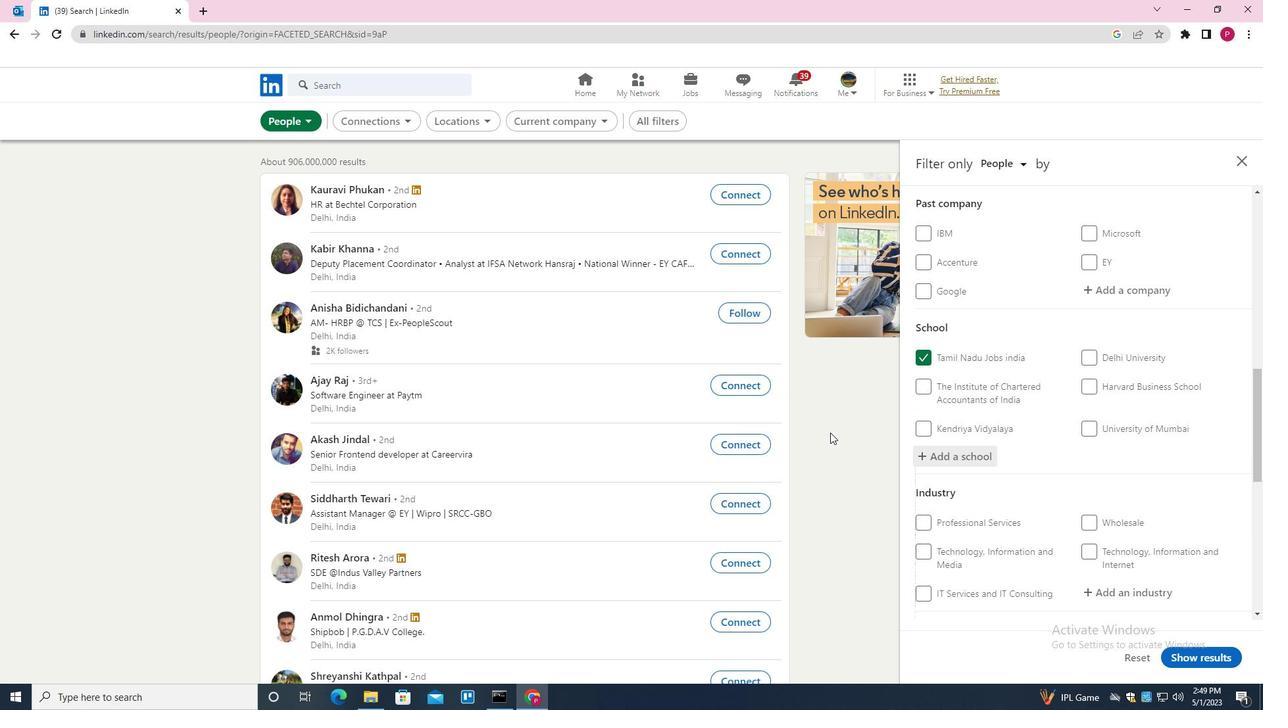 
Action: Mouse scrolled (980, 446) with delta (0, 0)
Screenshot: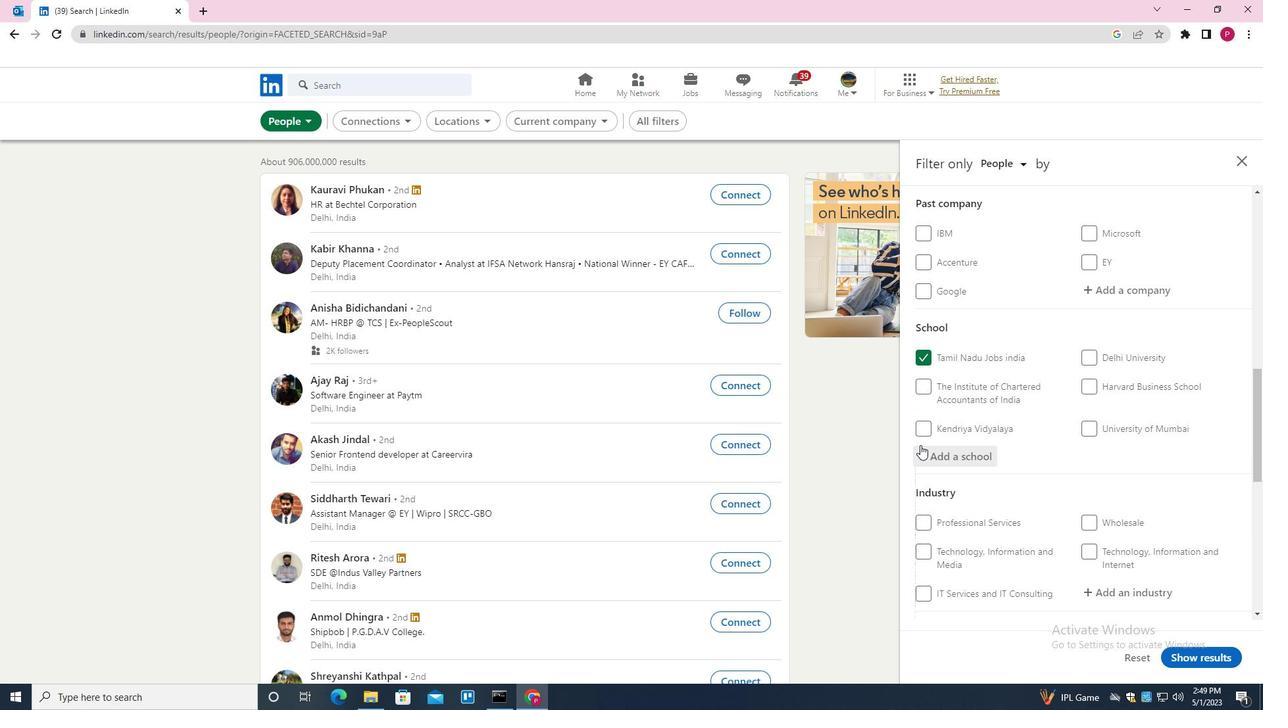 
Action: Mouse moved to (983, 447)
Screenshot: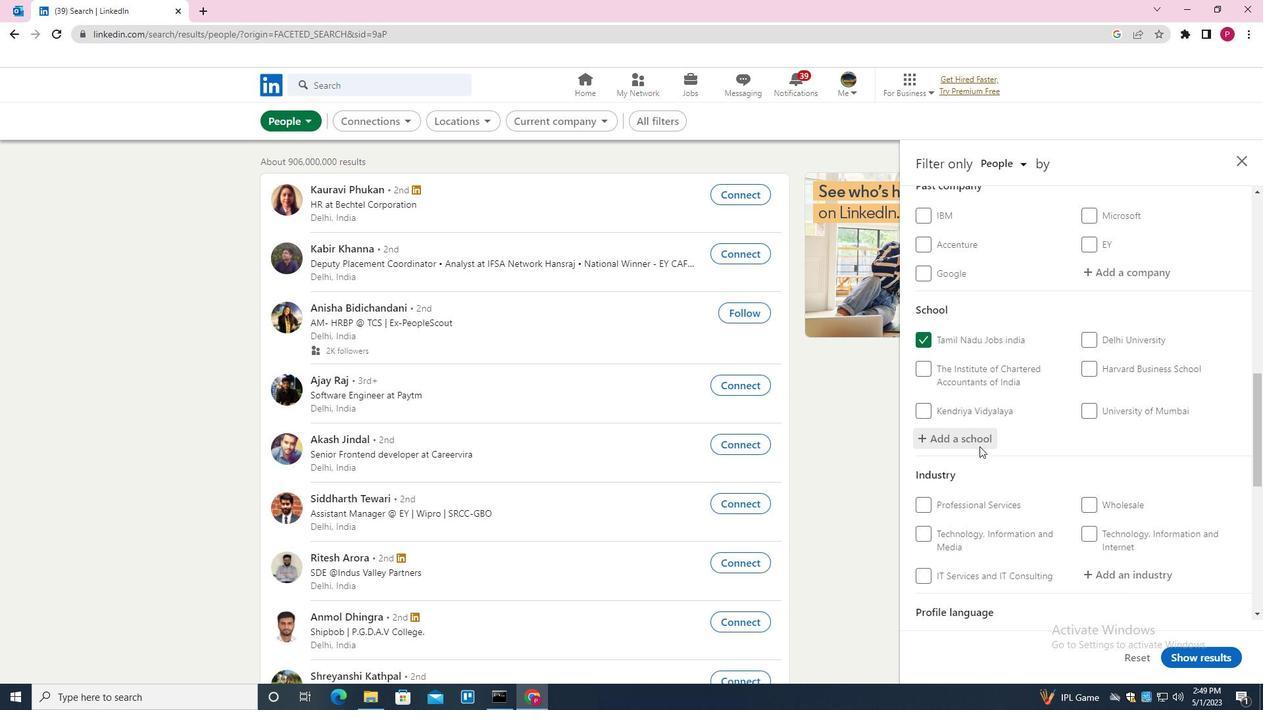 
Action: Mouse scrolled (983, 446) with delta (0, 0)
Screenshot: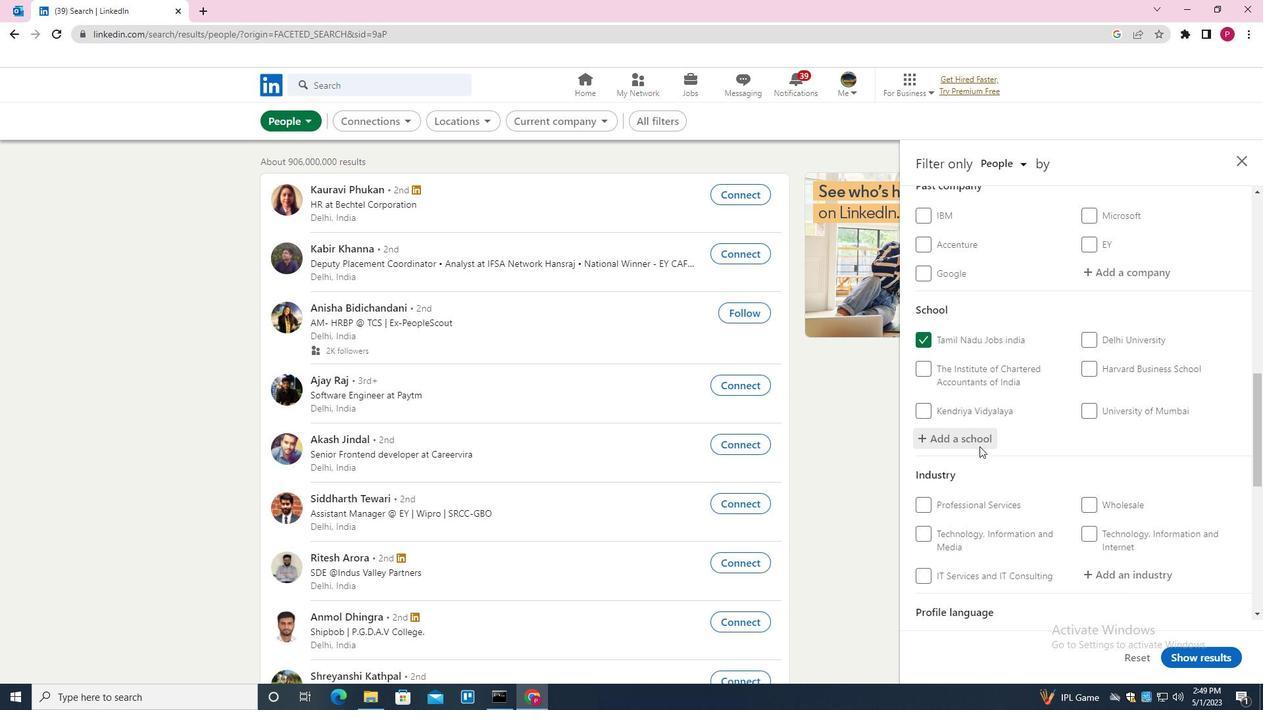 
Action: Mouse moved to (1146, 331)
Screenshot: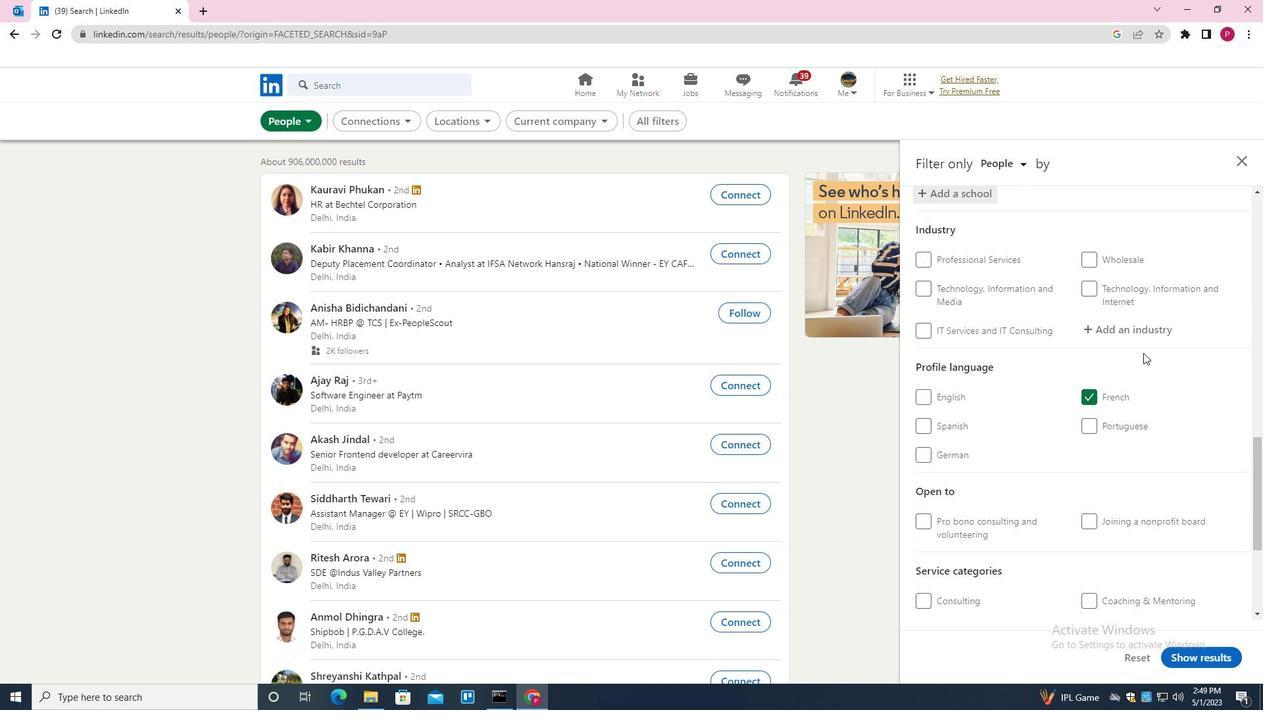 
Action: Mouse pressed left at (1146, 331)
Screenshot: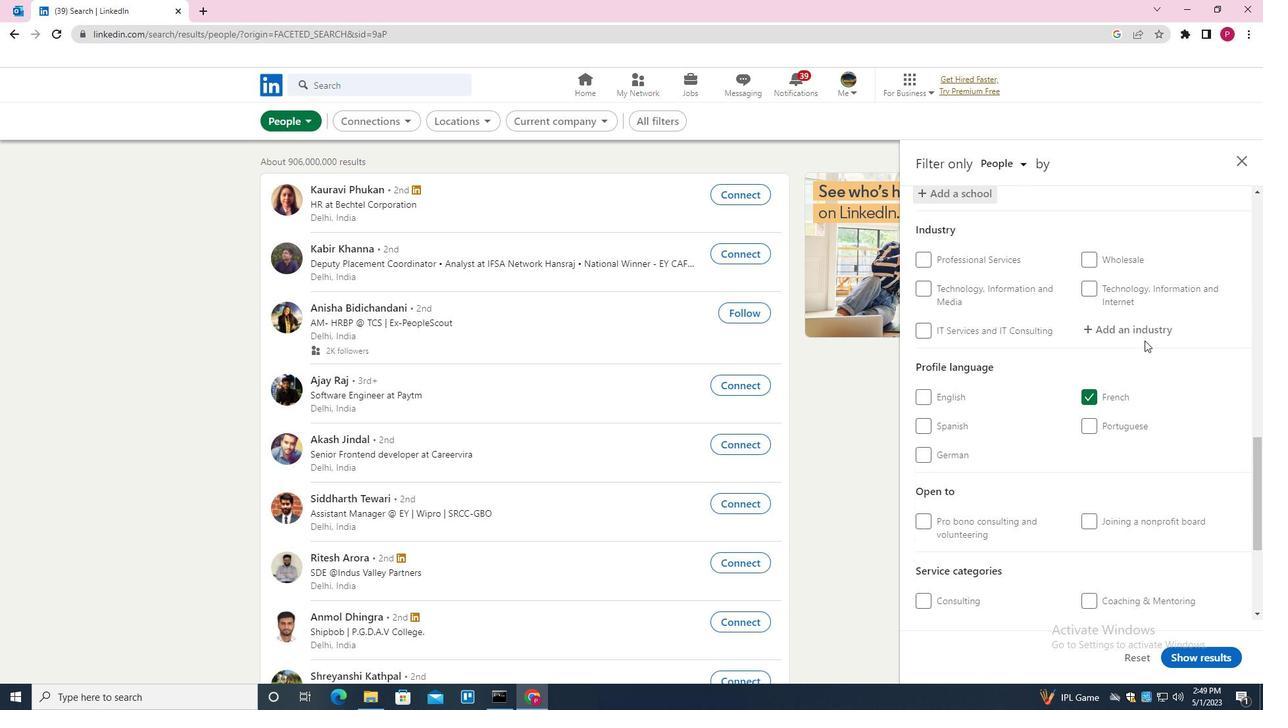
Action: Mouse moved to (1113, 329)
Screenshot: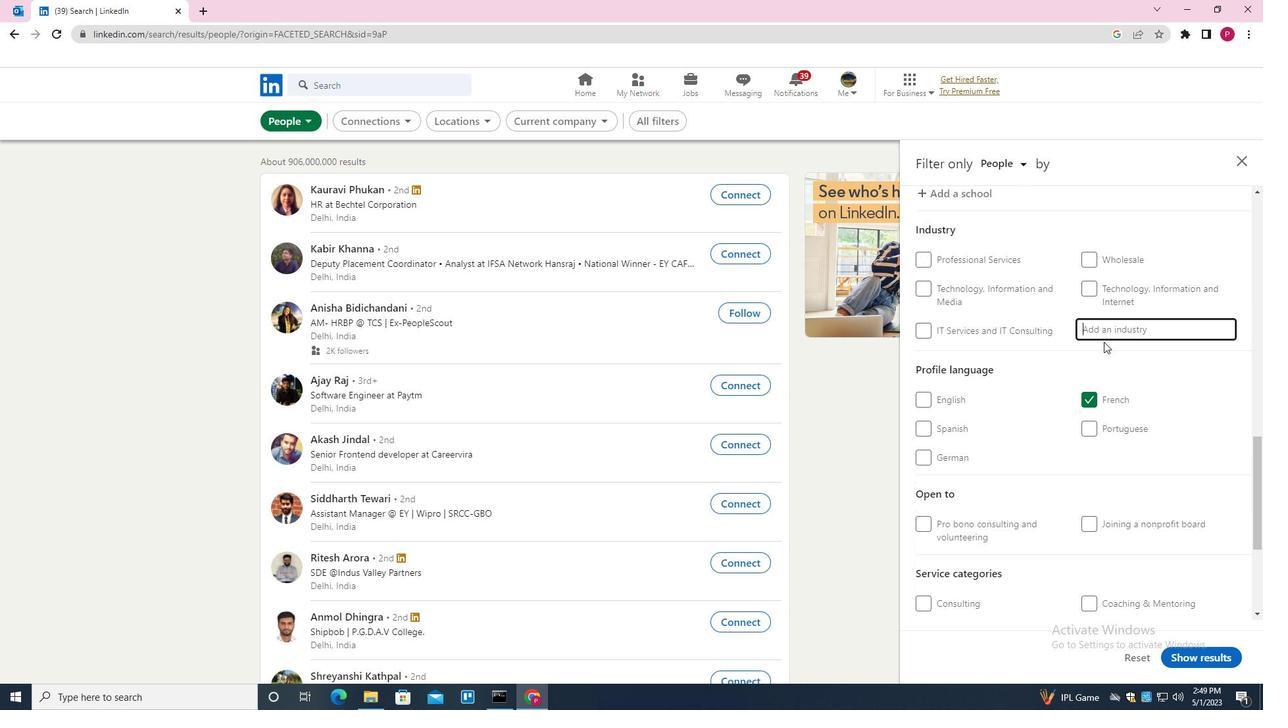 
Action: Key pressed <Key.shift><Key.shift>TELE<Key.down><Key.enter>
Screenshot: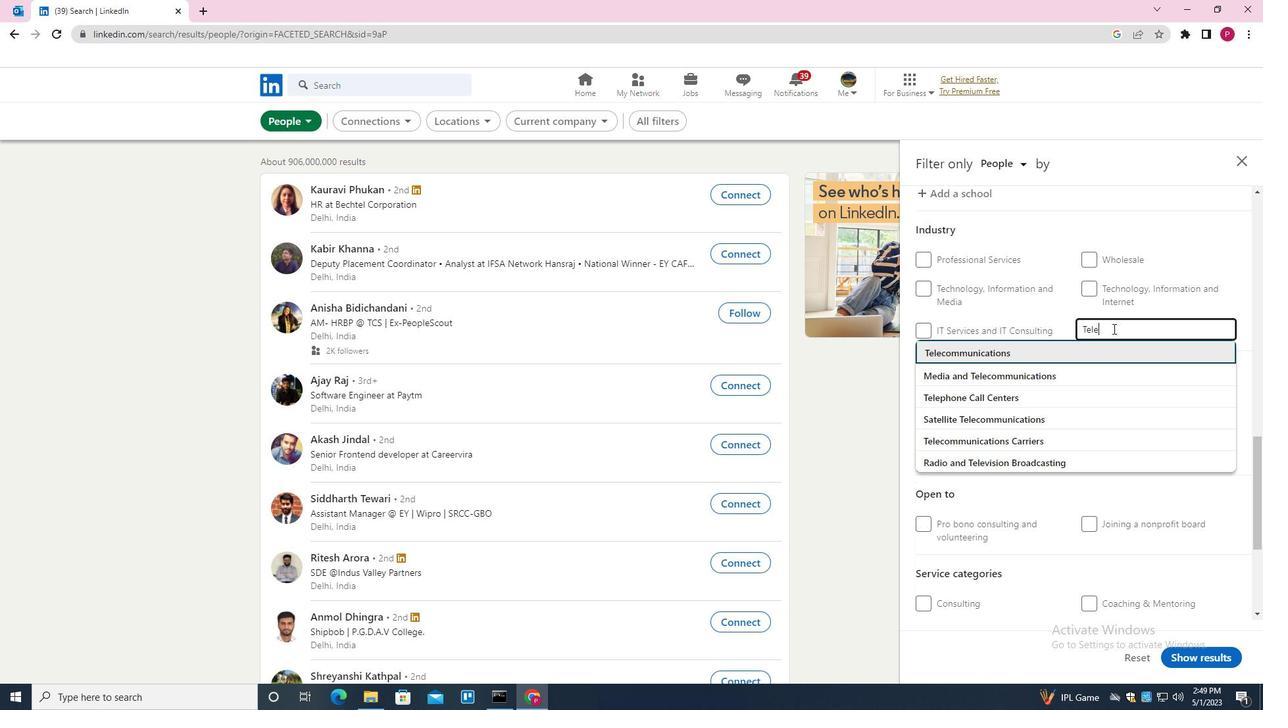 
Action: Mouse moved to (987, 412)
Screenshot: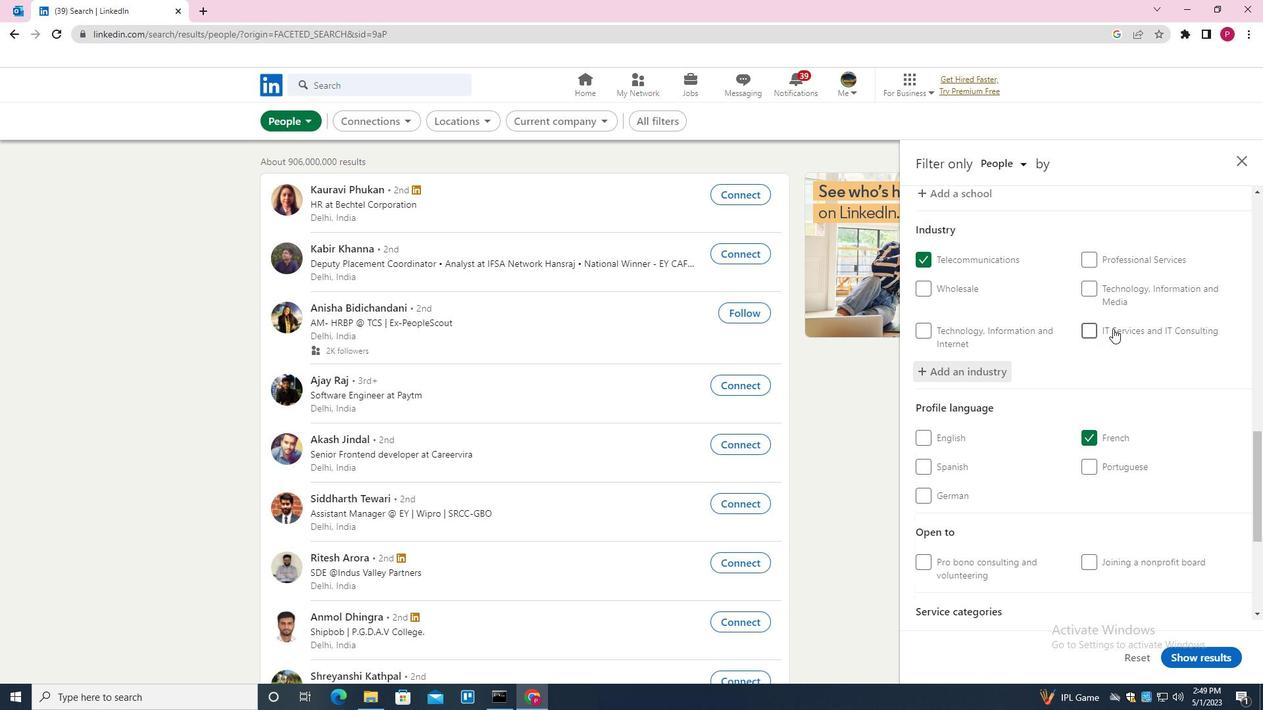 
Action: Mouse scrolled (987, 412) with delta (0, 0)
Screenshot: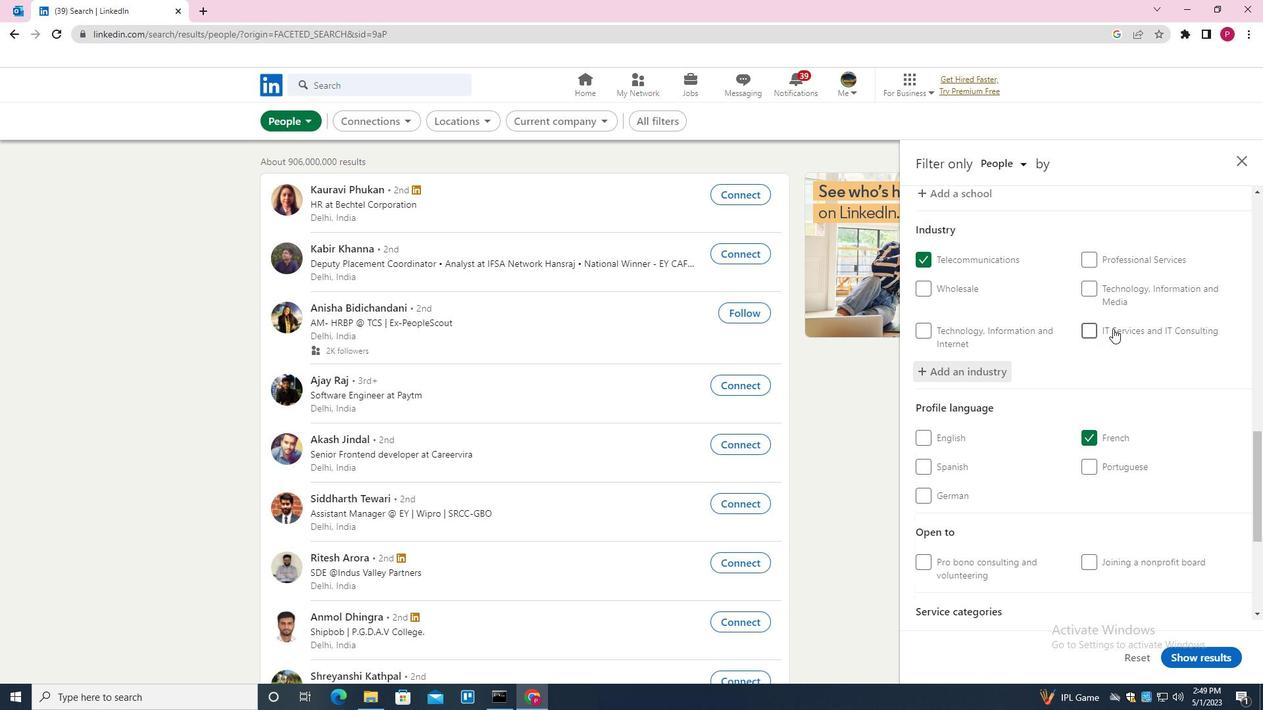 
Action: Mouse scrolled (987, 412) with delta (0, 0)
Screenshot: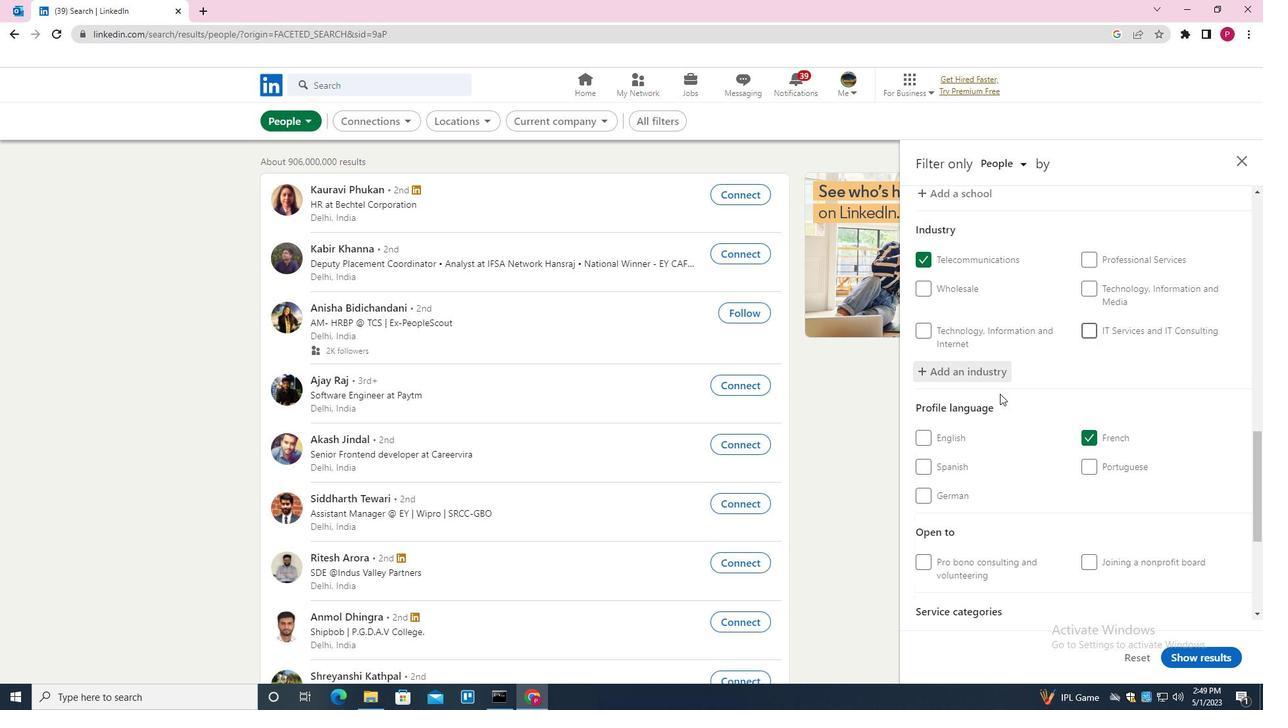 
Action: Mouse scrolled (987, 412) with delta (0, 0)
Screenshot: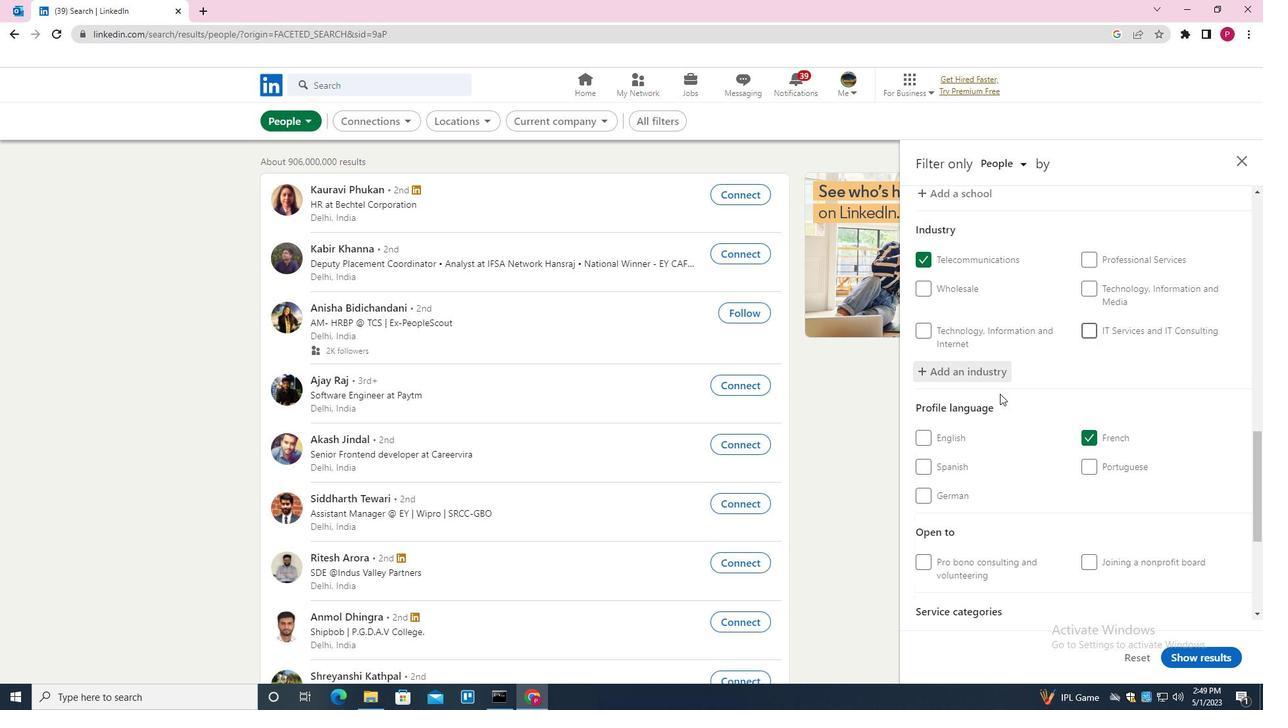 
Action: Mouse scrolled (987, 412) with delta (0, 0)
Screenshot: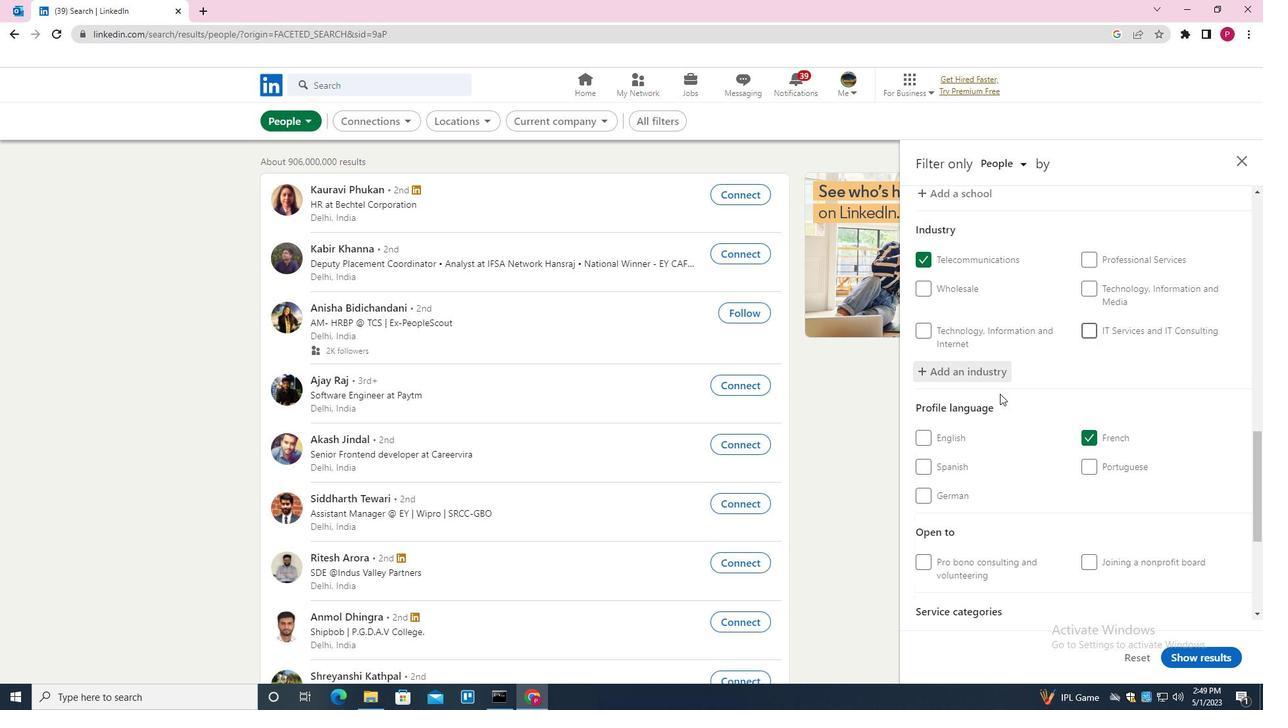 
Action: Mouse scrolled (987, 412) with delta (0, 0)
Screenshot: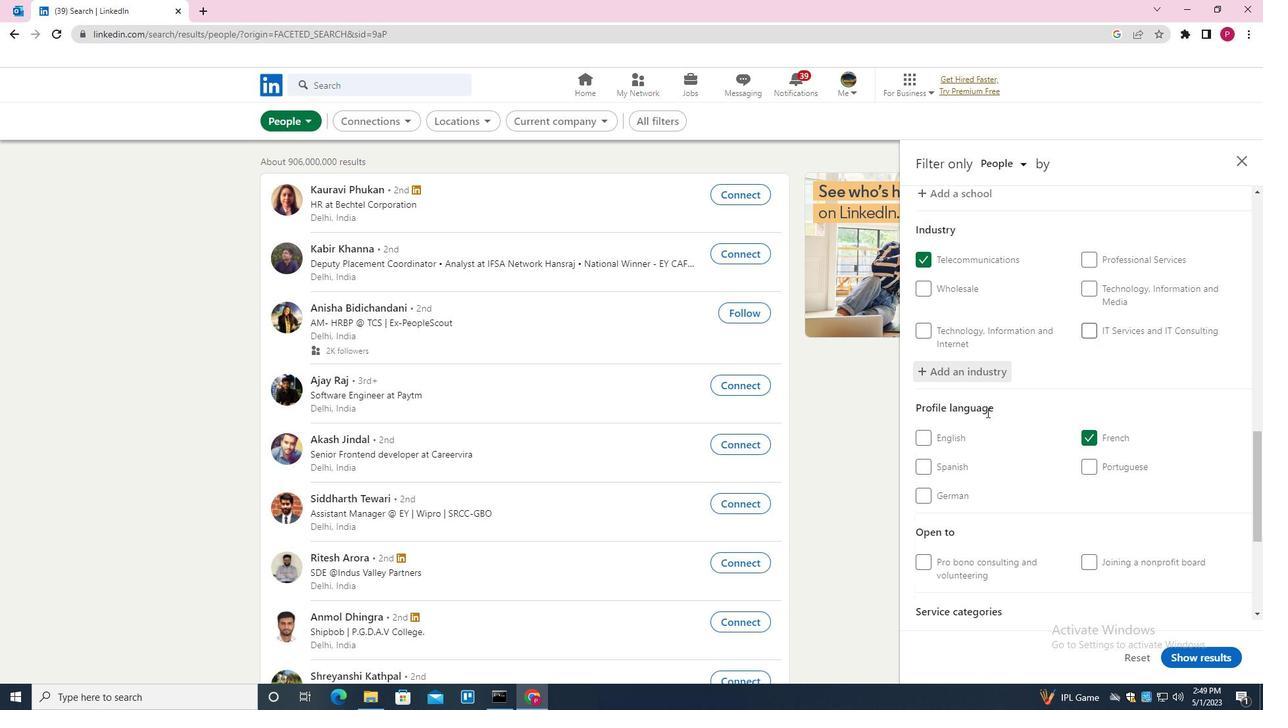
Action: Mouse moved to (1101, 437)
Screenshot: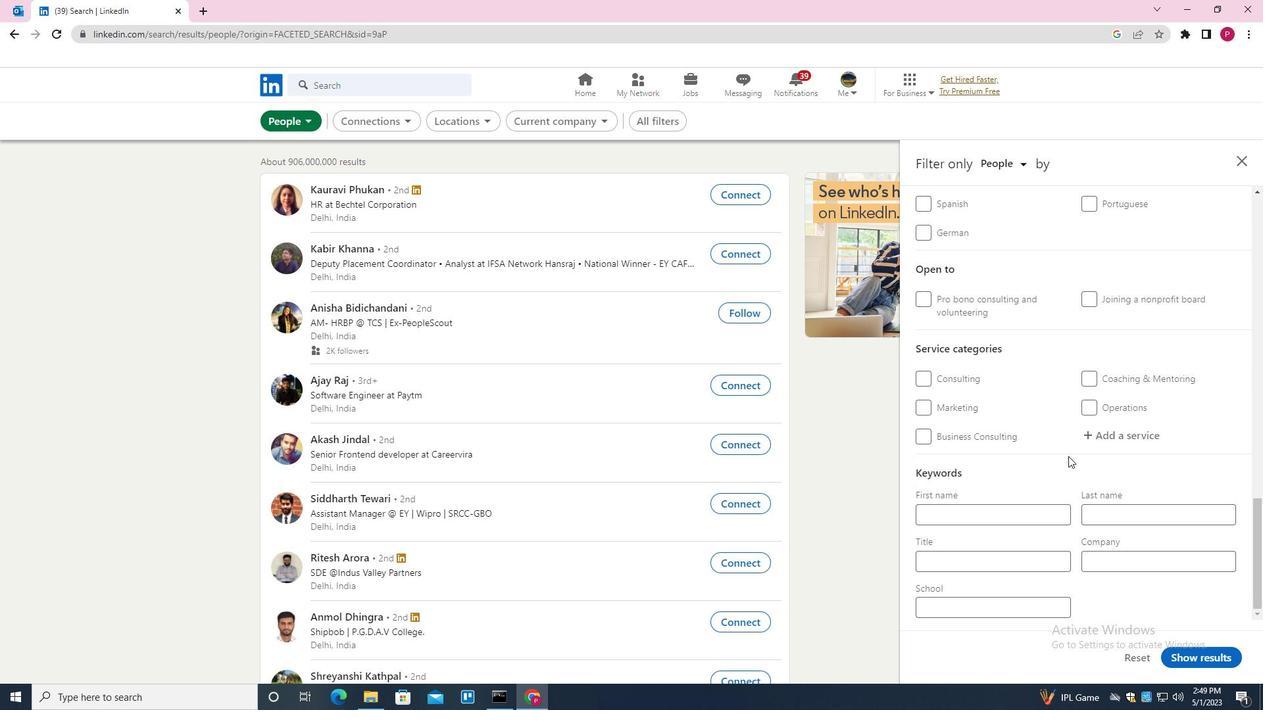 
Action: Mouse pressed left at (1101, 437)
Screenshot: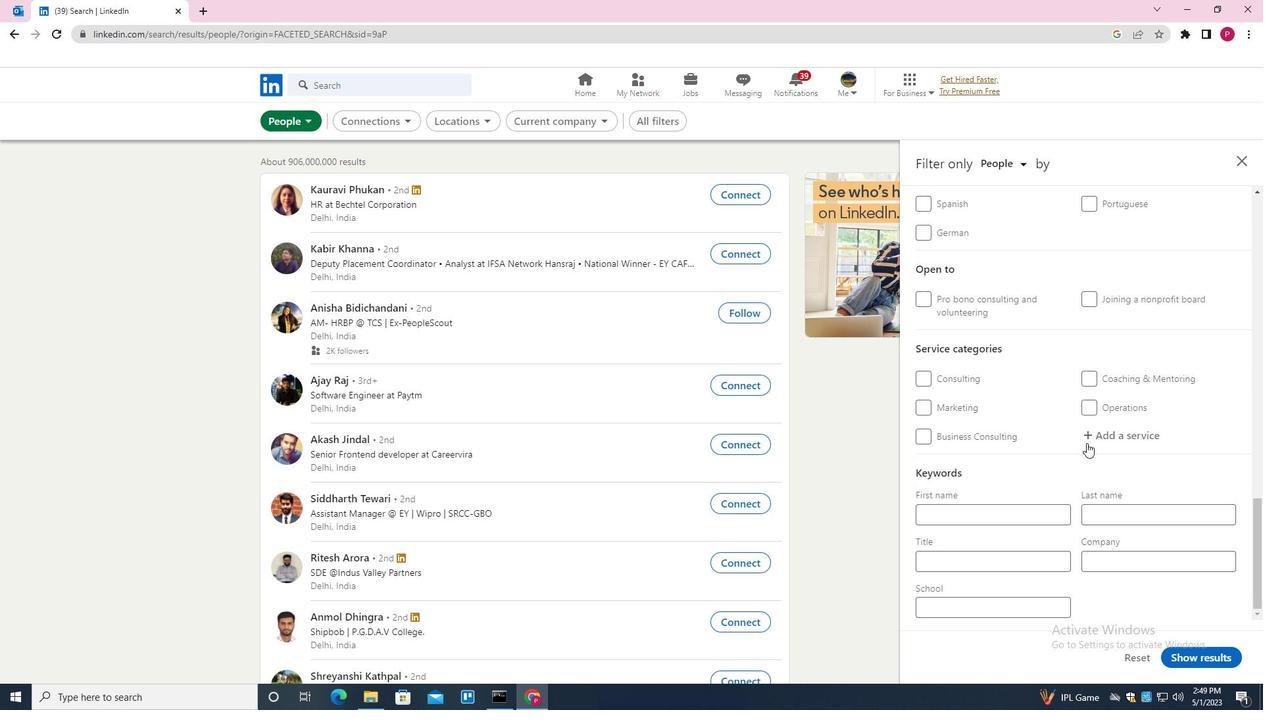 
Action: Key pressed <Key.shift>LEAD<Key.down><Key.down><Key.enter>
Screenshot: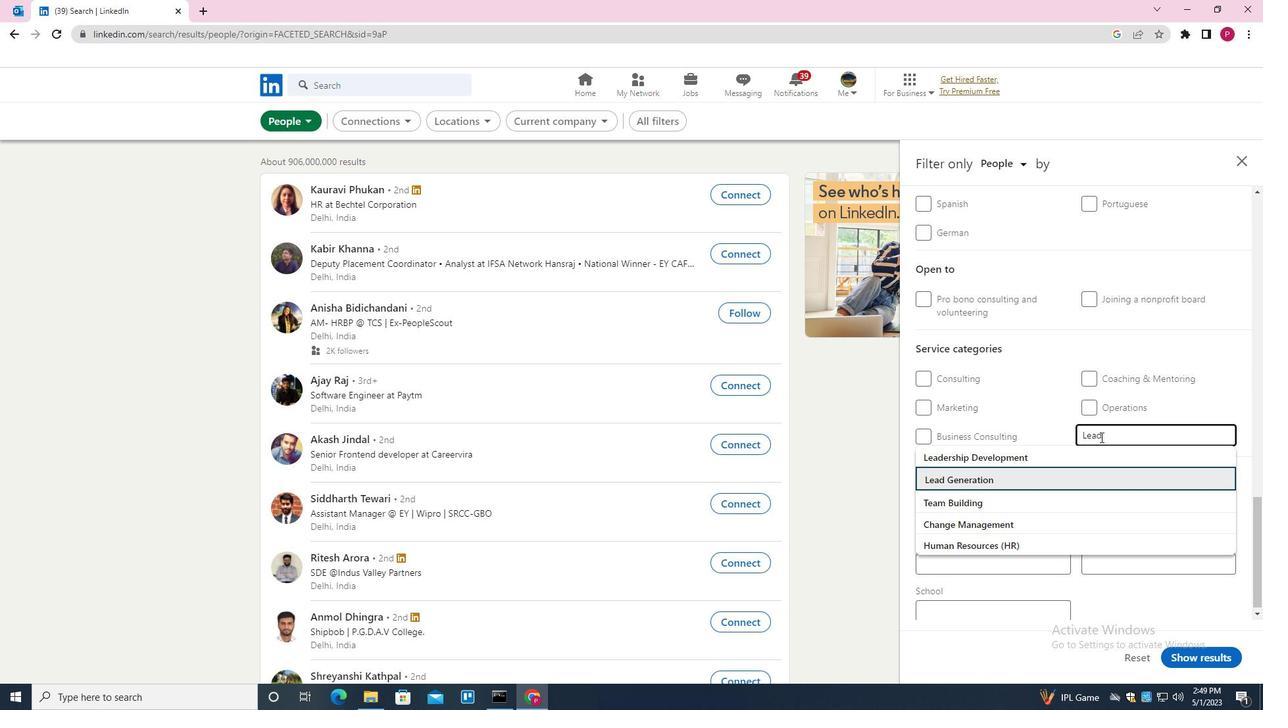 
Action: Mouse scrolled (1101, 437) with delta (0, 0)
Screenshot: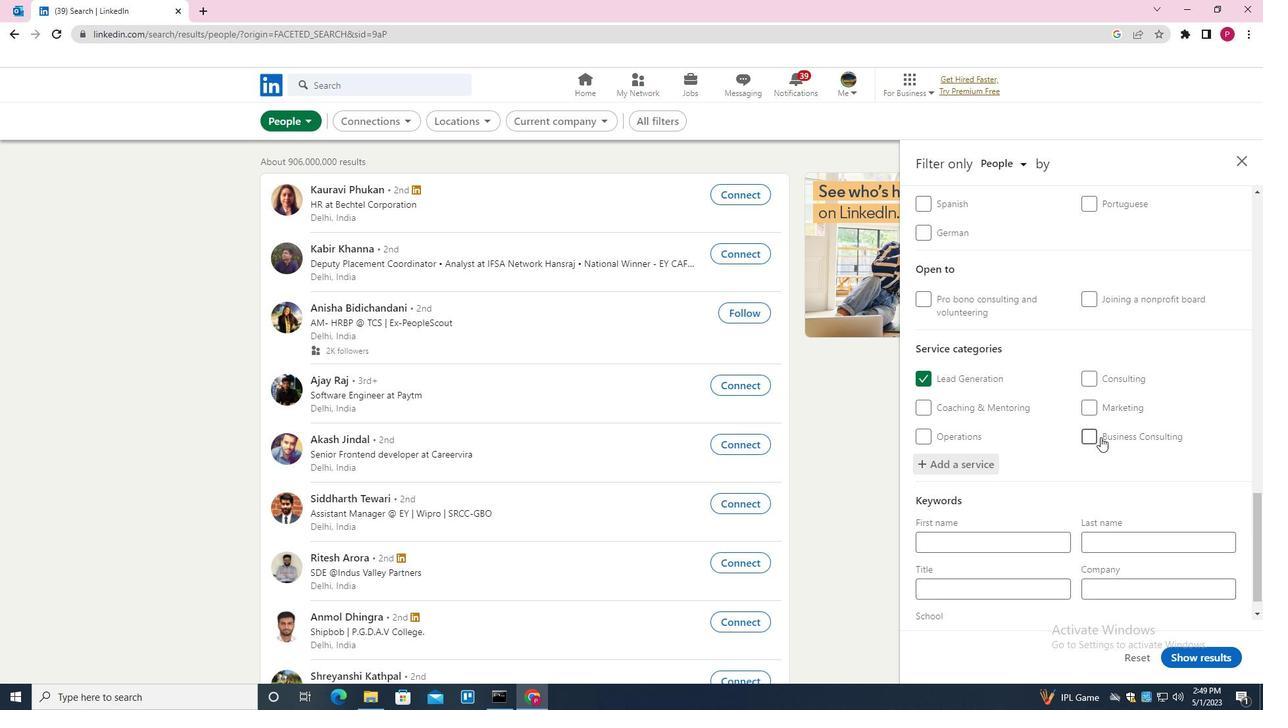 
Action: Mouse moved to (1087, 440)
Screenshot: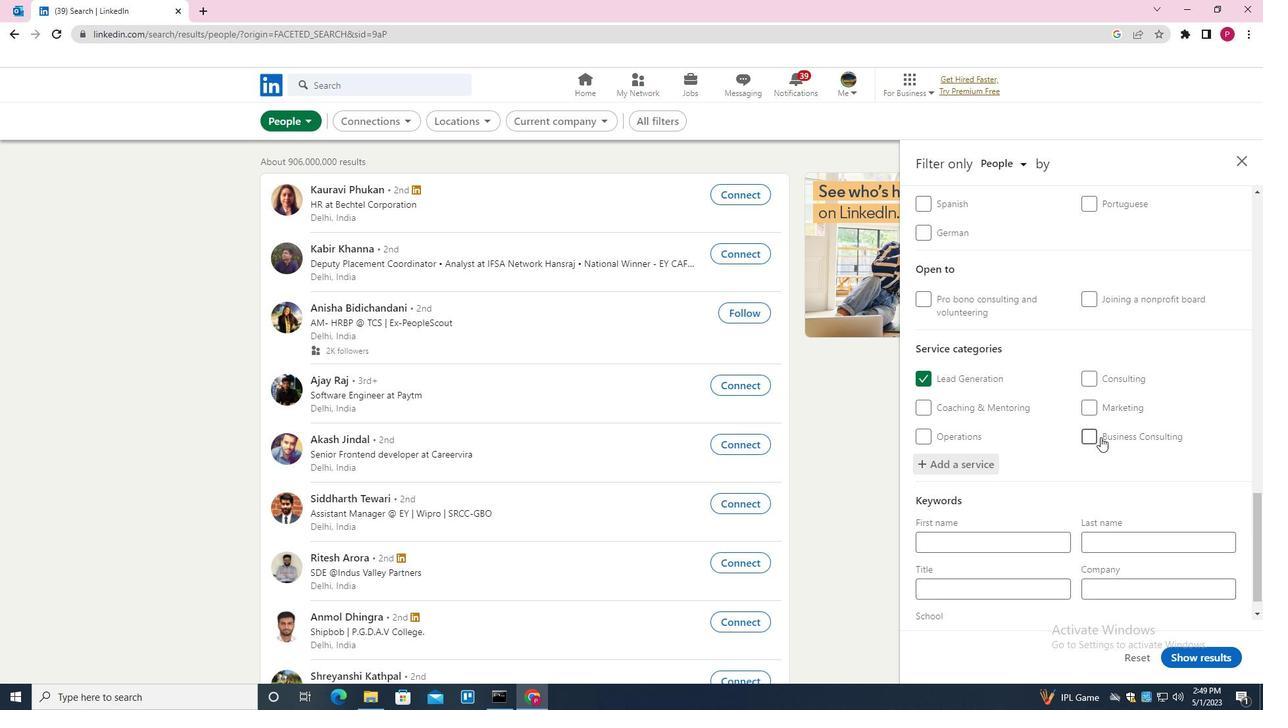 
Action: Mouse scrolled (1087, 440) with delta (0, 0)
Screenshot: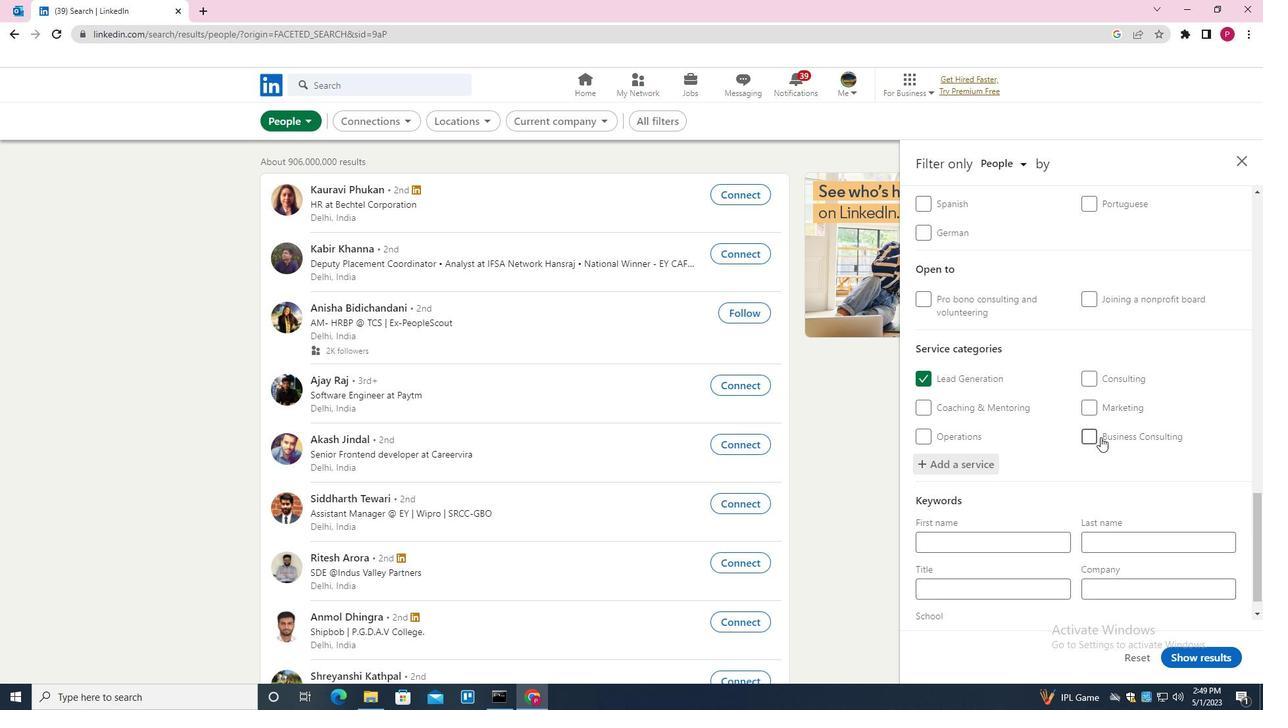 
Action: Mouse moved to (1070, 445)
Screenshot: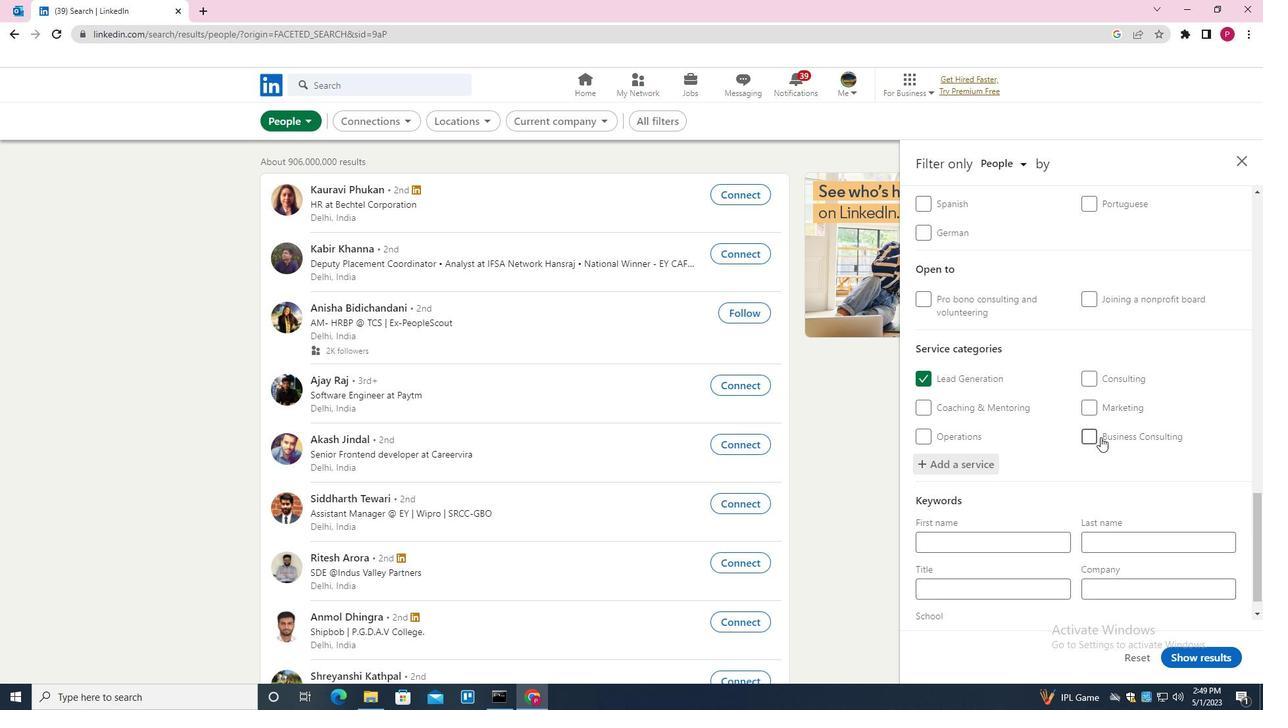 
Action: Mouse scrolled (1070, 444) with delta (0, 0)
Screenshot: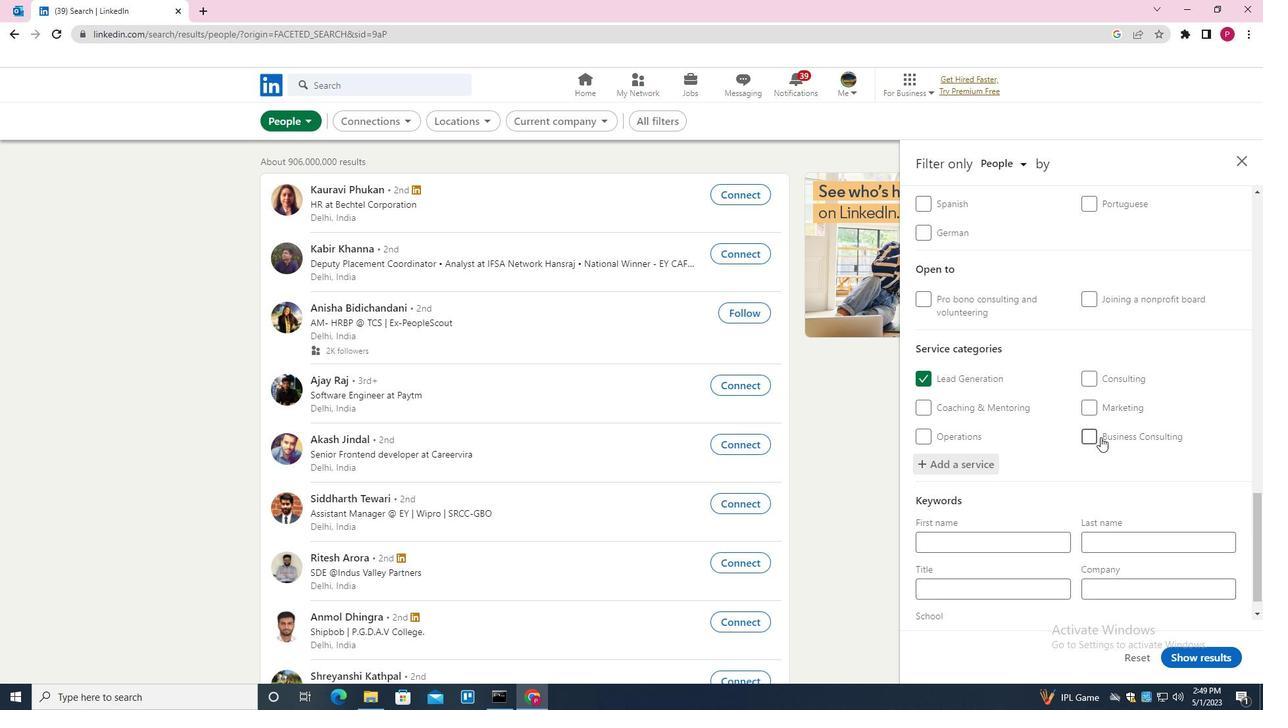 
Action: Mouse moved to (1067, 445)
Screenshot: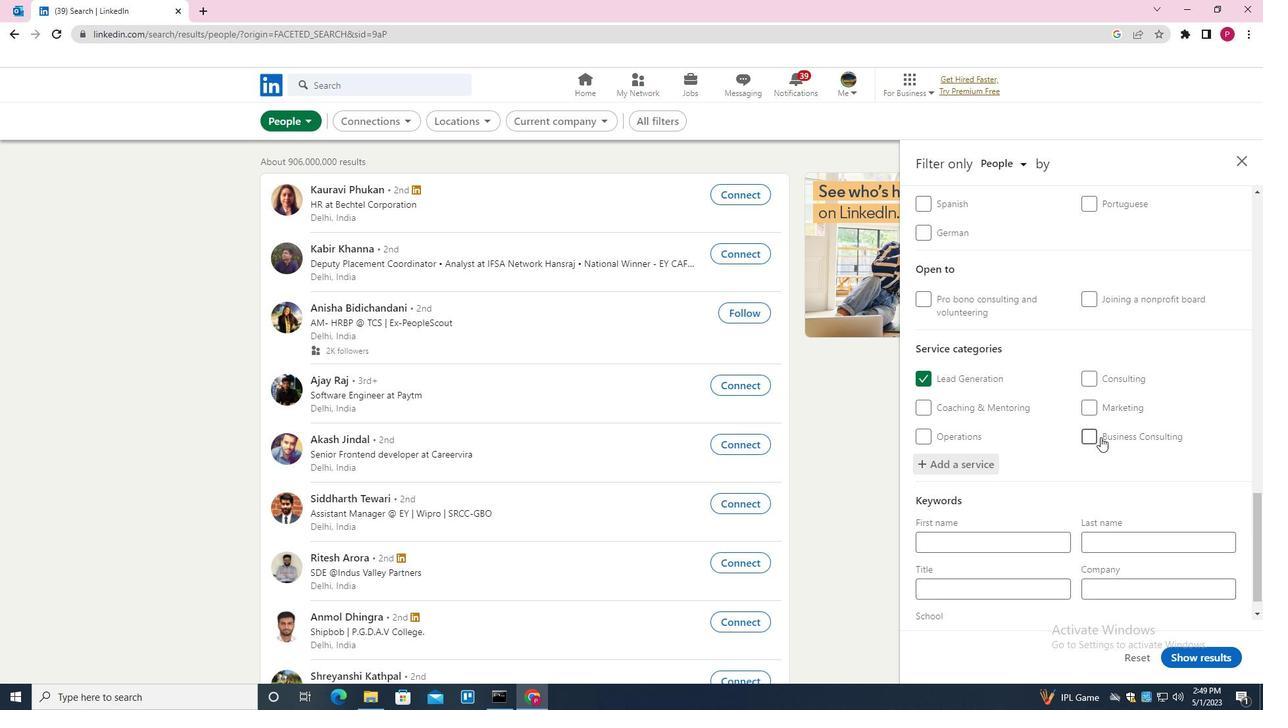 
Action: Mouse scrolled (1067, 444) with delta (0, 0)
Screenshot: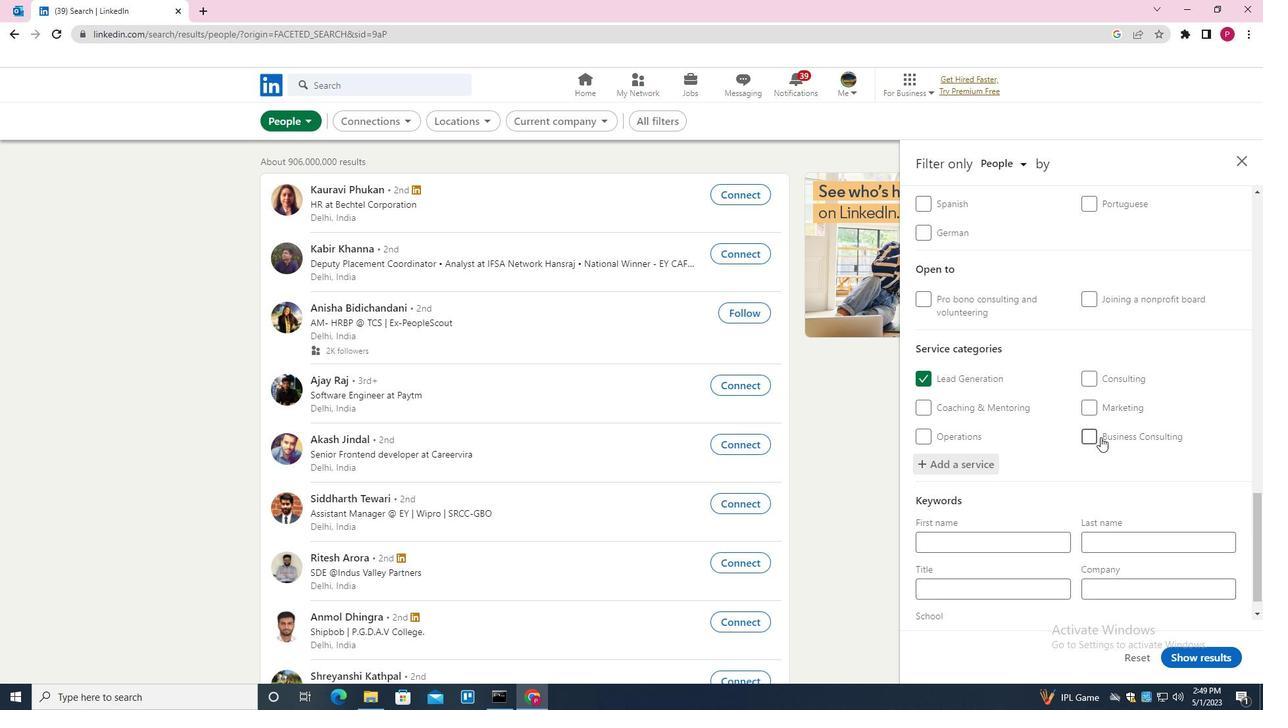 
Action: Mouse moved to (1064, 448)
Screenshot: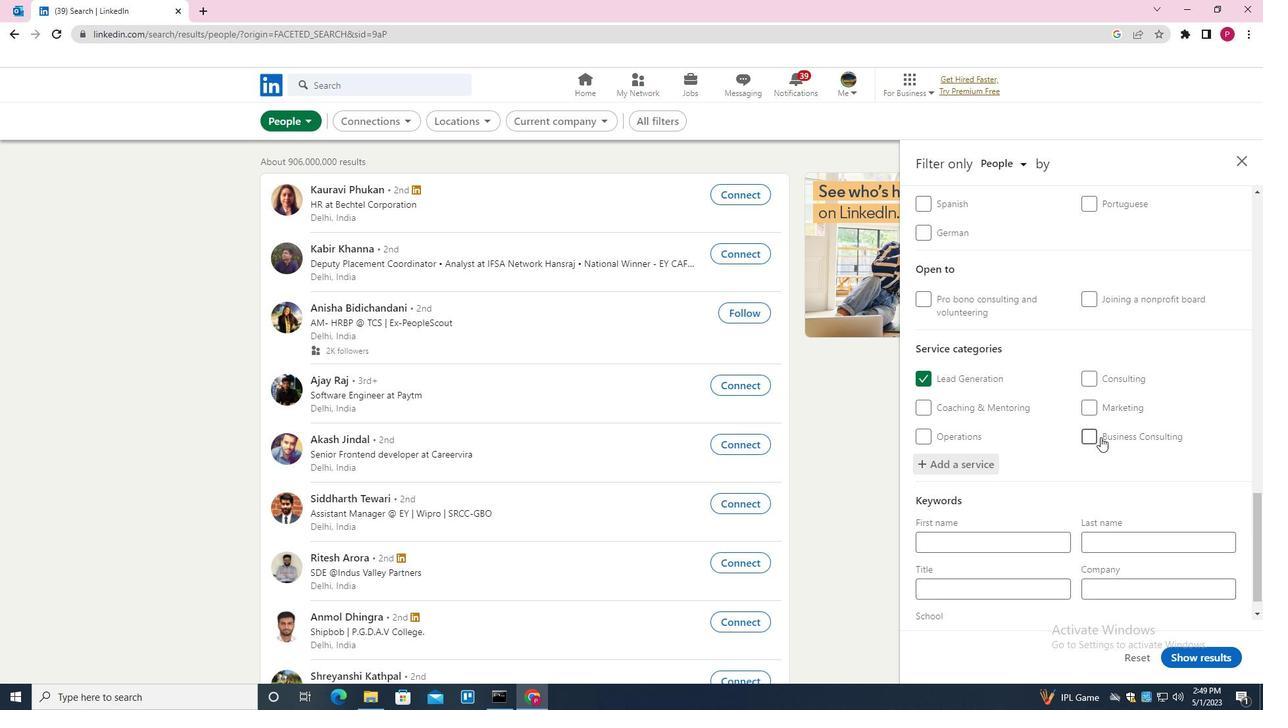 
Action: Mouse scrolled (1064, 447) with delta (0, 0)
Screenshot: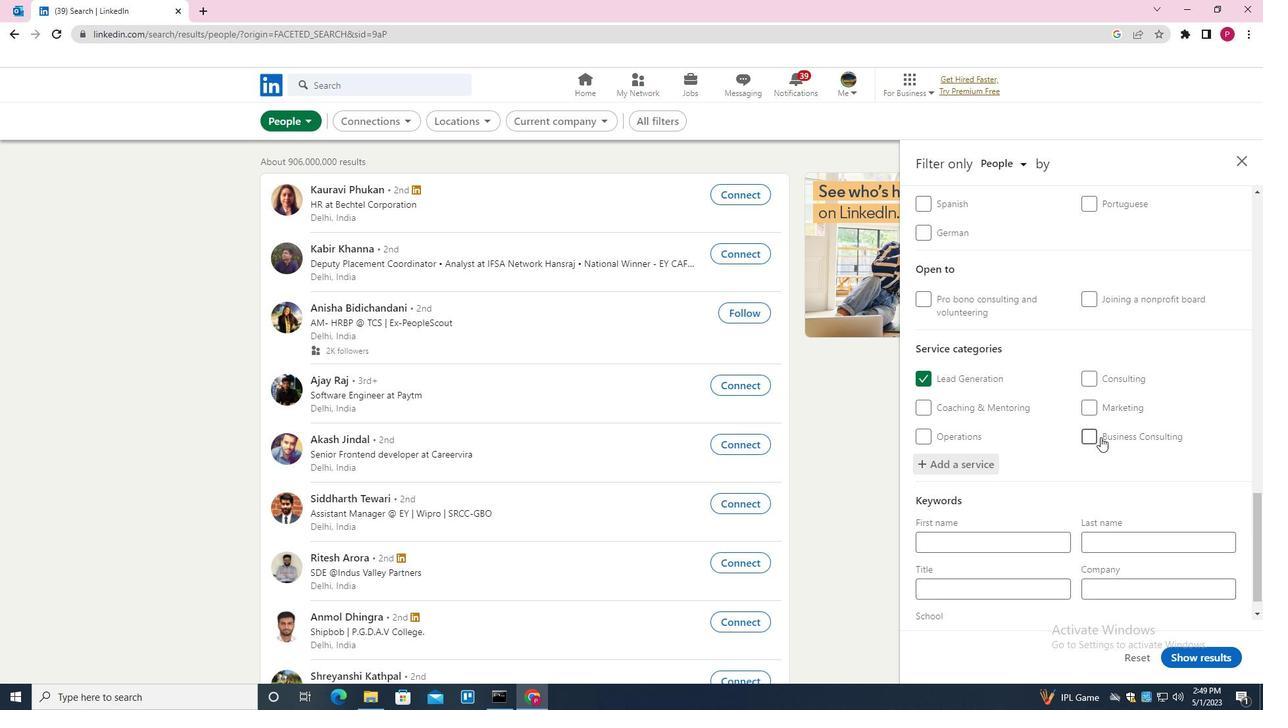 
Action: Mouse moved to (1032, 557)
Screenshot: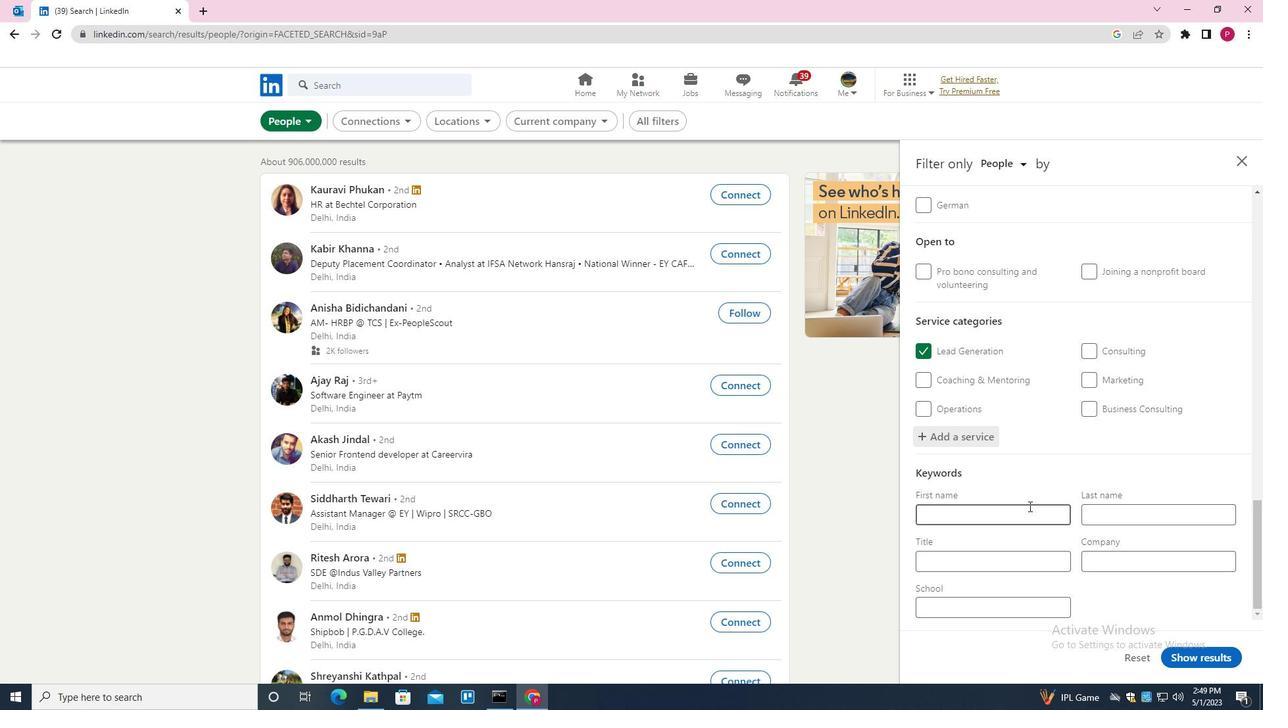 
Action: Mouse pressed left at (1032, 557)
Screenshot: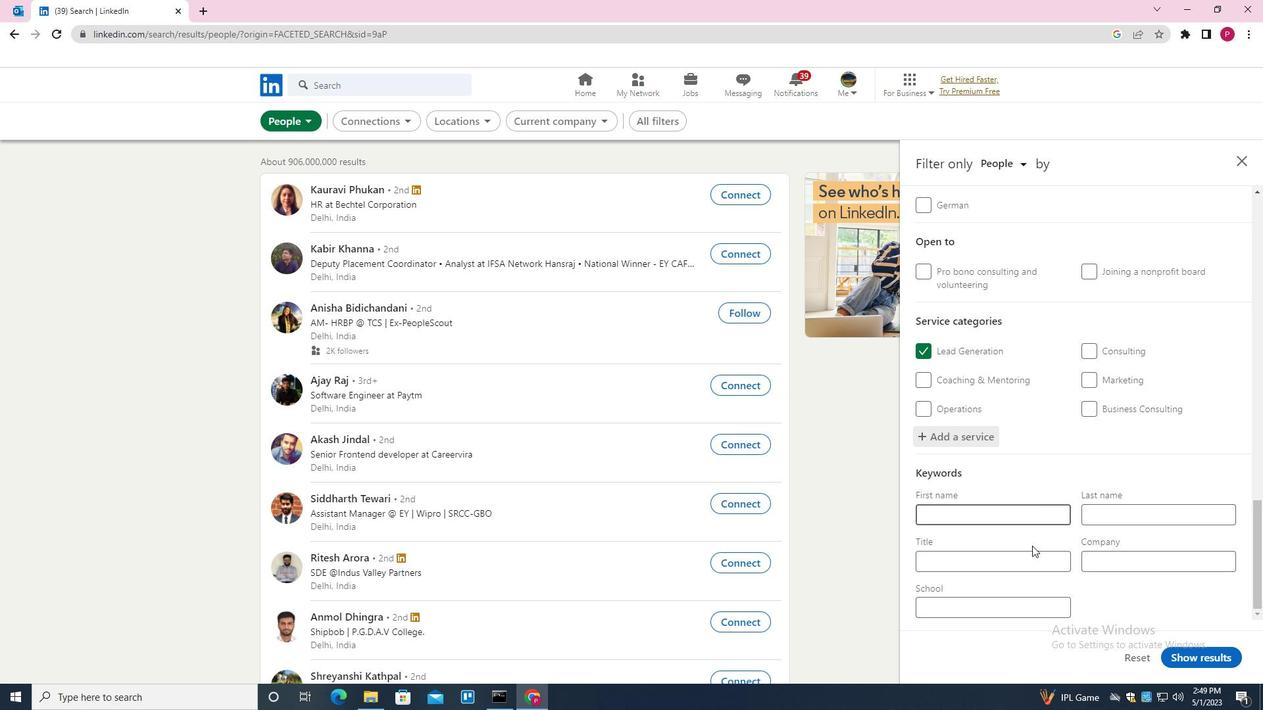 
Action: Mouse moved to (1033, 557)
Screenshot: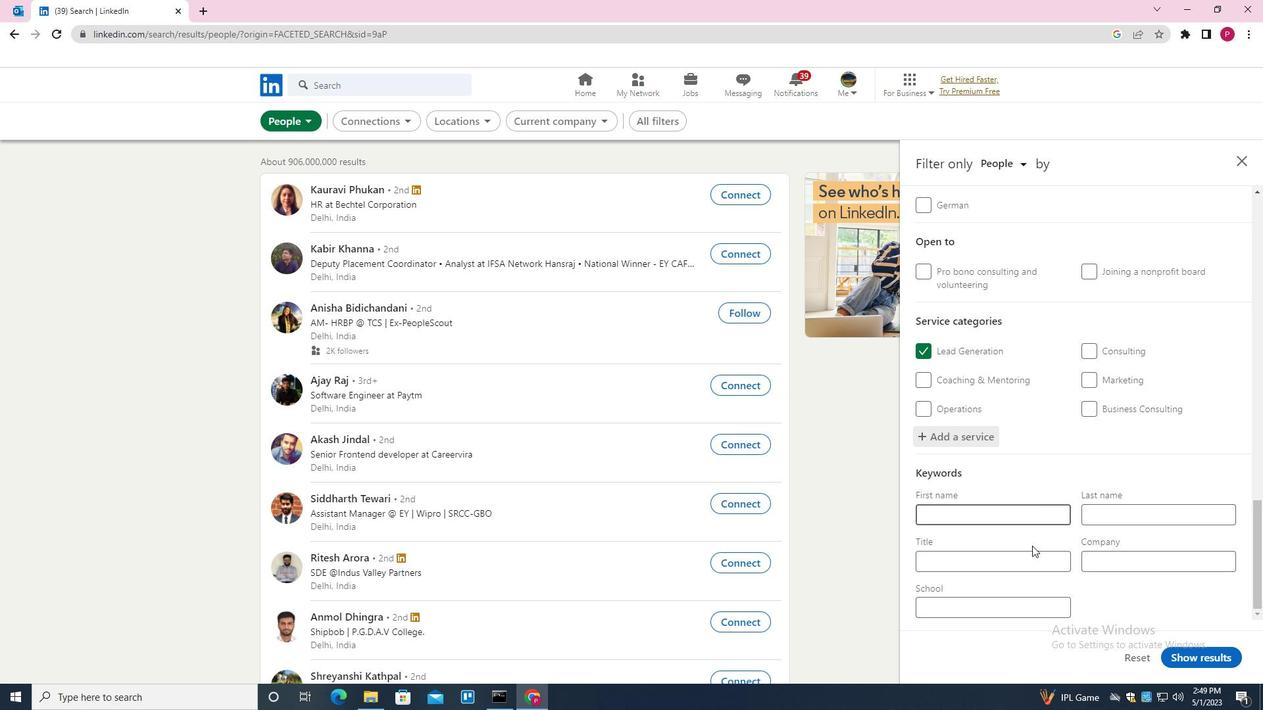 
Action: Key pressed <Key.shift><Key.shift><Key.shift><Key.shift><Key.shift><Key.shift><Key.shift><Key.shift><Key.shift><Key.shift>FINANCE<Key.space><Key.shift>MANAGER
Screenshot: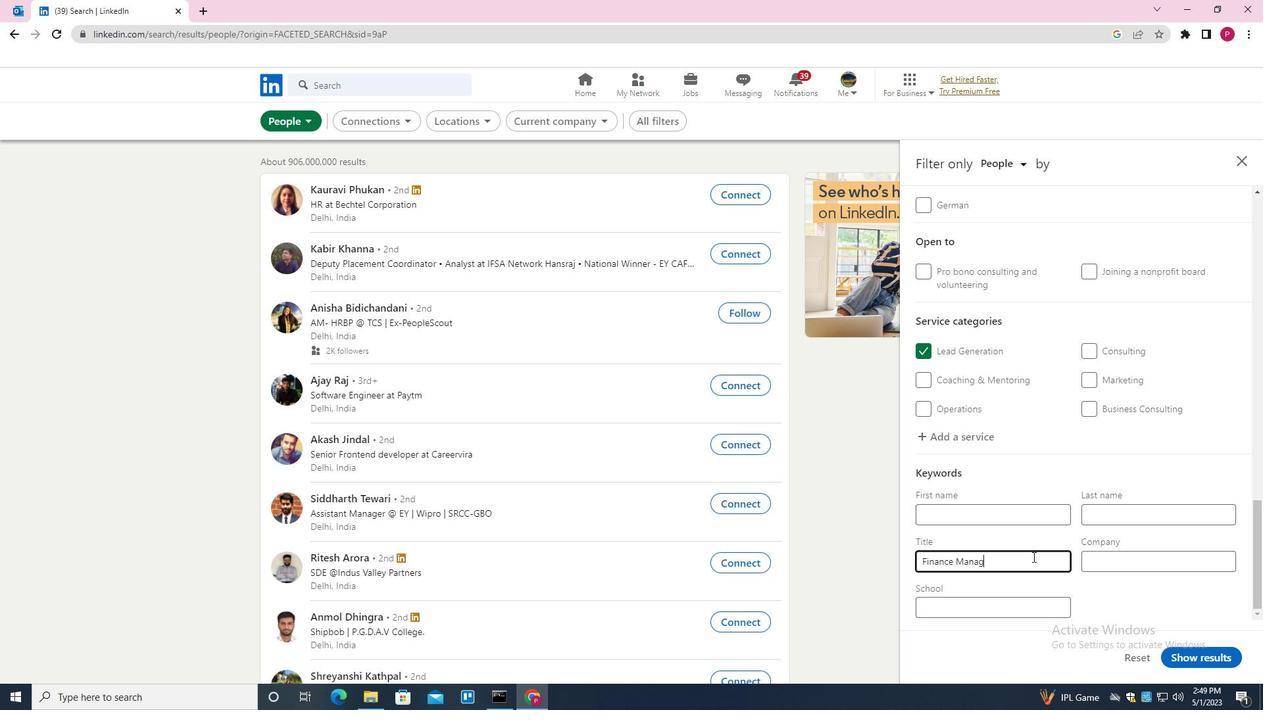
Action: Mouse moved to (1203, 661)
Screenshot: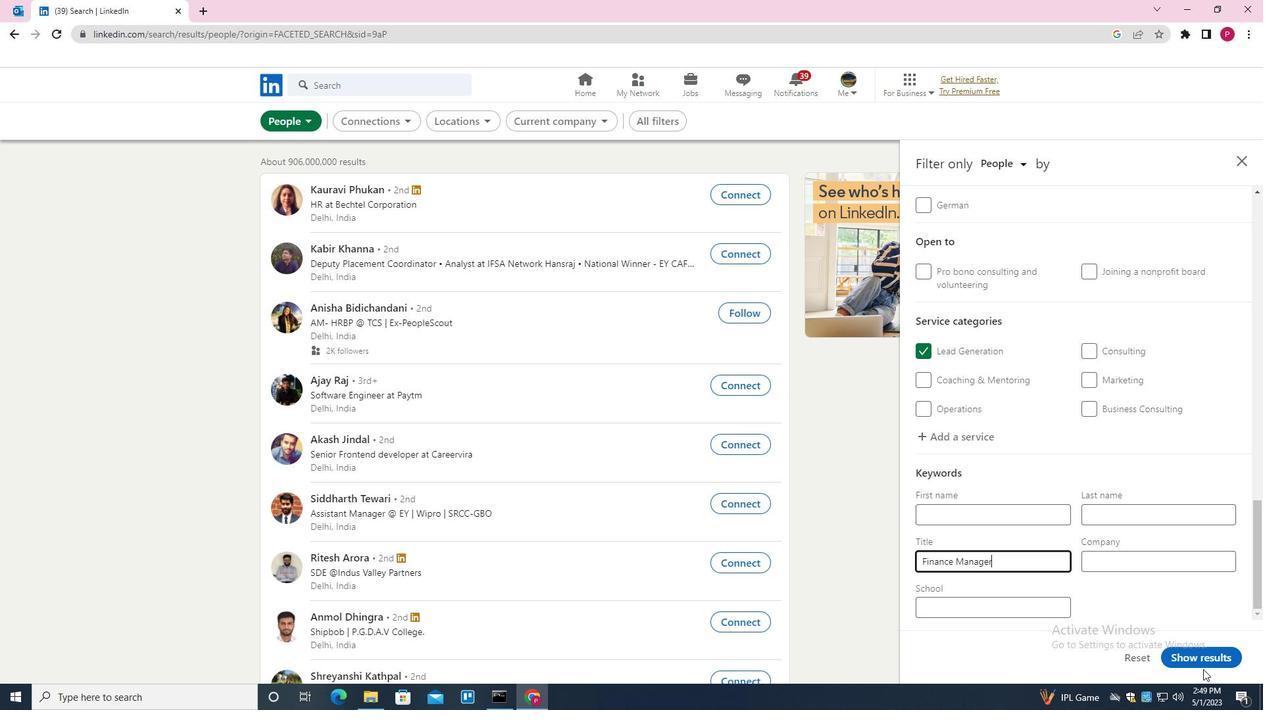 
Action: Mouse pressed left at (1203, 661)
Screenshot: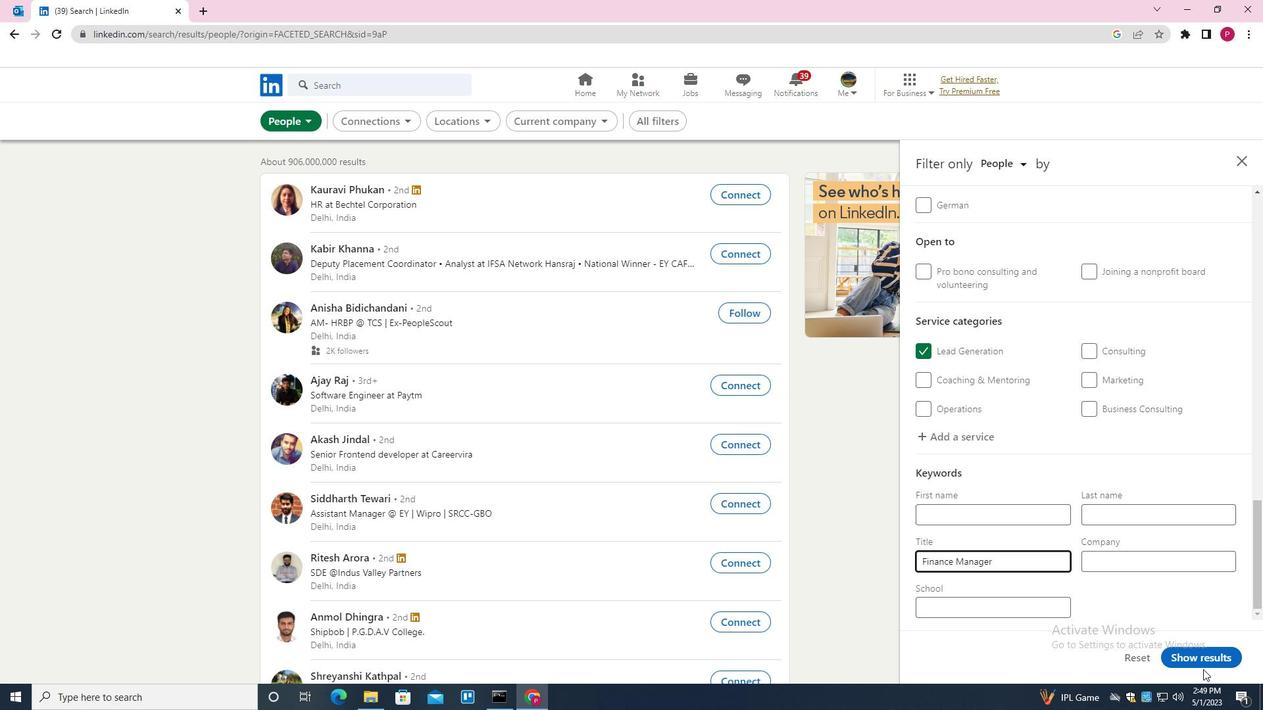 
Action: Mouse moved to (584, 349)
Screenshot: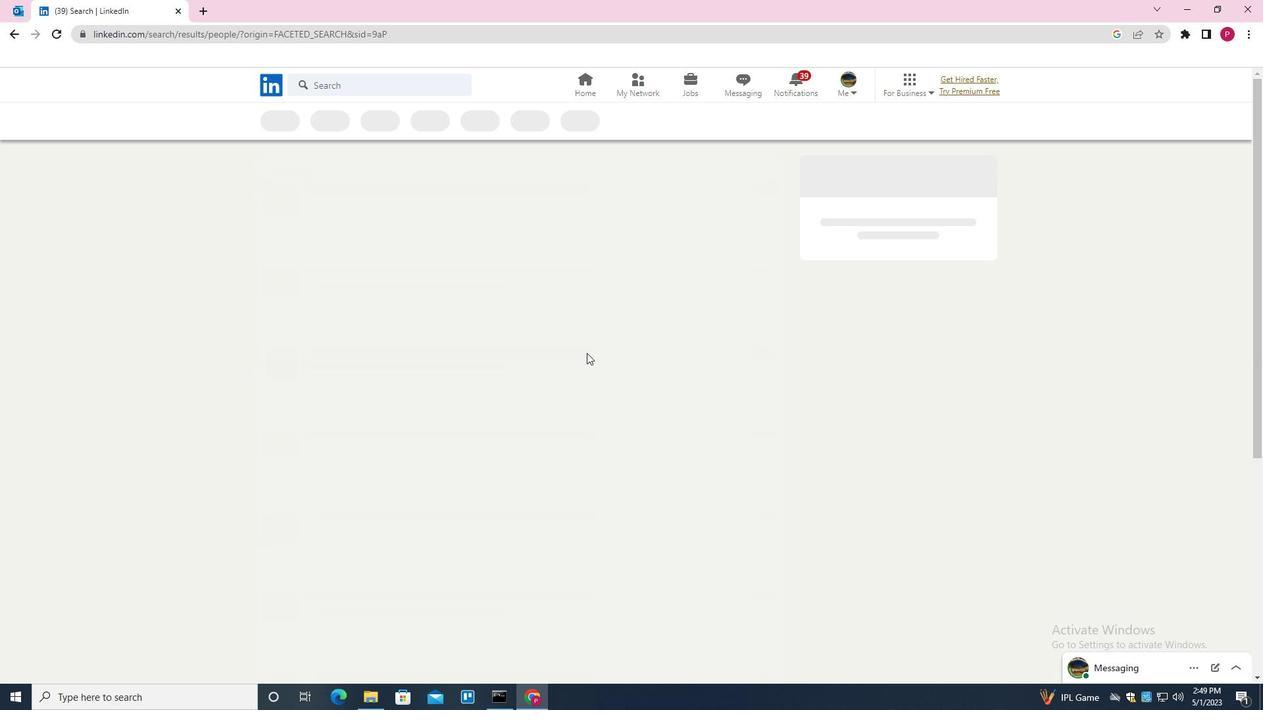 
